 Task: Look for space in Kaikalūr, India from 9th July, 2023 to 16th July, 2023 for 2 adults, 1 child in price range Rs.8000 to Rs.16000. Place can be entire place with 2 bedrooms having 2 beds and 1 bathroom. Property type can be house, flat, guest house. Booking option can be shelf check-in. Required host language is English.
Action: Mouse moved to (522, 127)
Screenshot: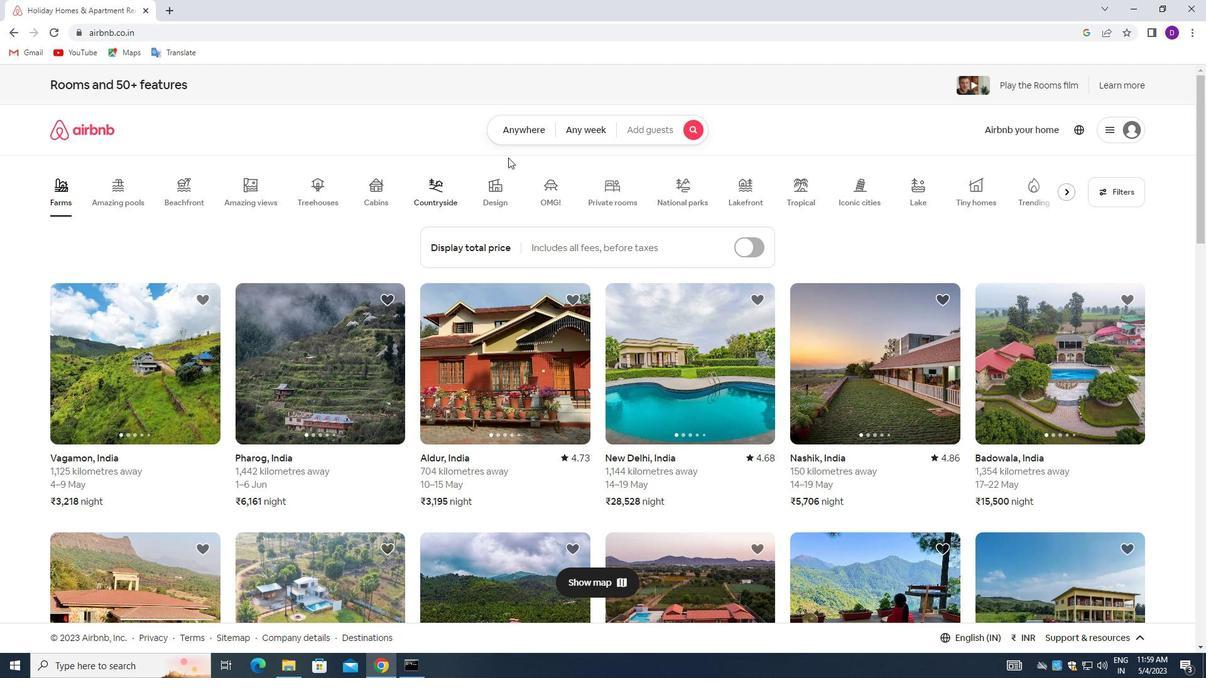 
Action: Mouse pressed left at (522, 127)
Screenshot: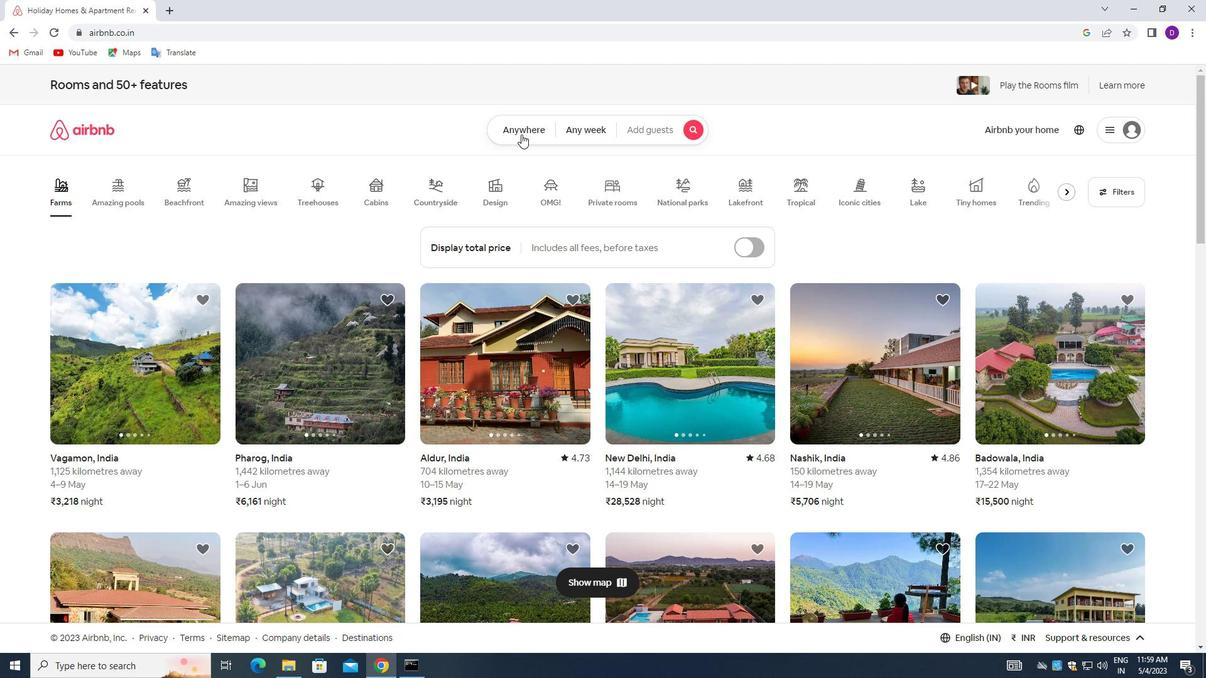 
Action: Mouse moved to (476, 165)
Screenshot: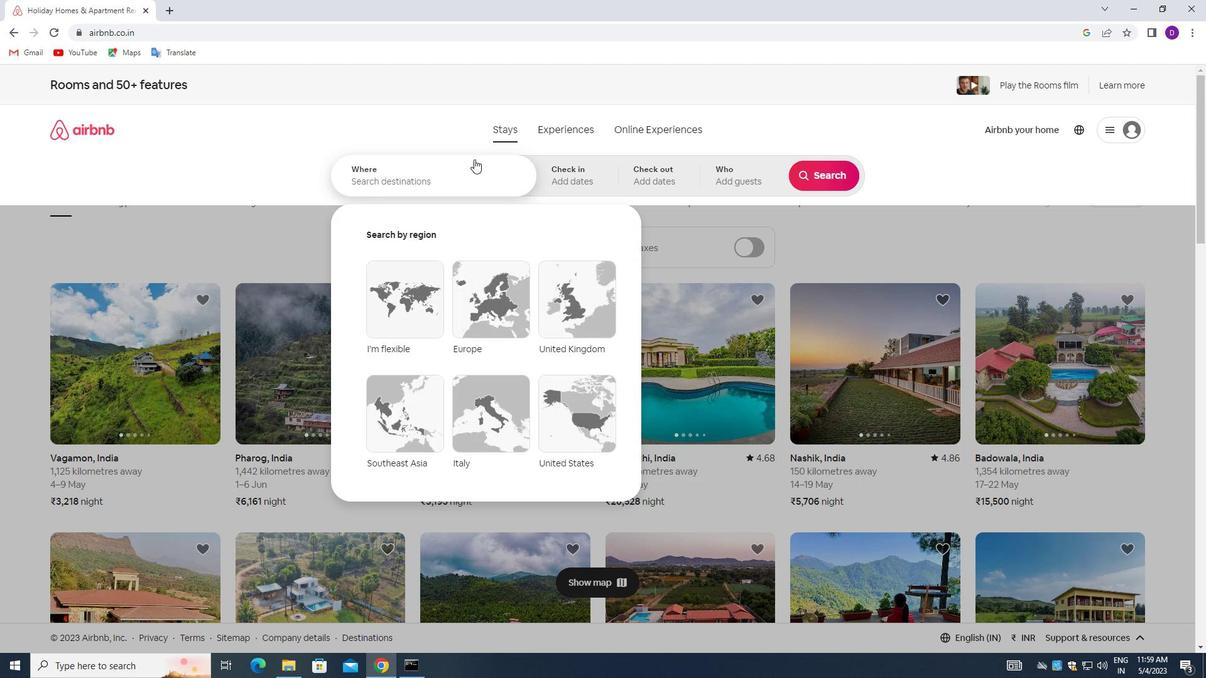 
Action: Mouse pressed left at (476, 165)
Screenshot: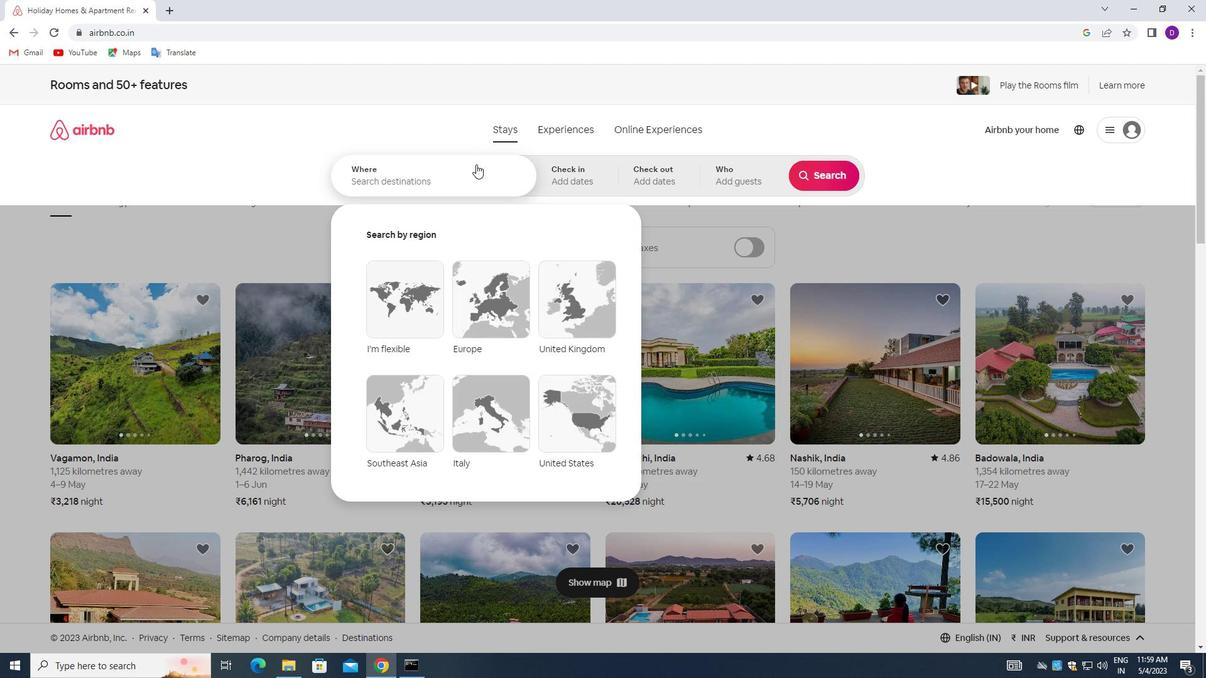 
Action: Mouse moved to (268, 158)
Screenshot: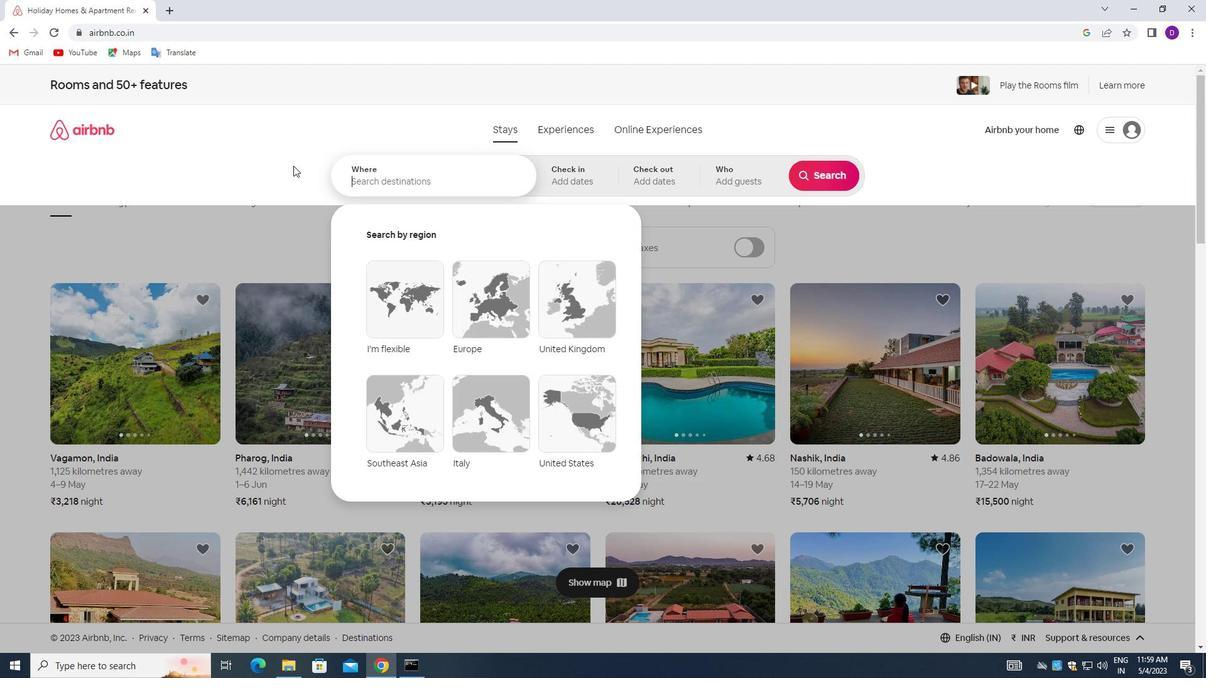 
Action: Key pressed <Key.shift>KAIKALUR,<Key.space><Key.shift>INDIA<Key.enter>
Screenshot: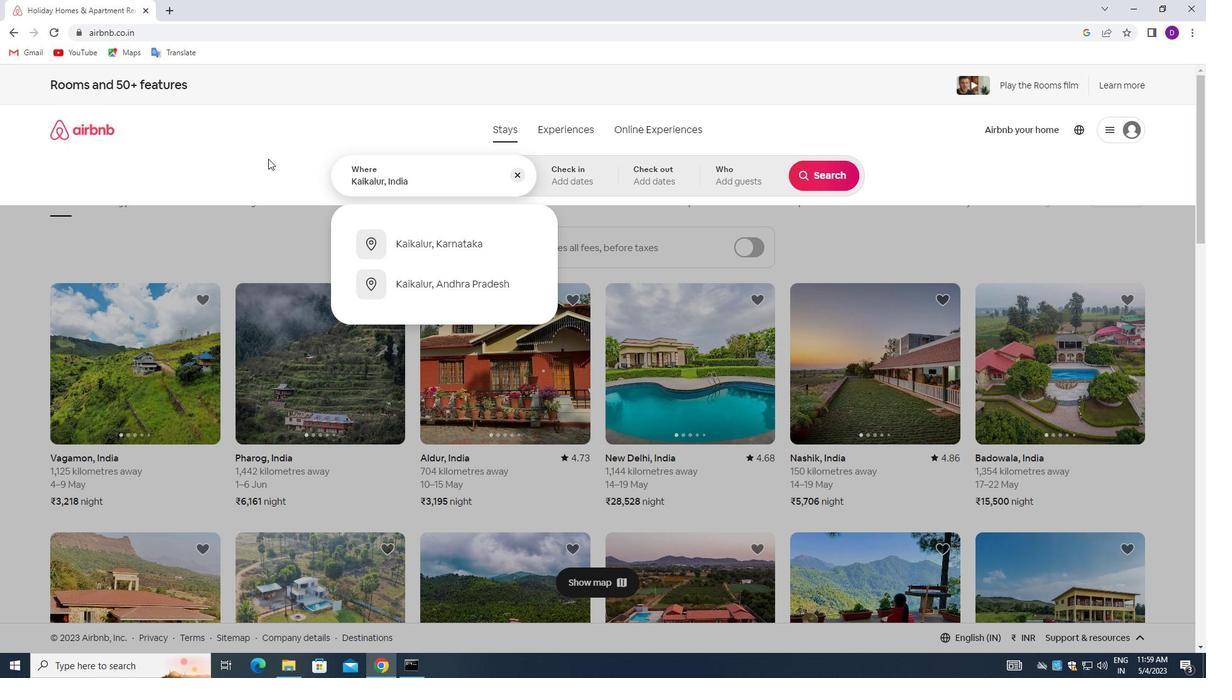 
Action: Mouse moved to (820, 278)
Screenshot: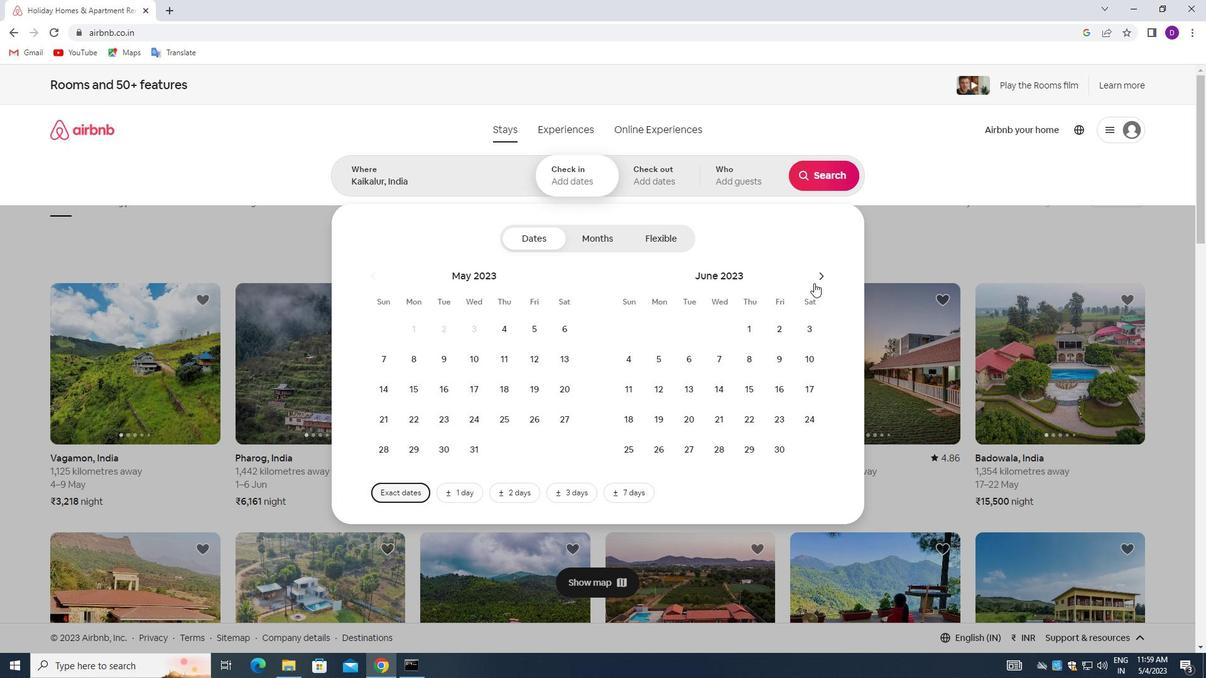 
Action: Mouse pressed left at (820, 278)
Screenshot: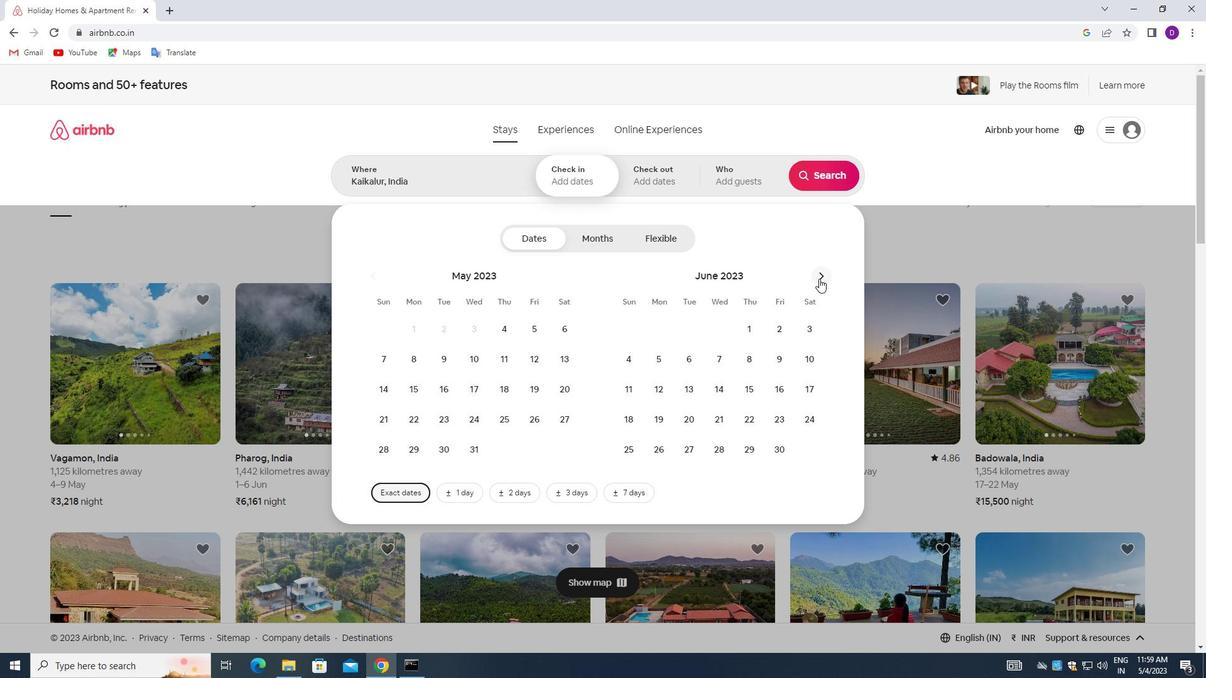 
Action: Mouse moved to (624, 388)
Screenshot: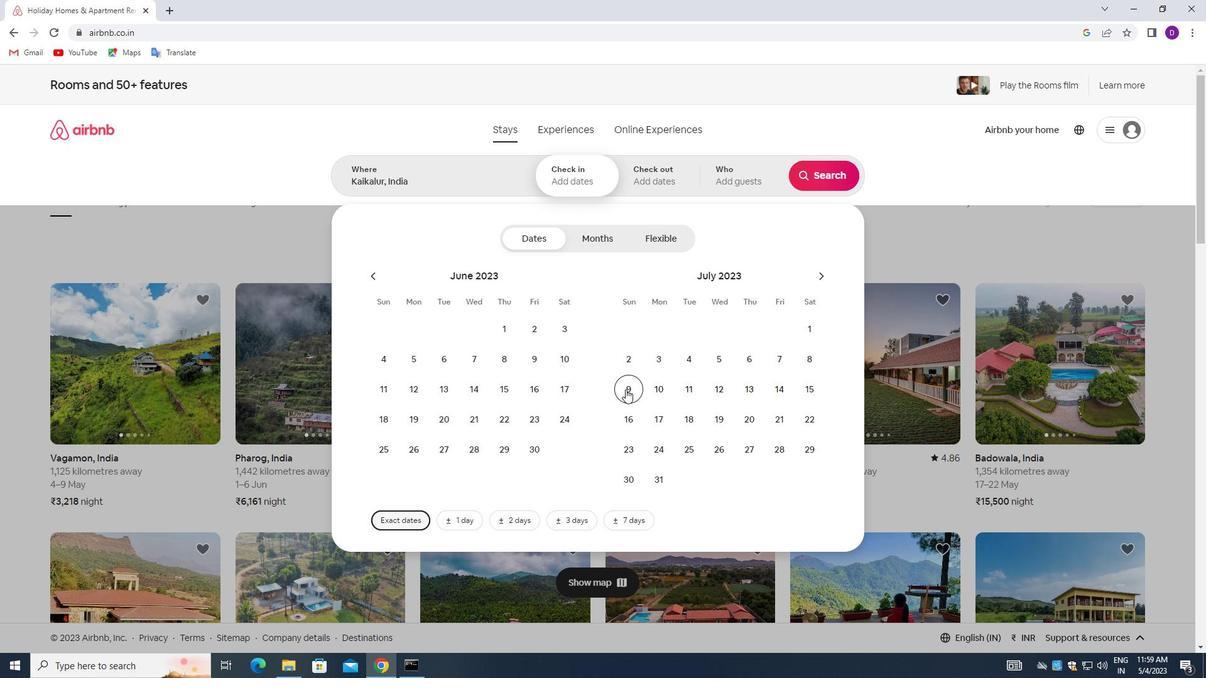 
Action: Mouse pressed left at (624, 388)
Screenshot: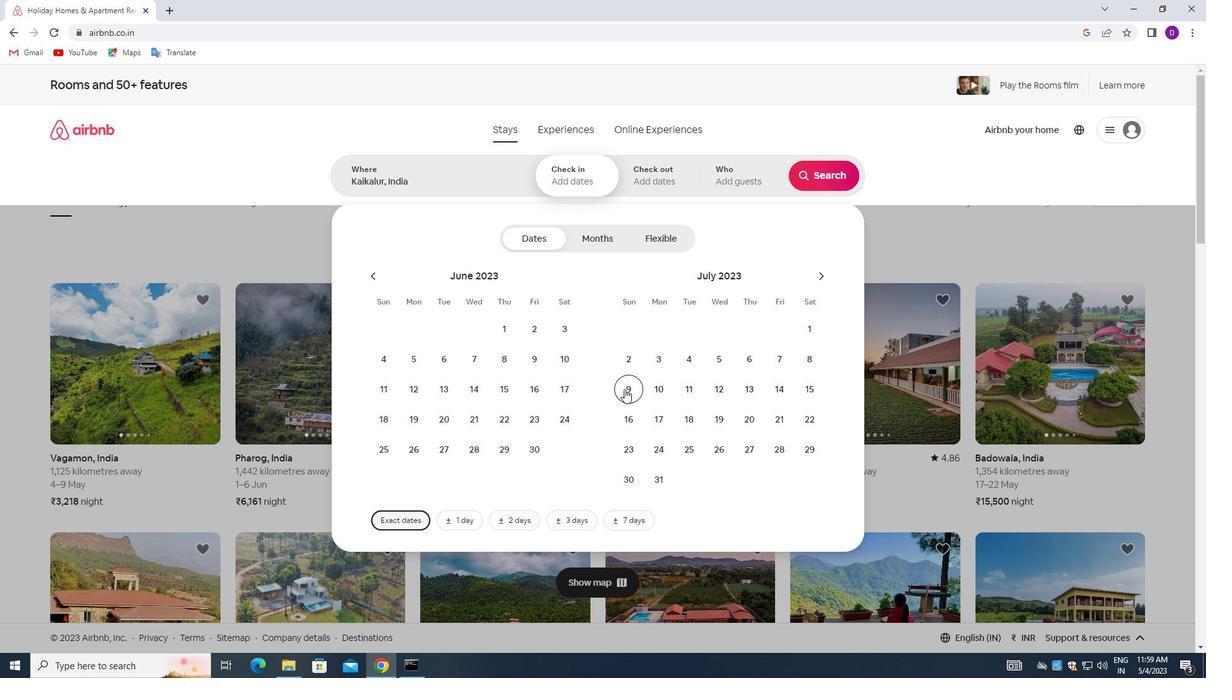 
Action: Mouse moved to (639, 416)
Screenshot: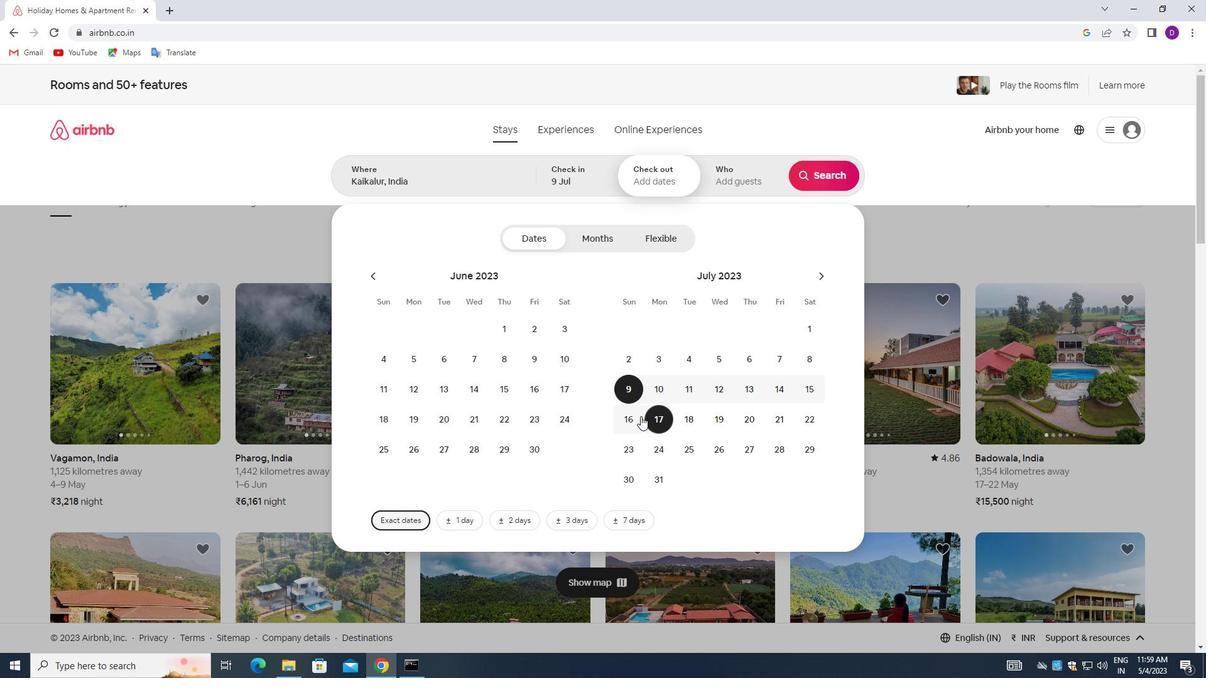 
Action: Mouse pressed left at (639, 416)
Screenshot: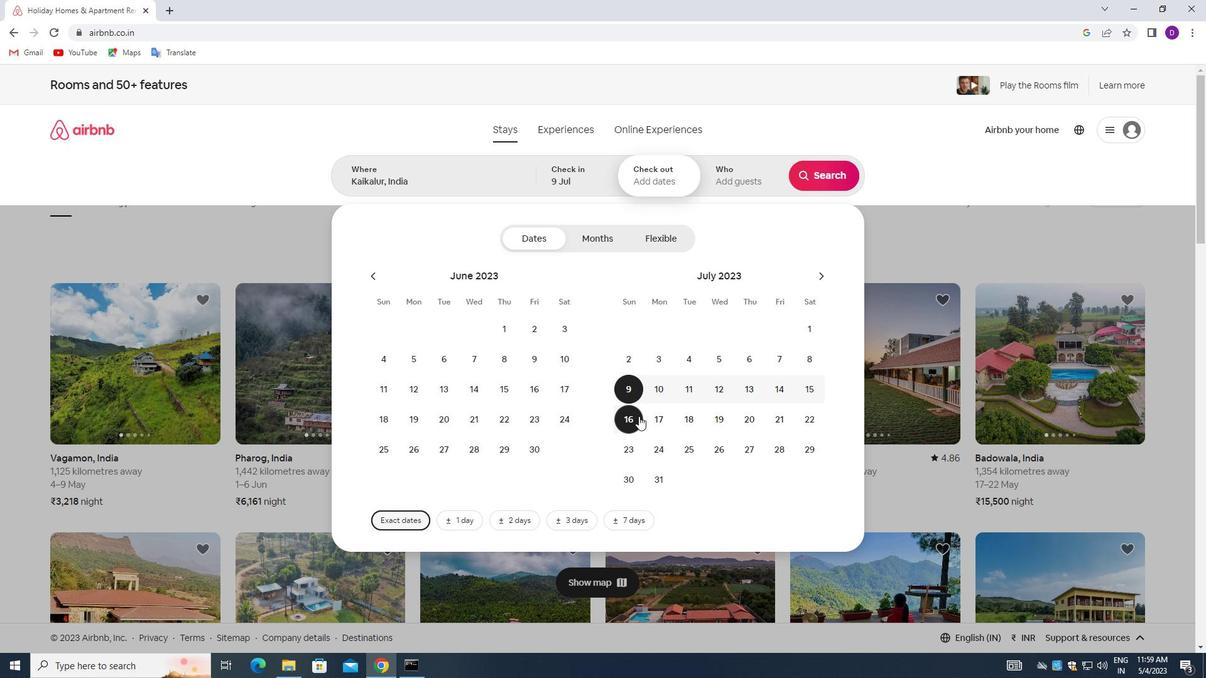
Action: Mouse moved to (725, 180)
Screenshot: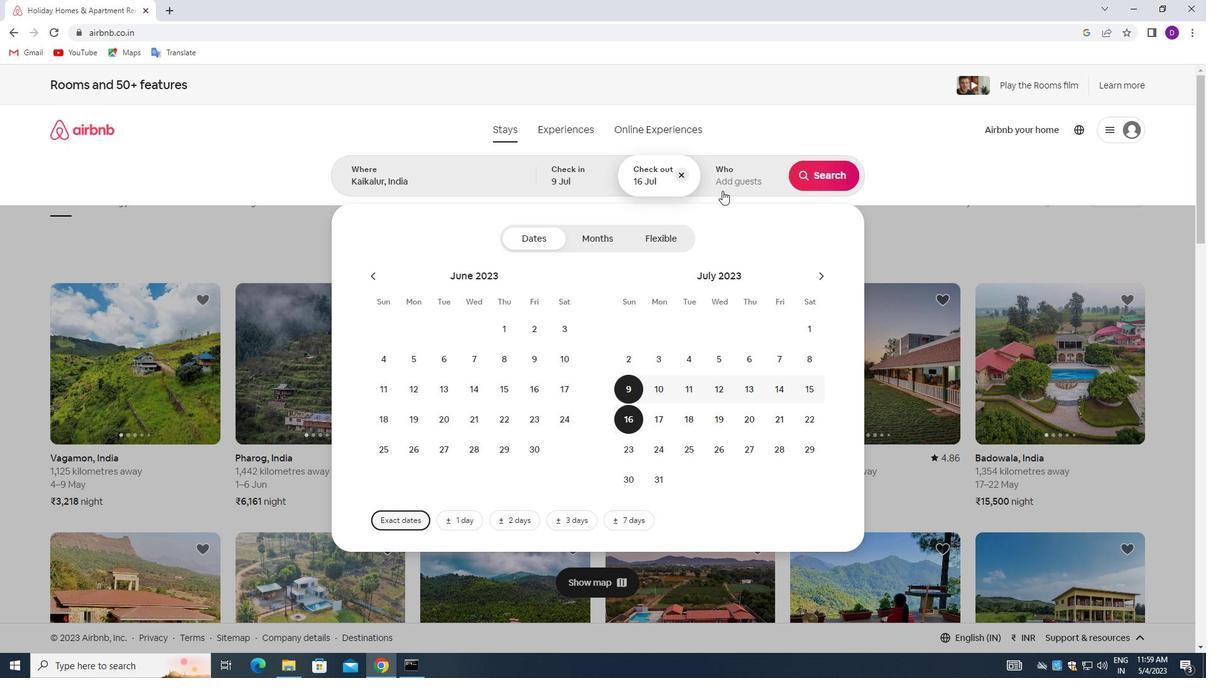 
Action: Mouse pressed left at (725, 180)
Screenshot: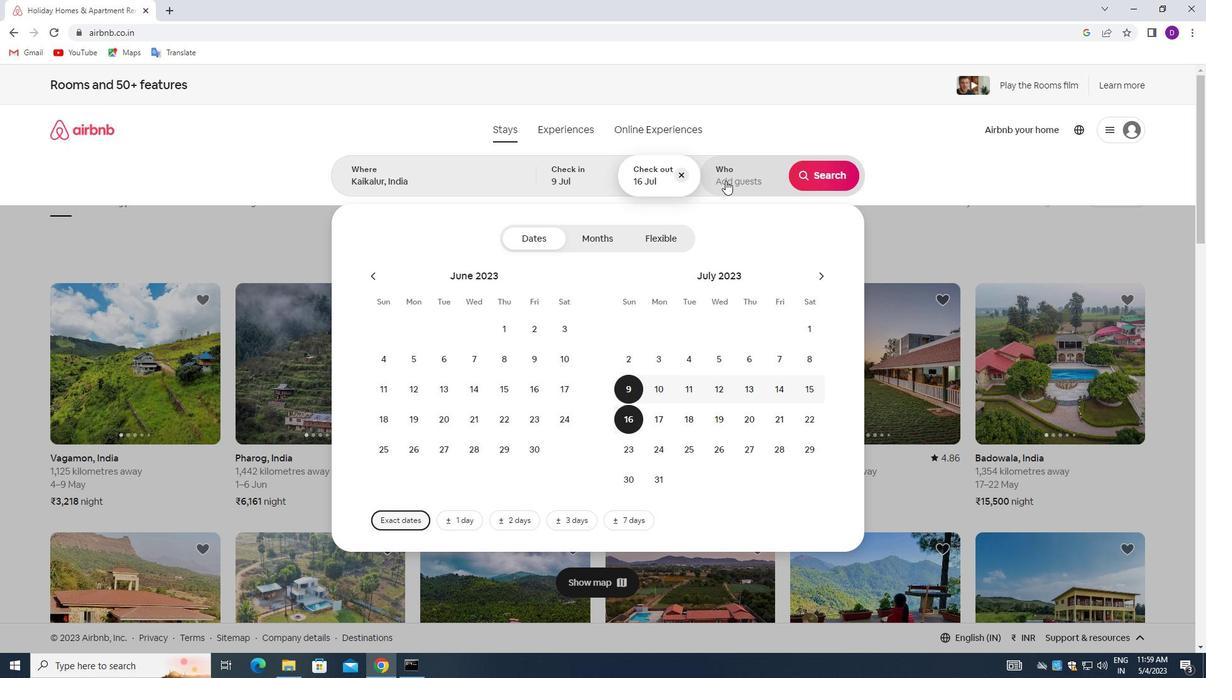
Action: Mouse moved to (823, 243)
Screenshot: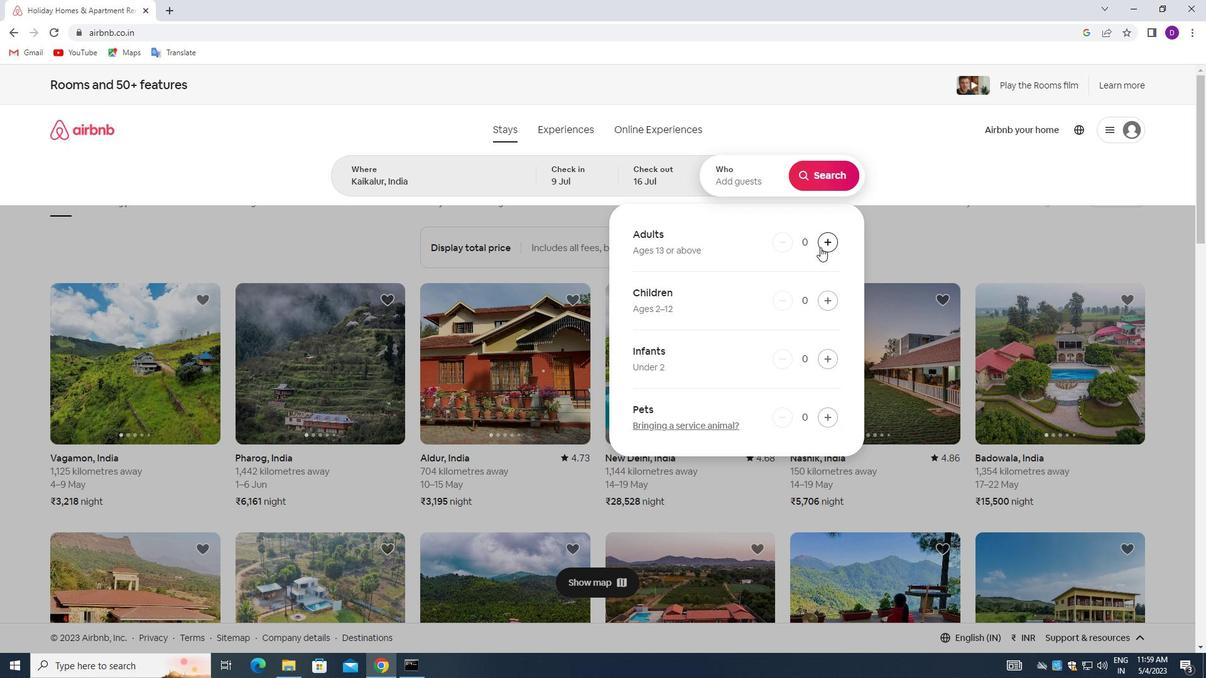 
Action: Mouse pressed left at (823, 243)
Screenshot: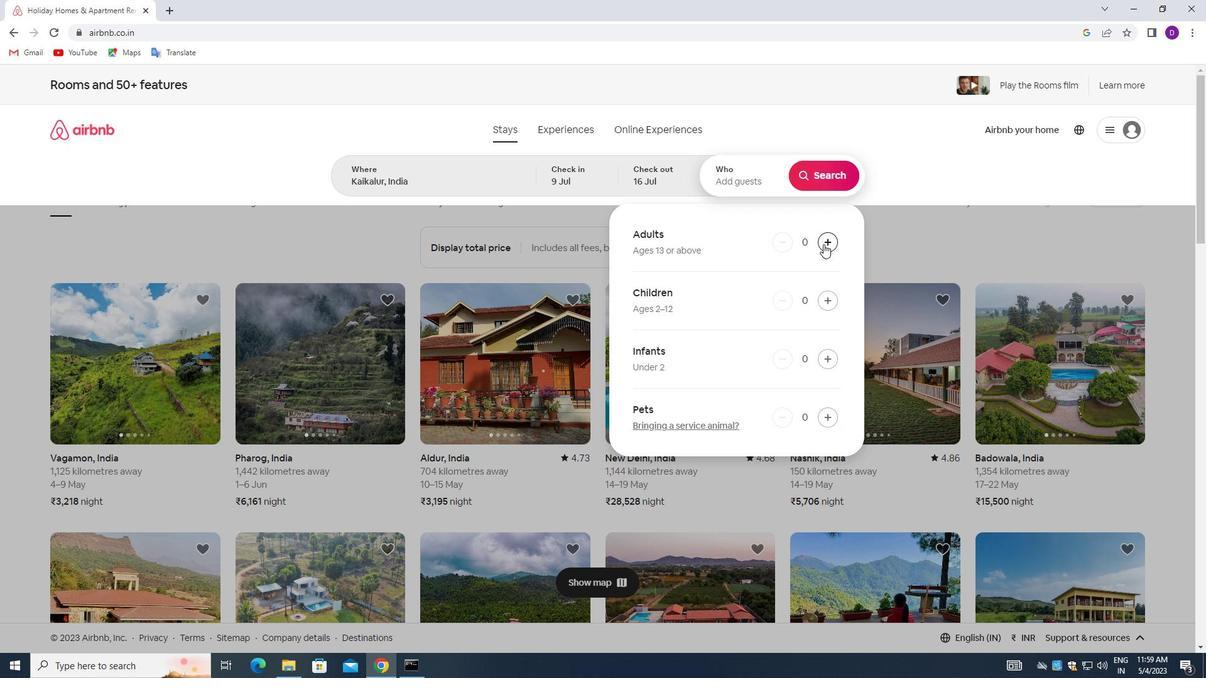 
Action: Mouse pressed left at (823, 243)
Screenshot: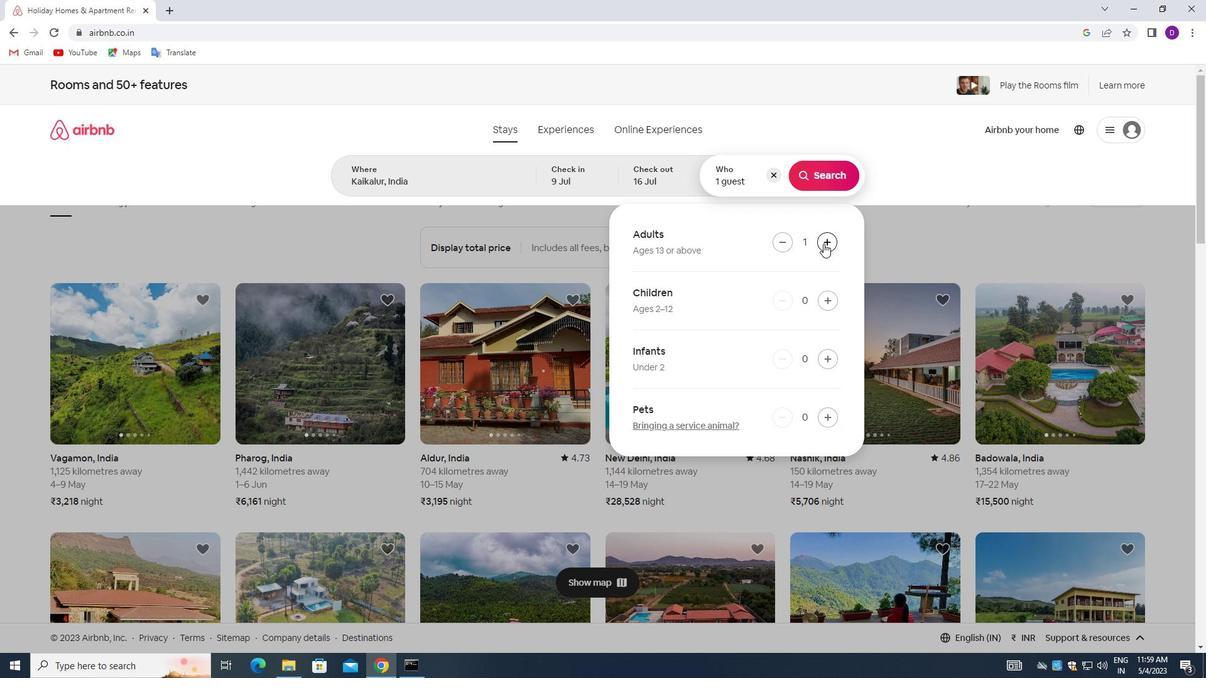 
Action: Mouse moved to (827, 303)
Screenshot: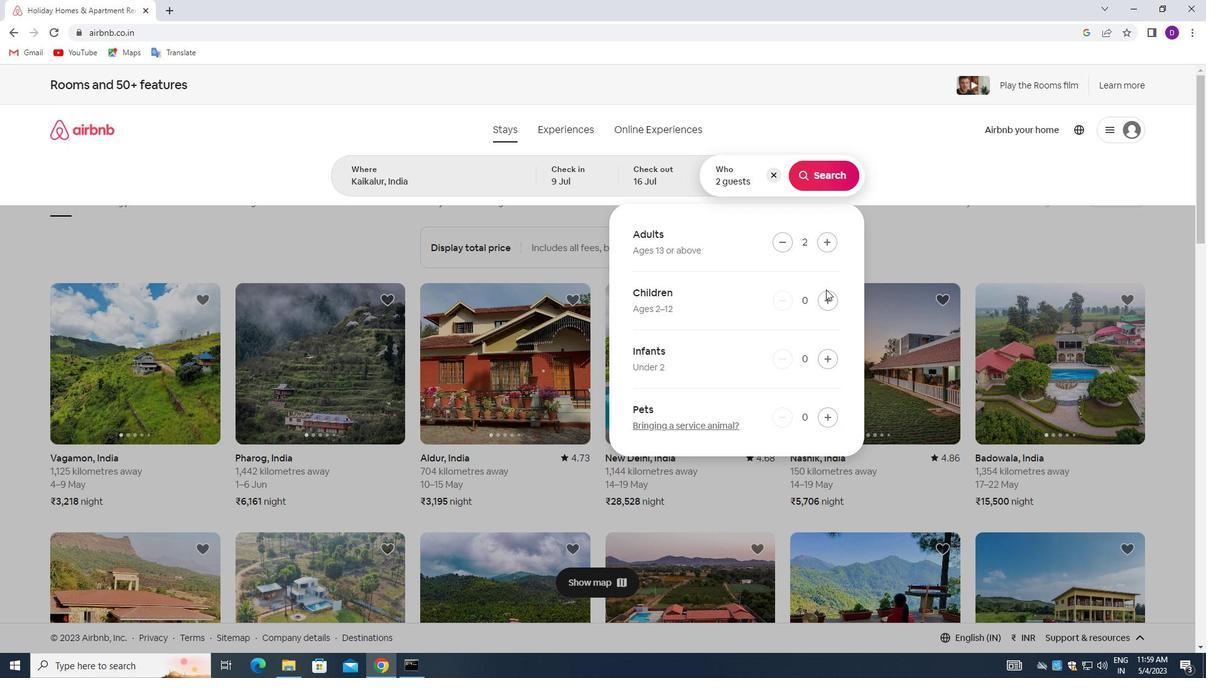
Action: Mouse pressed left at (827, 303)
Screenshot: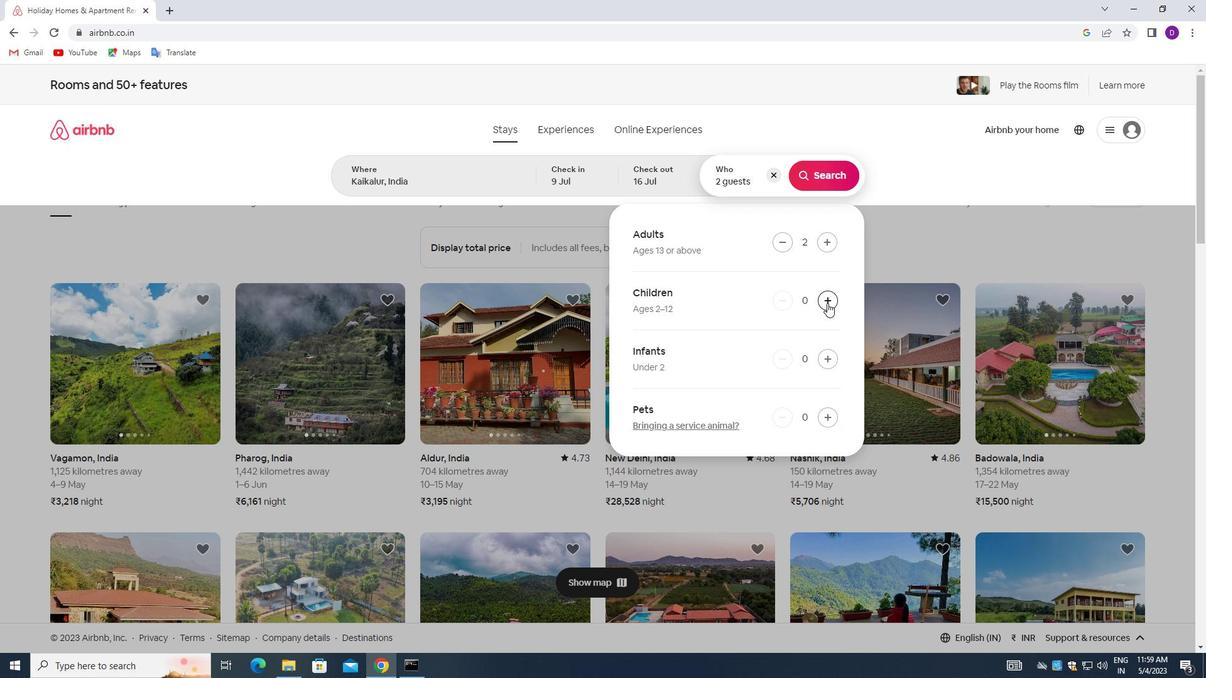 
Action: Mouse moved to (827, 171)
Screenshot: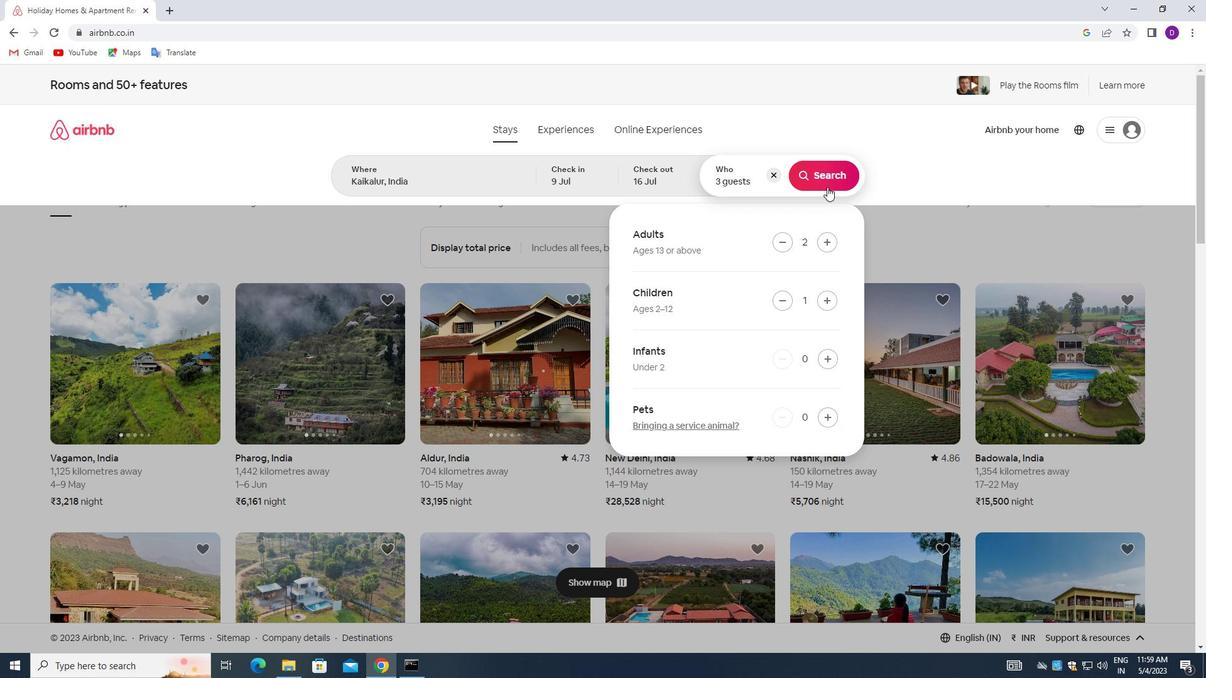 
Action: Mouse pressed left at (827, 171)
Screenshot: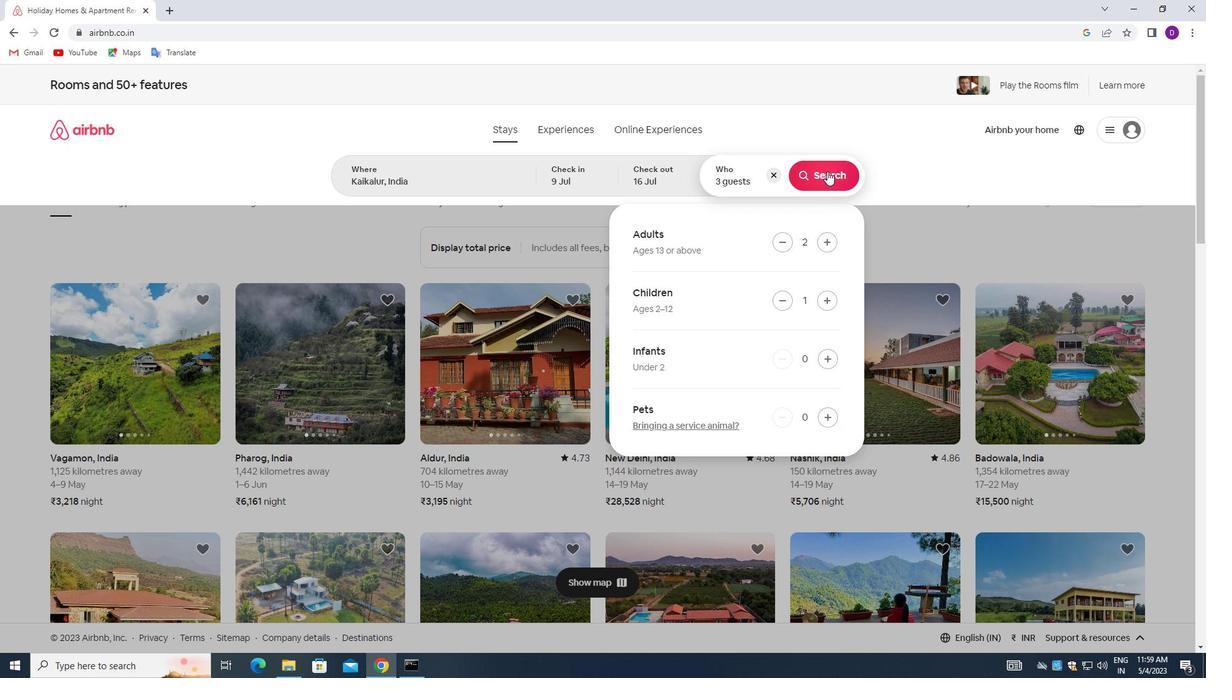 
Action: Mouse moved to (1137, 138)
Screenshot: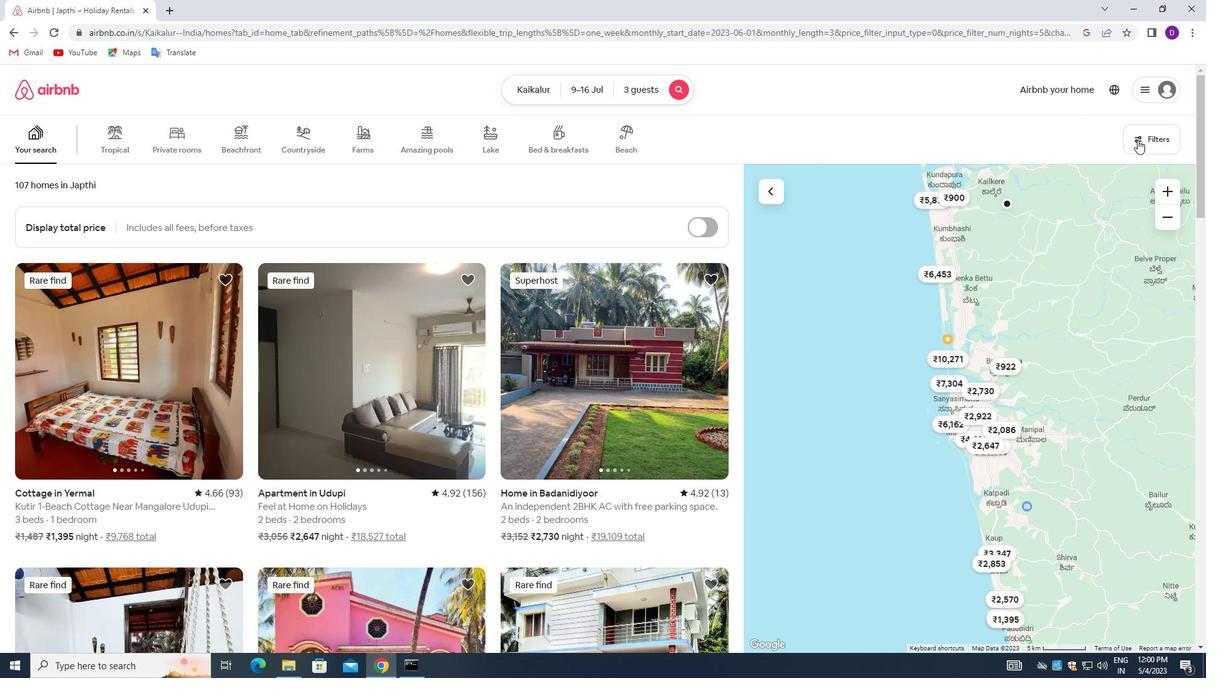 
Action: Mouse pressed left at (1137, 138)
Screenshot: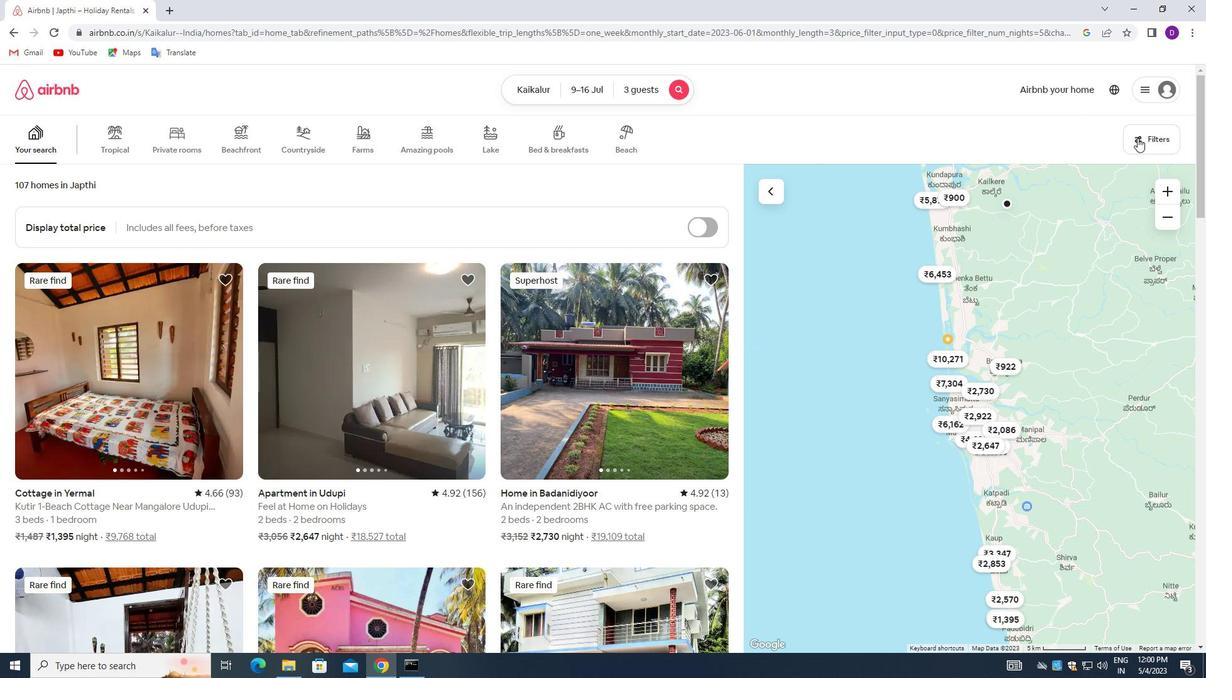 
Action: Mouse moved to (427, 298)
Screenshot: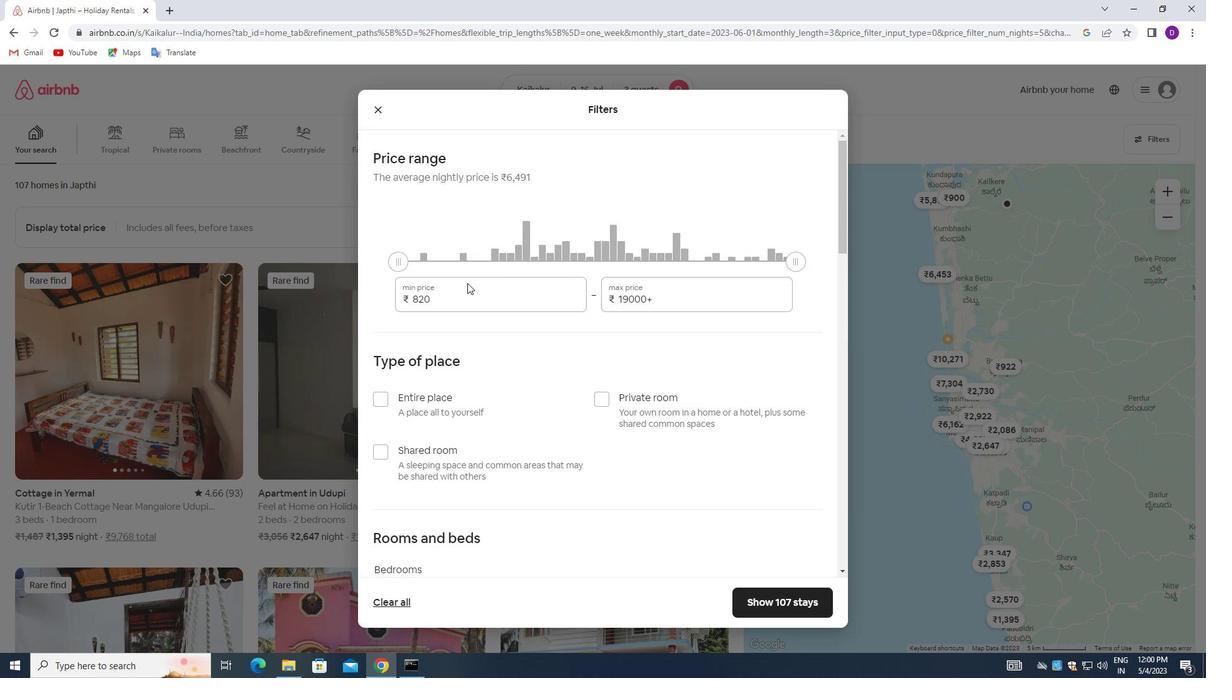 
Action: Mouse pressed left at (427, 298)
Screenshot: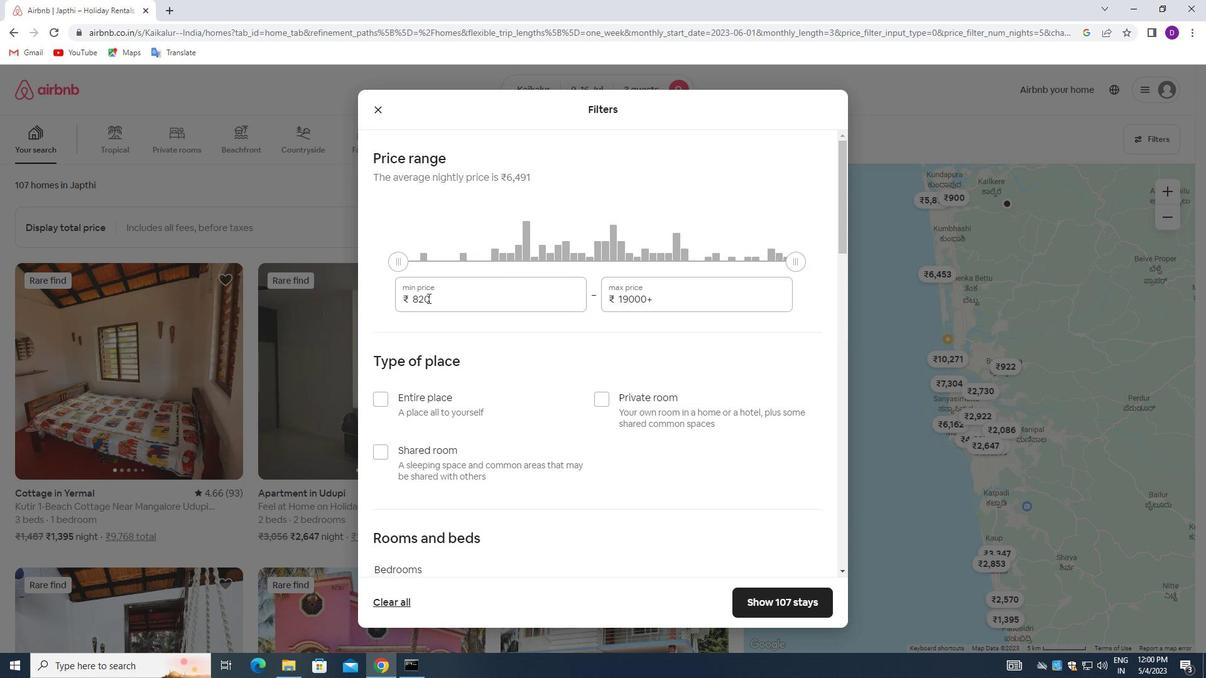 
Action: Mouse moved to (427, 298)
Screenshot: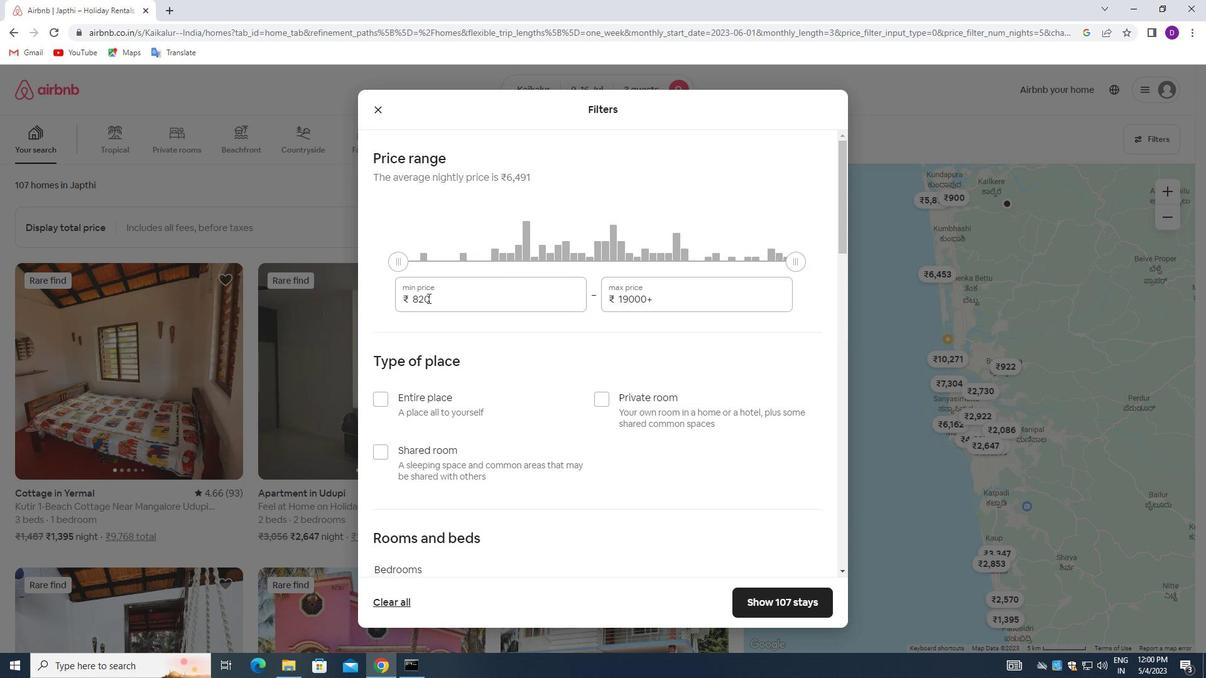 
Action: Mouse pressed left at (427, 298)
Screenshot: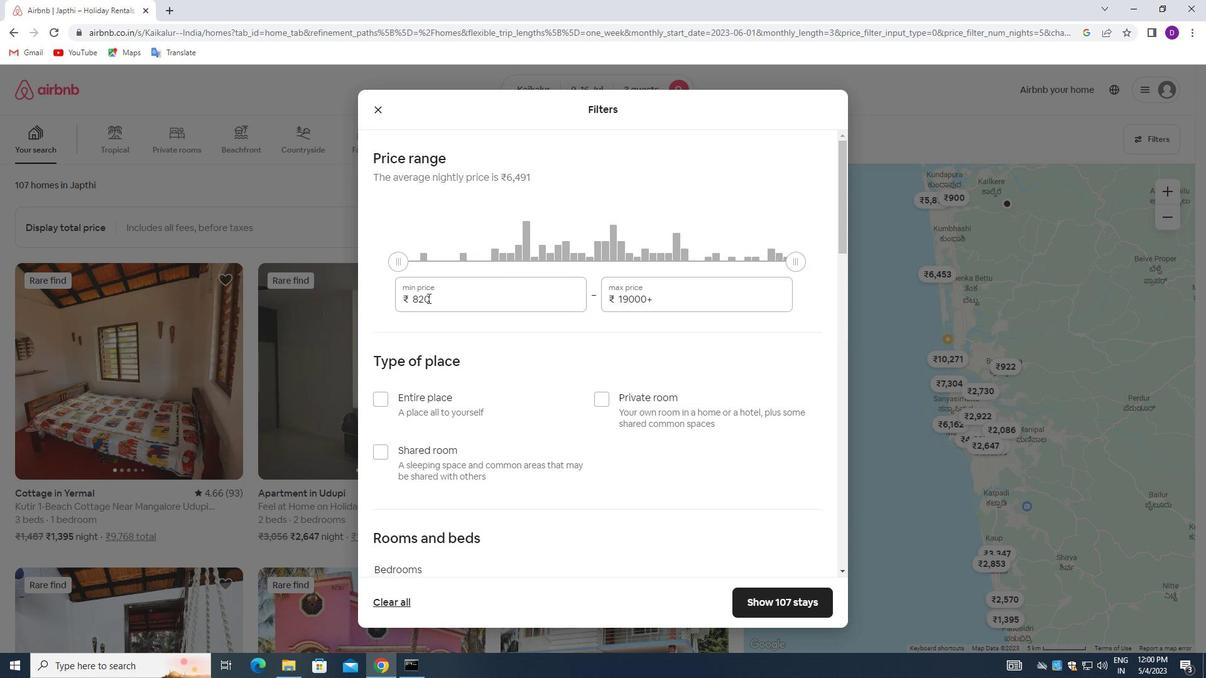 
Action: Key pressed 8000<Key.tab>16000
Screenshot: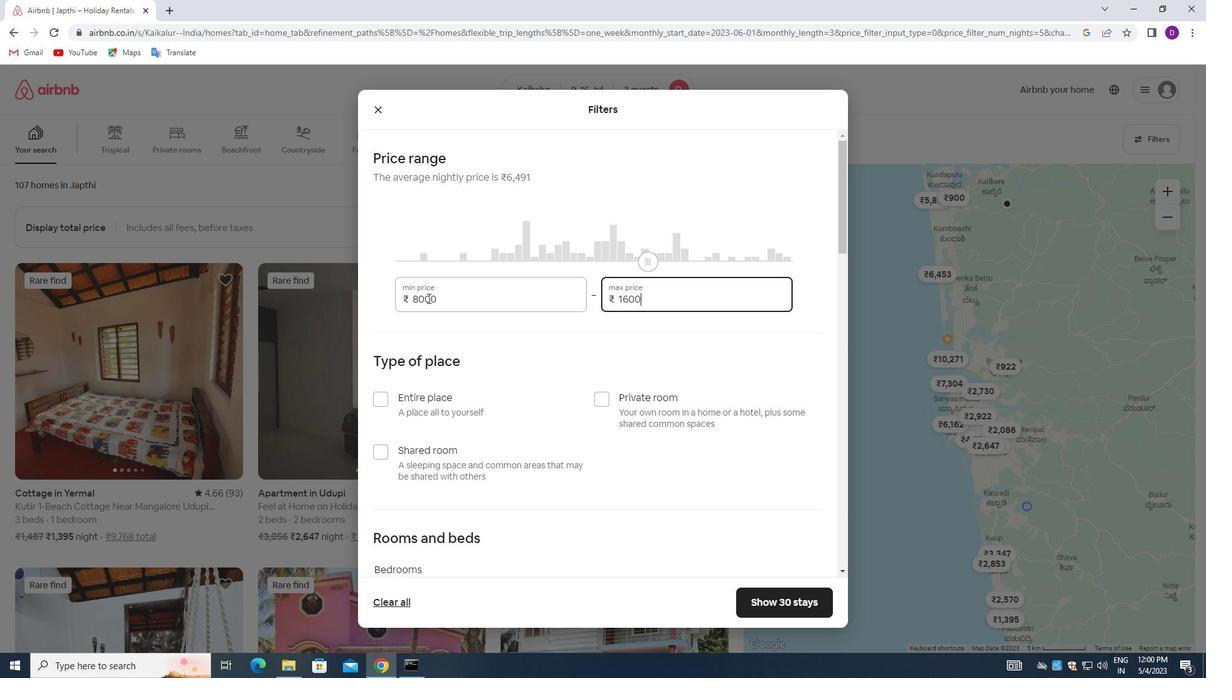 
Action: Mouse moved to (601, 398)
Screenshot: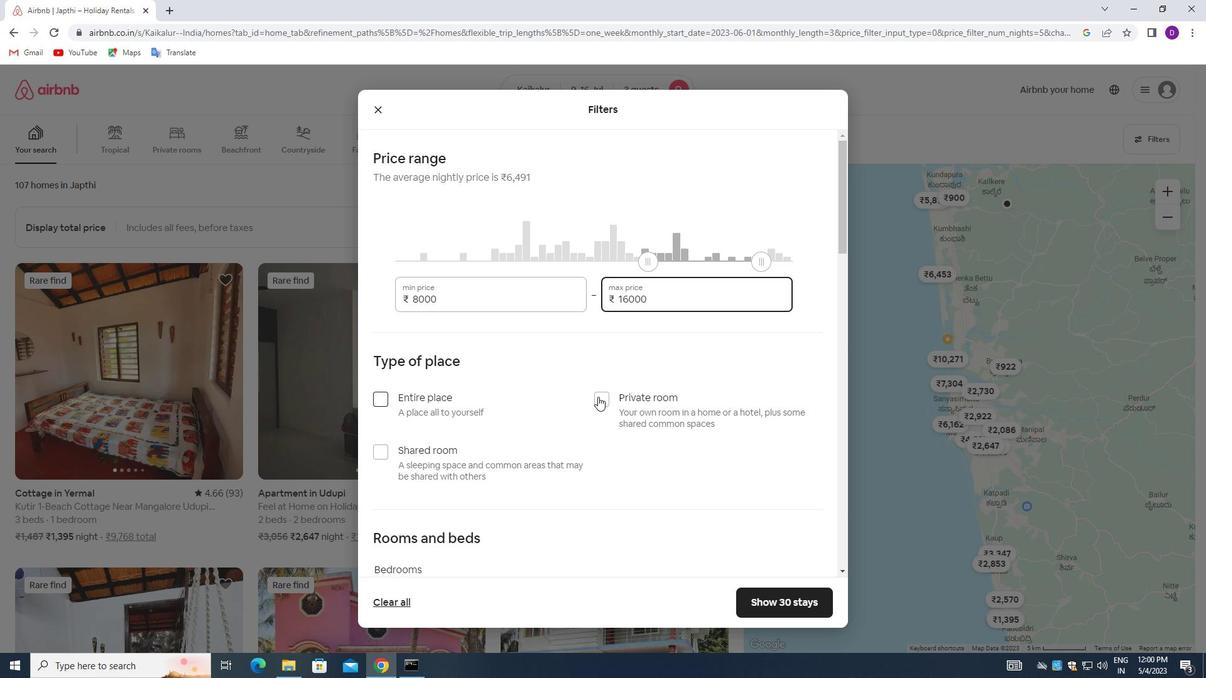 
Action: Mouse scrolled (601, 397) with delta (0, 0)
Screenshot: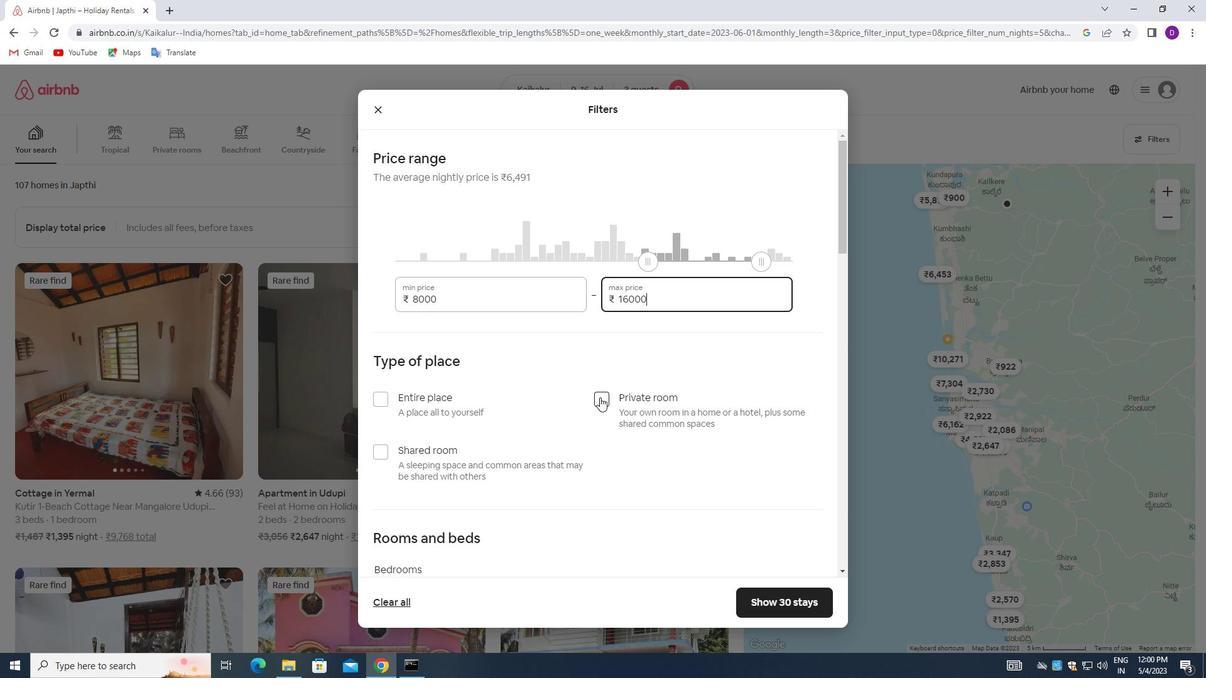 
Action: Mouse moved to (601, 398)
Screenshot: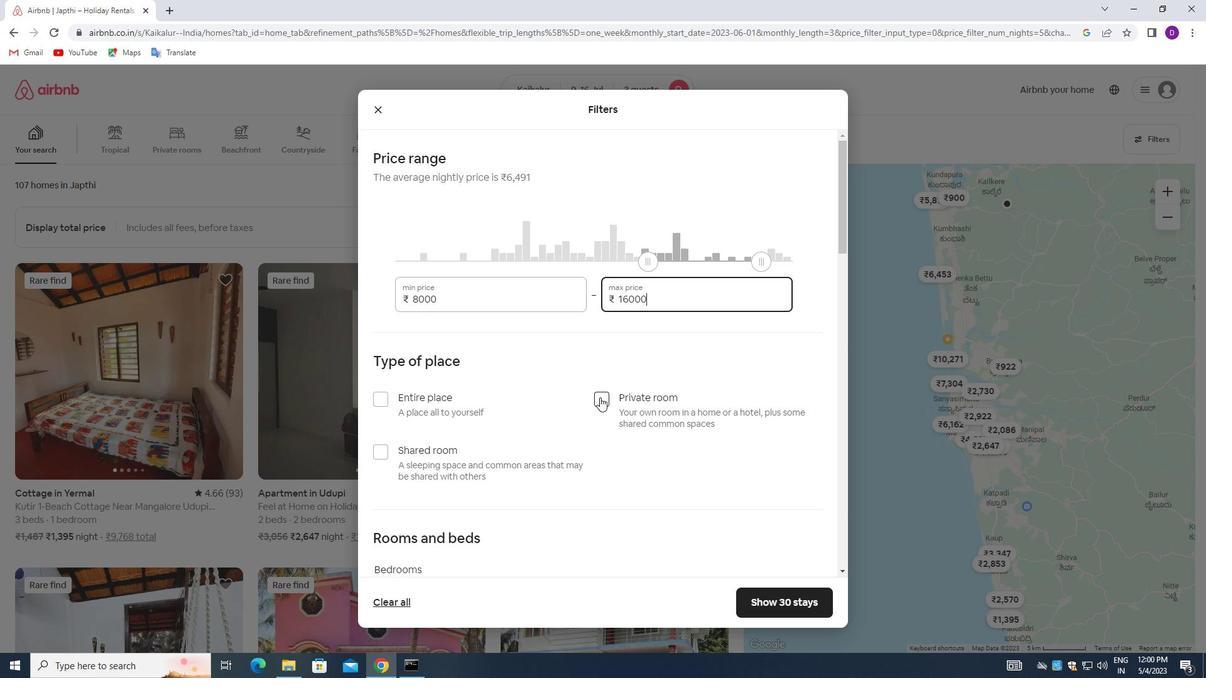 
Action: Mouse scrolled (601, 397) with delta (0, 0)
Screenshot: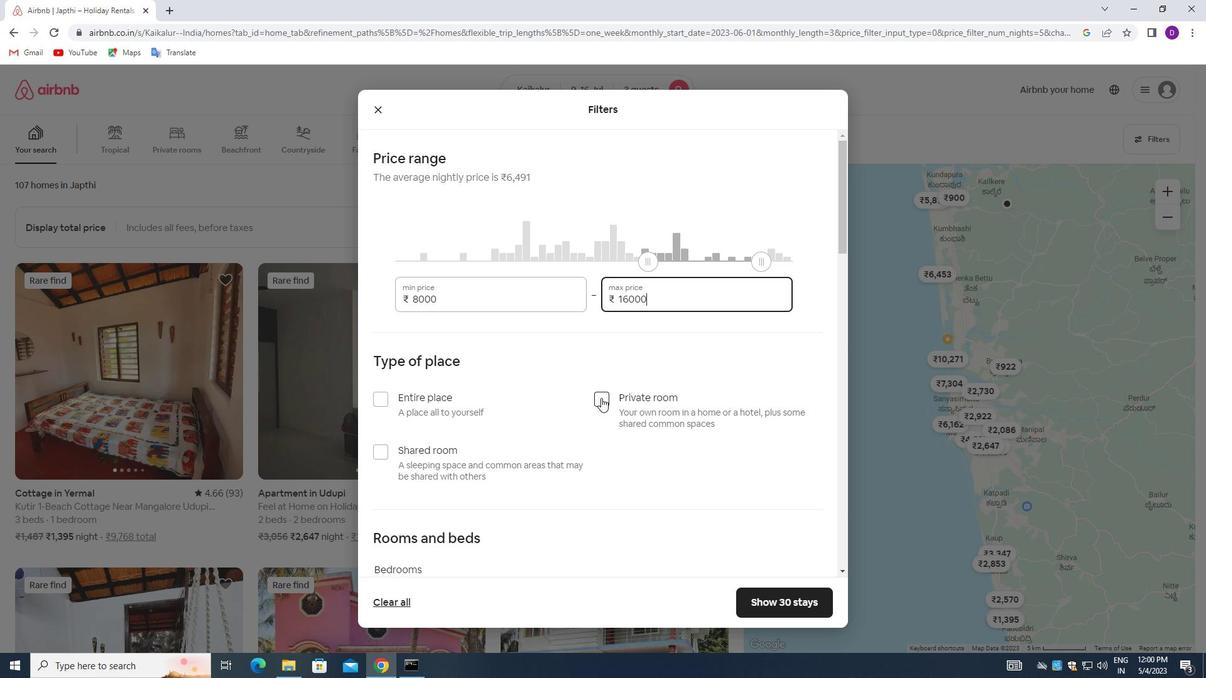 
Action: Mouse moved to (382, 272)
Screenshot: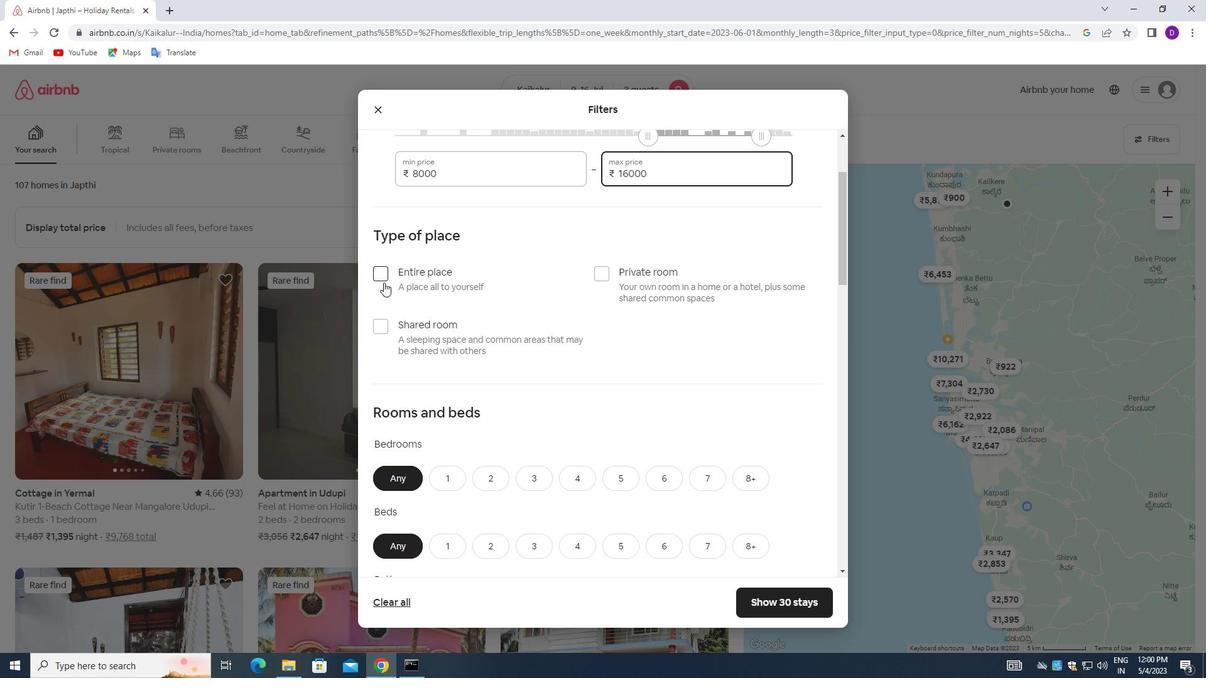 
Action: Mouse pressed left at (382, 272)
Screenshot: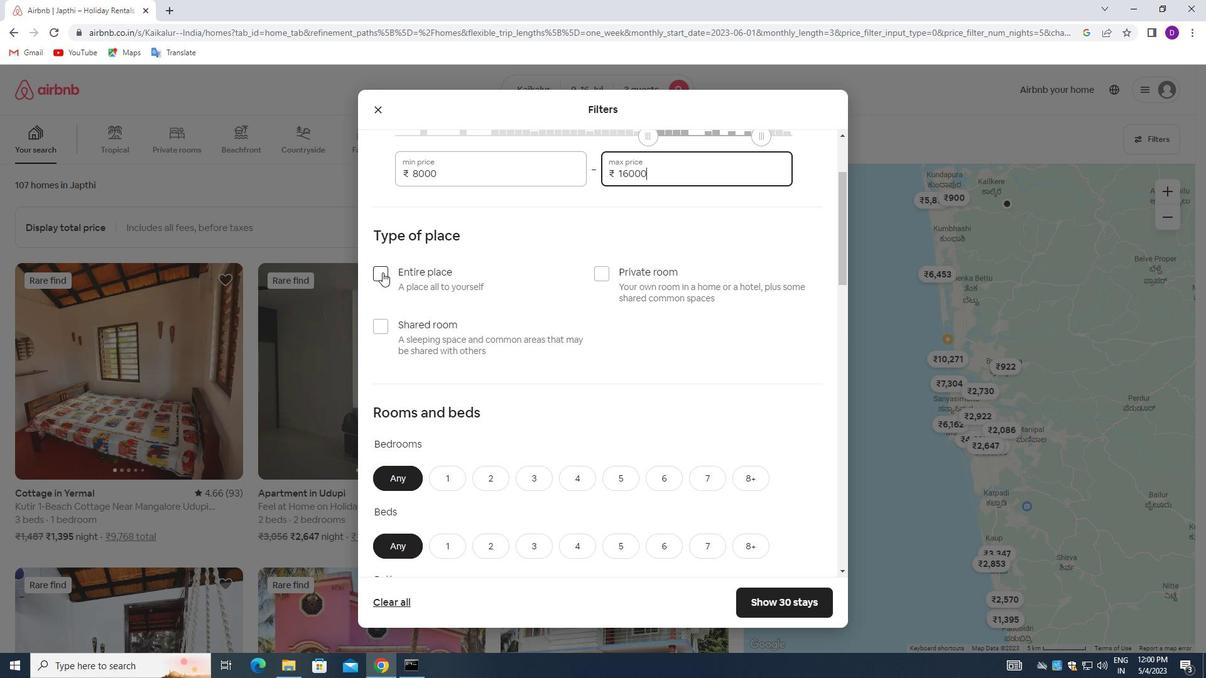 
Action: Mouse moved to (514, 359)
Screenshot: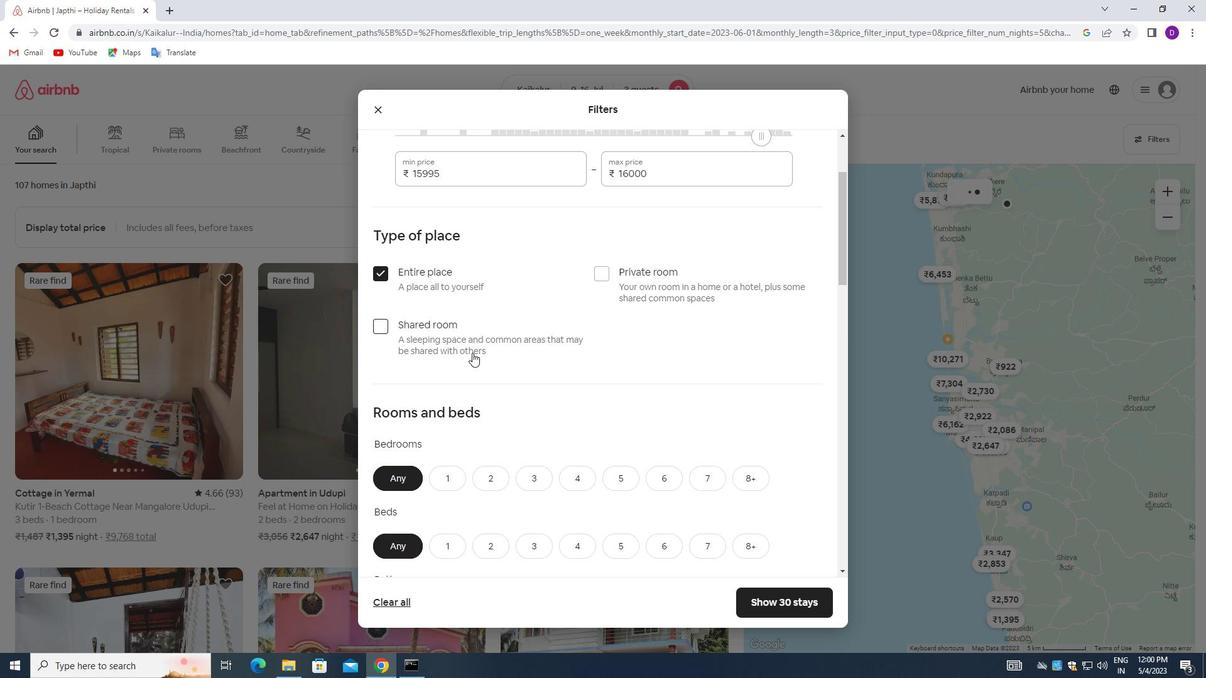 
Action: Mouse scrolled (514, 358) with delta (0, 0)
Screenshot: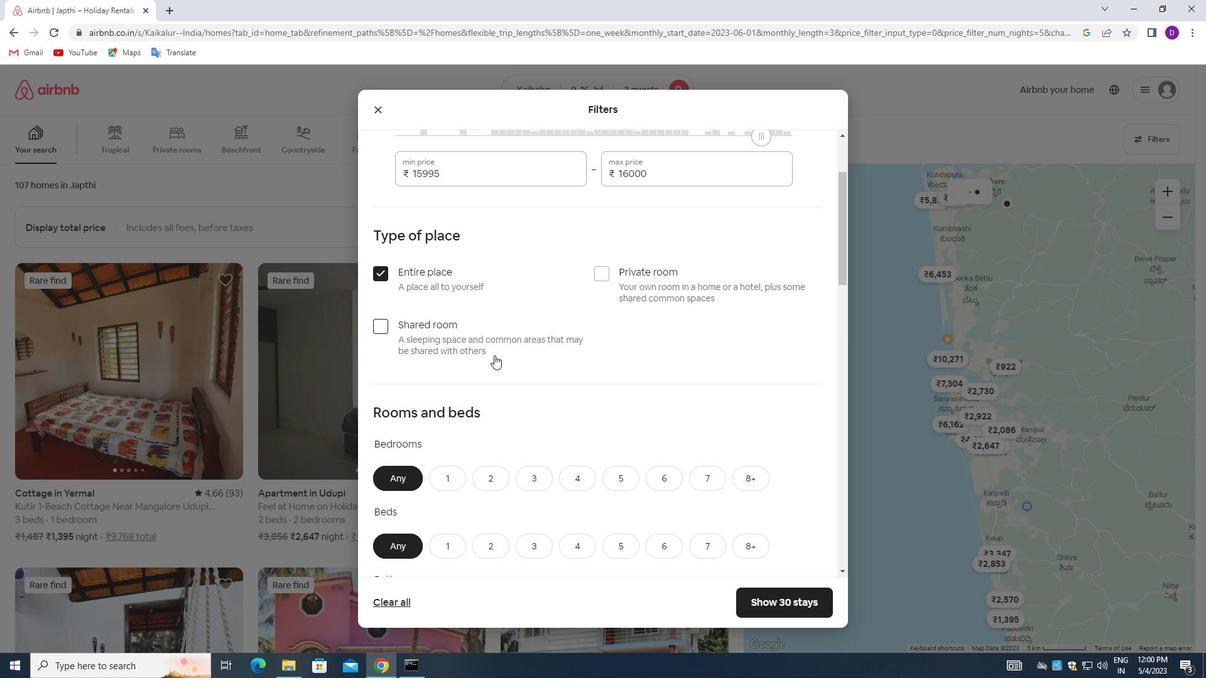 
Action: Mouse moved to (515, 360)
Screenshot: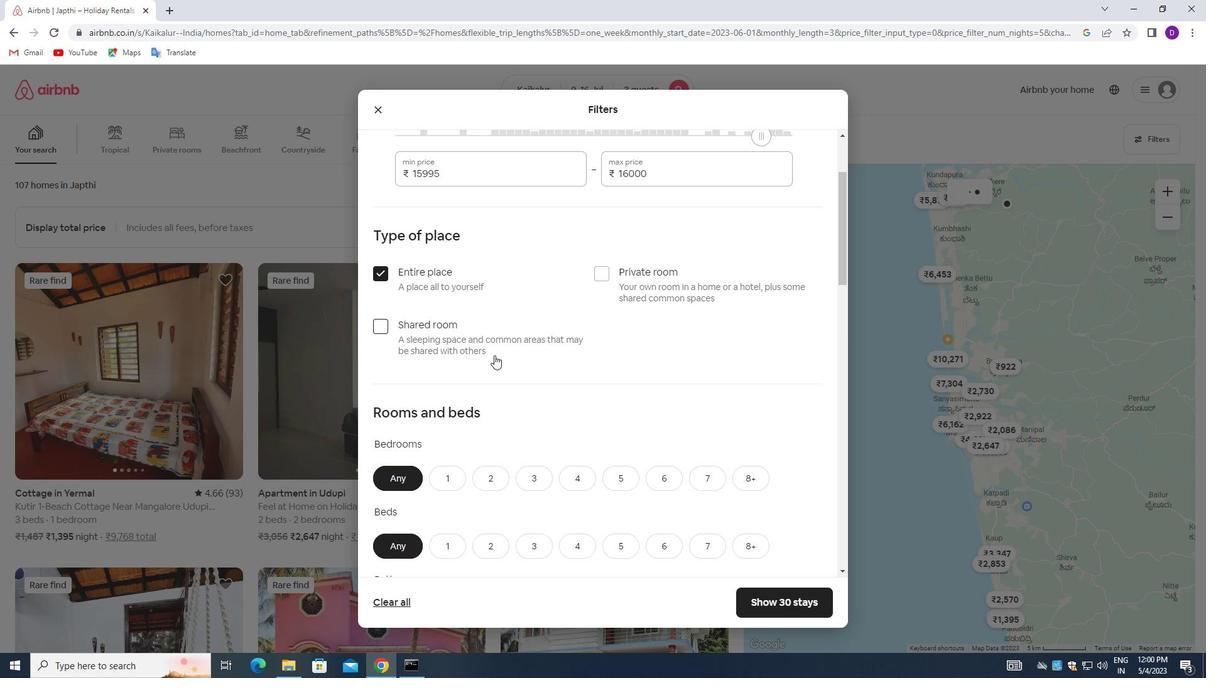 
Action: Mouse scrolled (515, 360) with delta (0, 0)
Screenshot: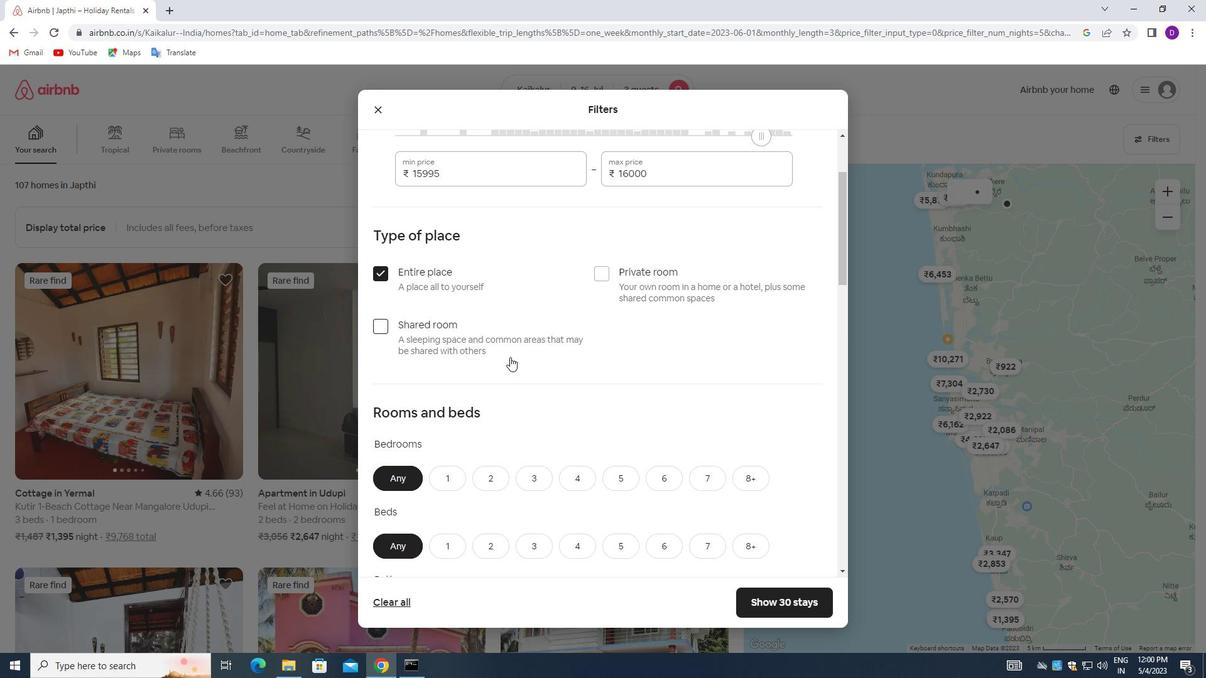 
Action: Mouse scrolled (515, 360) with delta (0, 0)
Screenshot: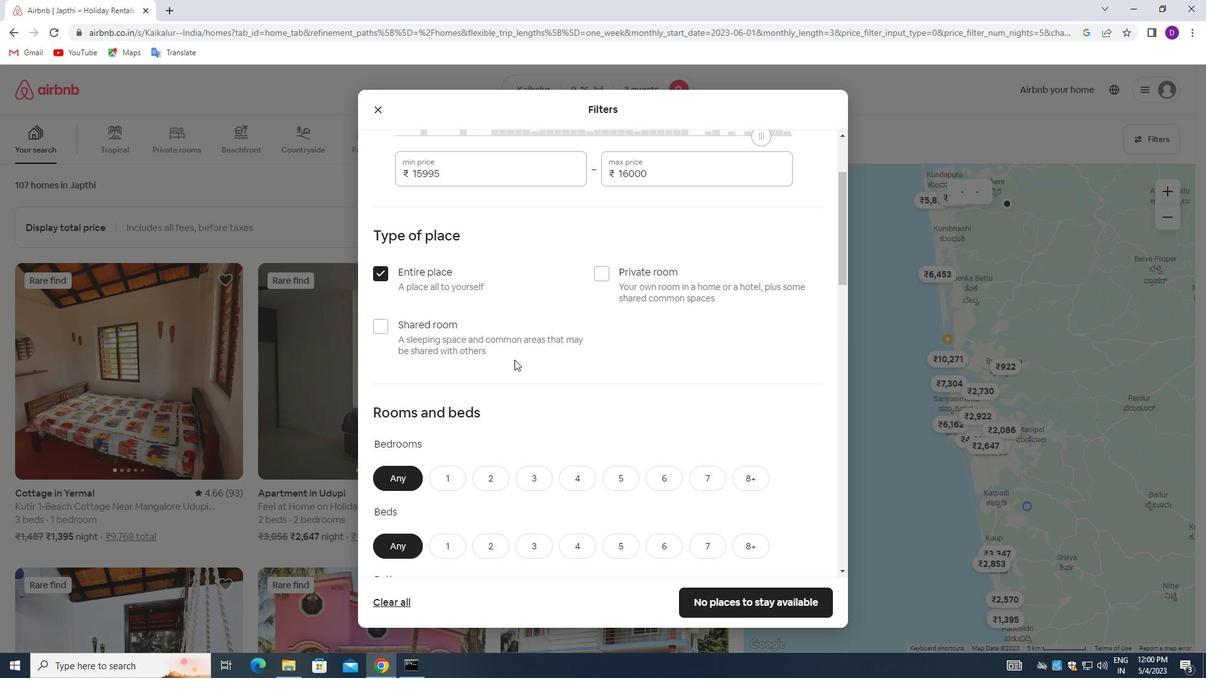 
Action: Mouse moved to (493, 292)
Screenshot: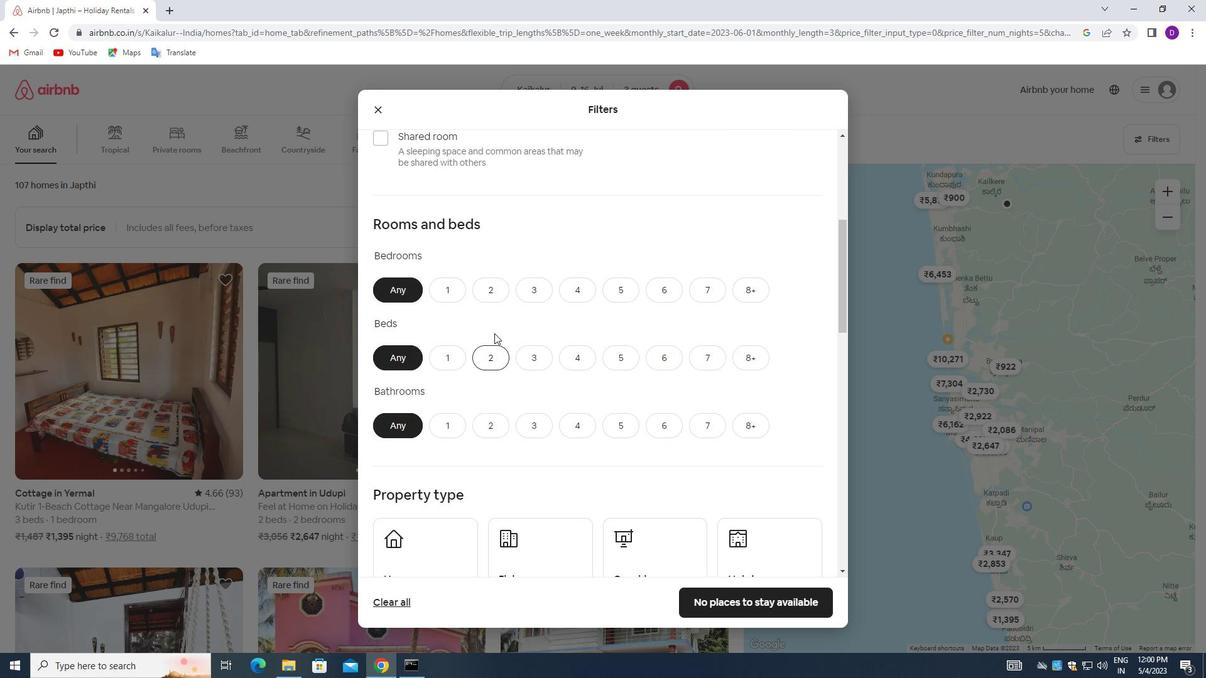 
Action: Mouse pressed left at (493, 292)
Screenshot: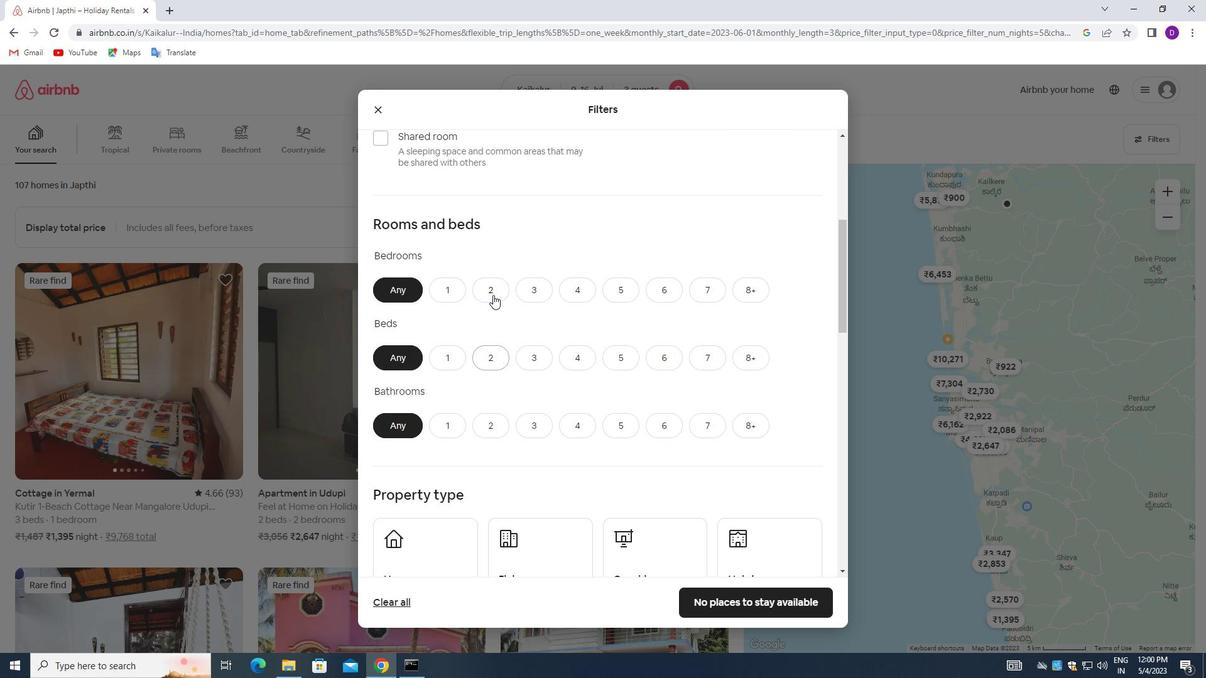 
Action: Mouse moved to (498, 353)
Screenshot: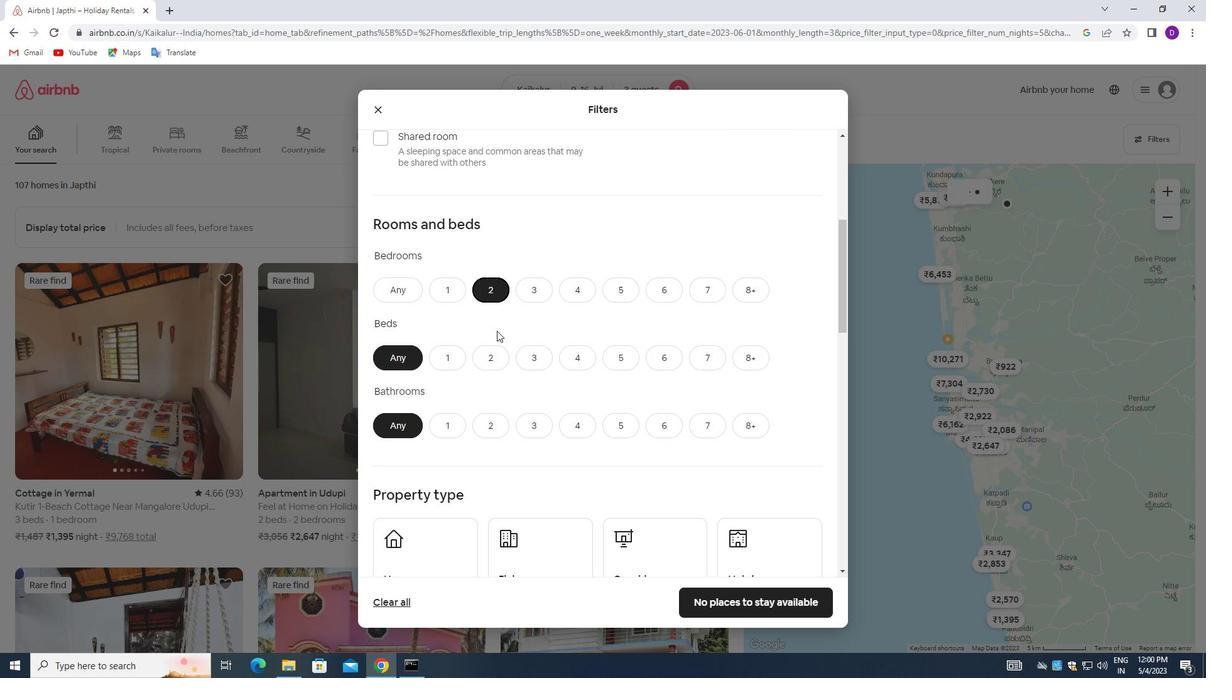 
Action: Mouse pressed left at (498, 353)
Screenshot: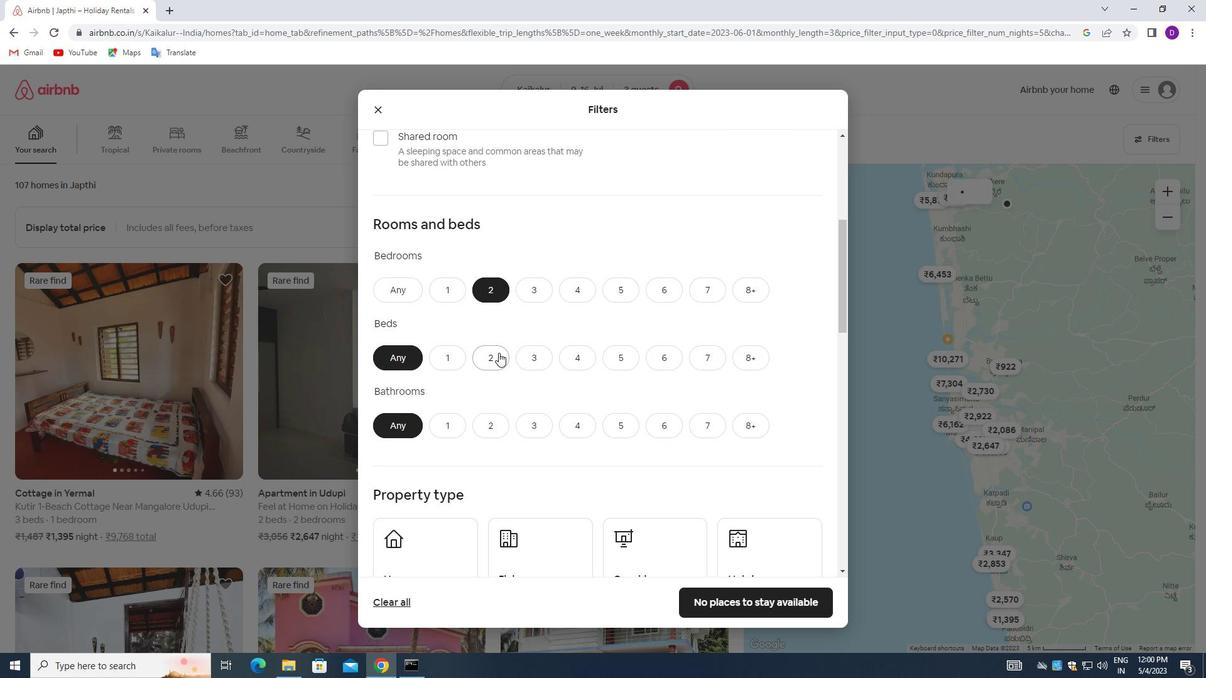 
Action: Mouse moved to (451, 419)
Screenshot: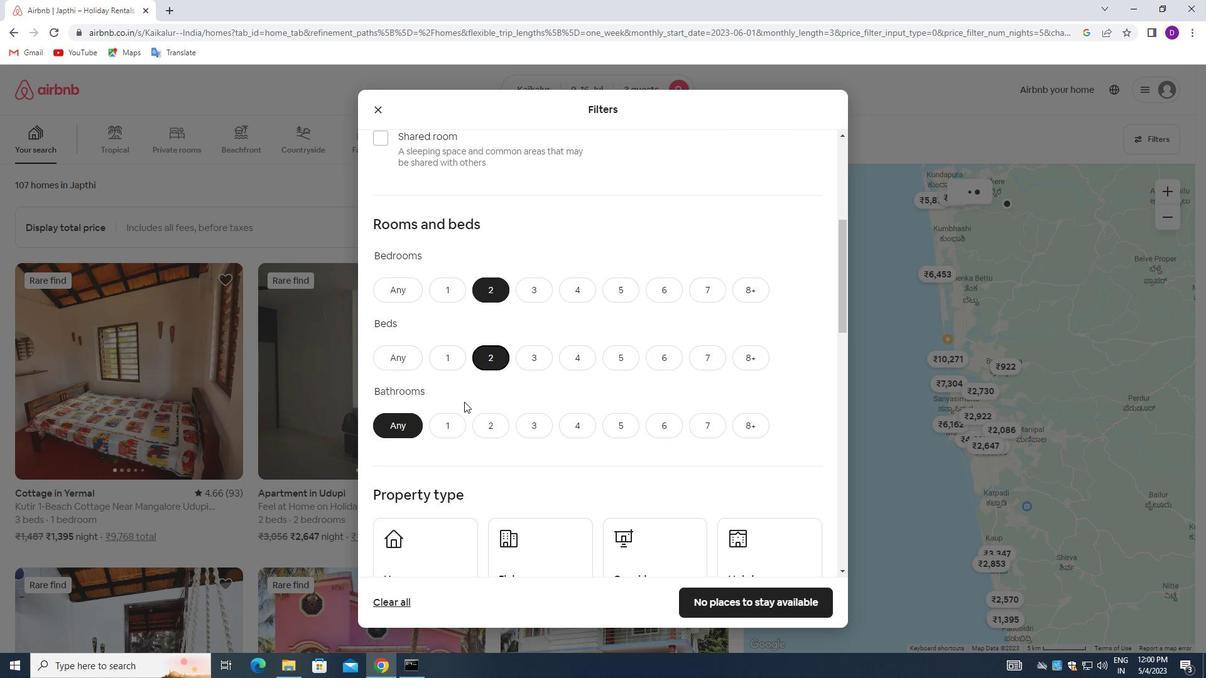 
Action: Mouse pressed left at (451, 419)
Screenshot: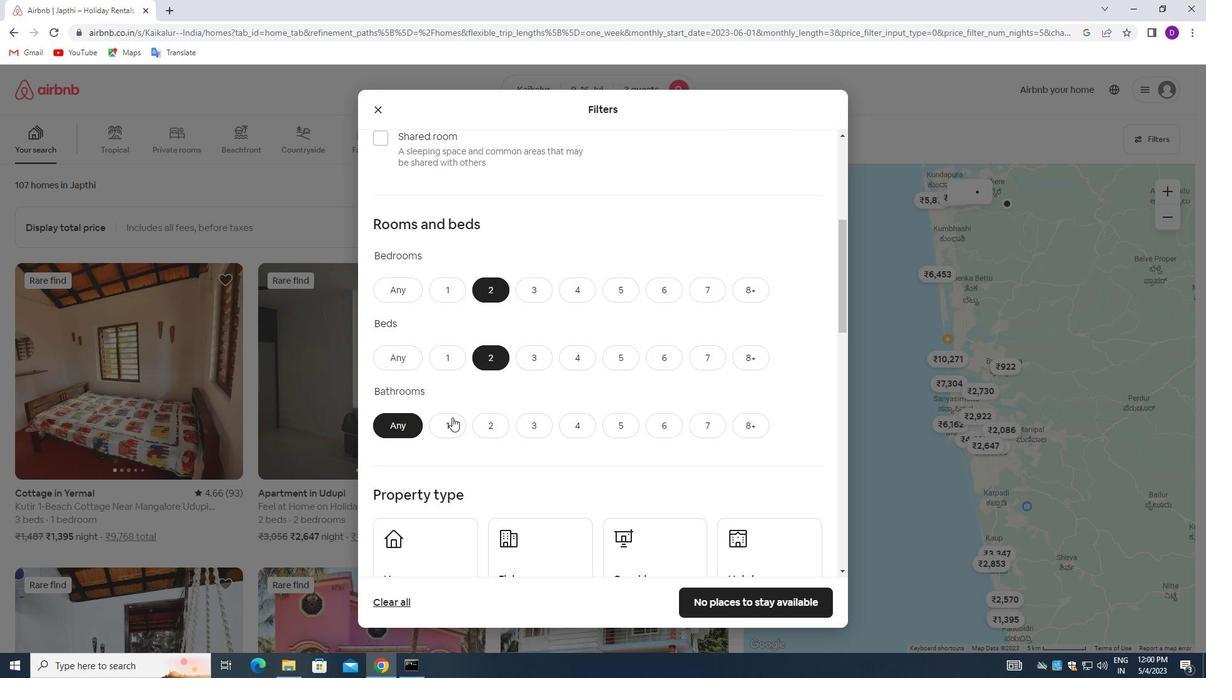 
Action: Mouse moved to (560, 348)
Screenshot: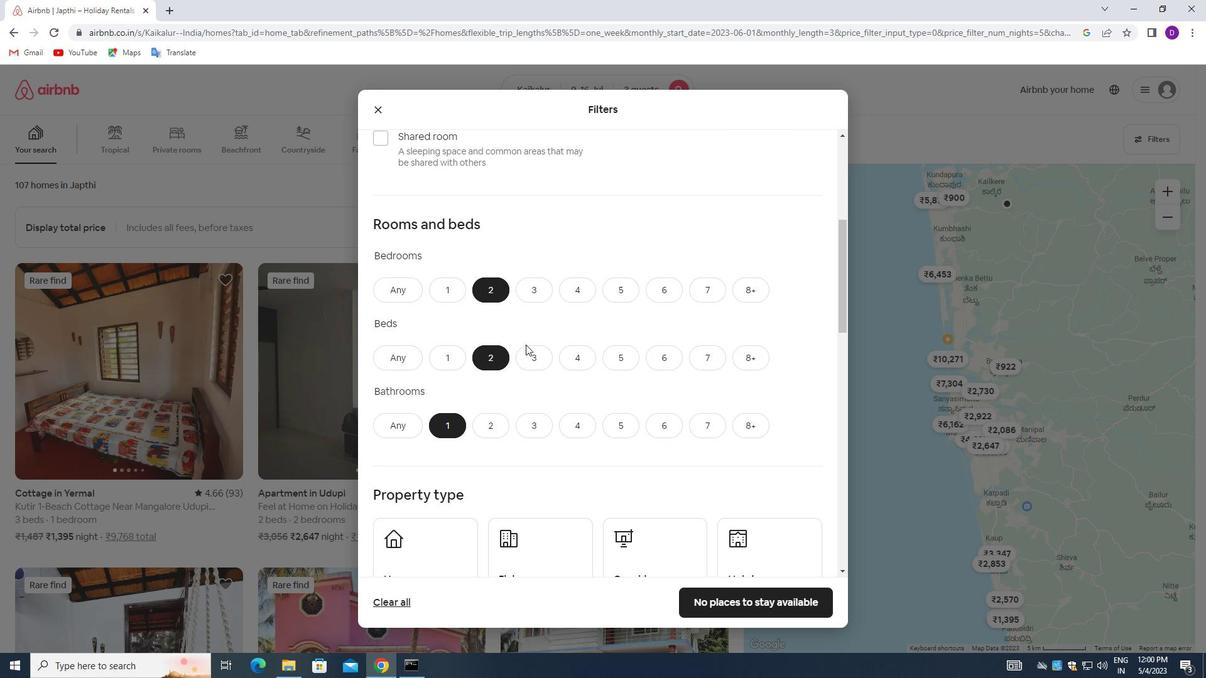 
Action: Mouse scrolled (560, 347) with delta (0, 0)
Screenshot: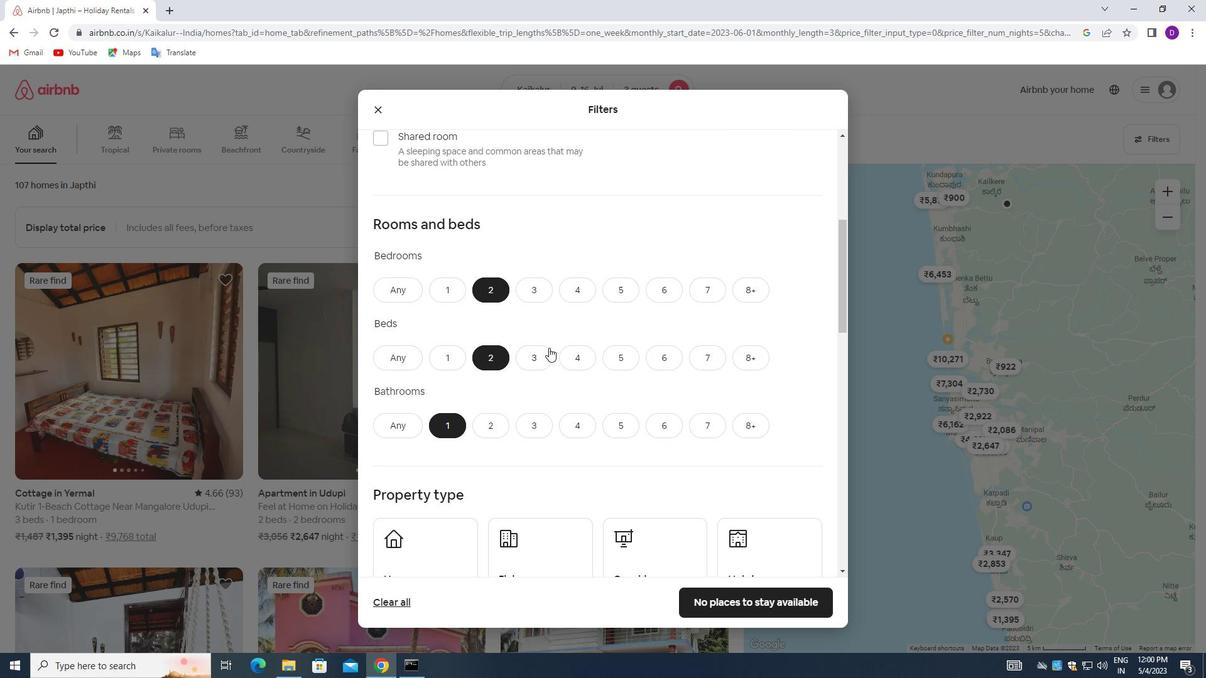 
Action: Mouse moved to (576, 341)
Screenshot: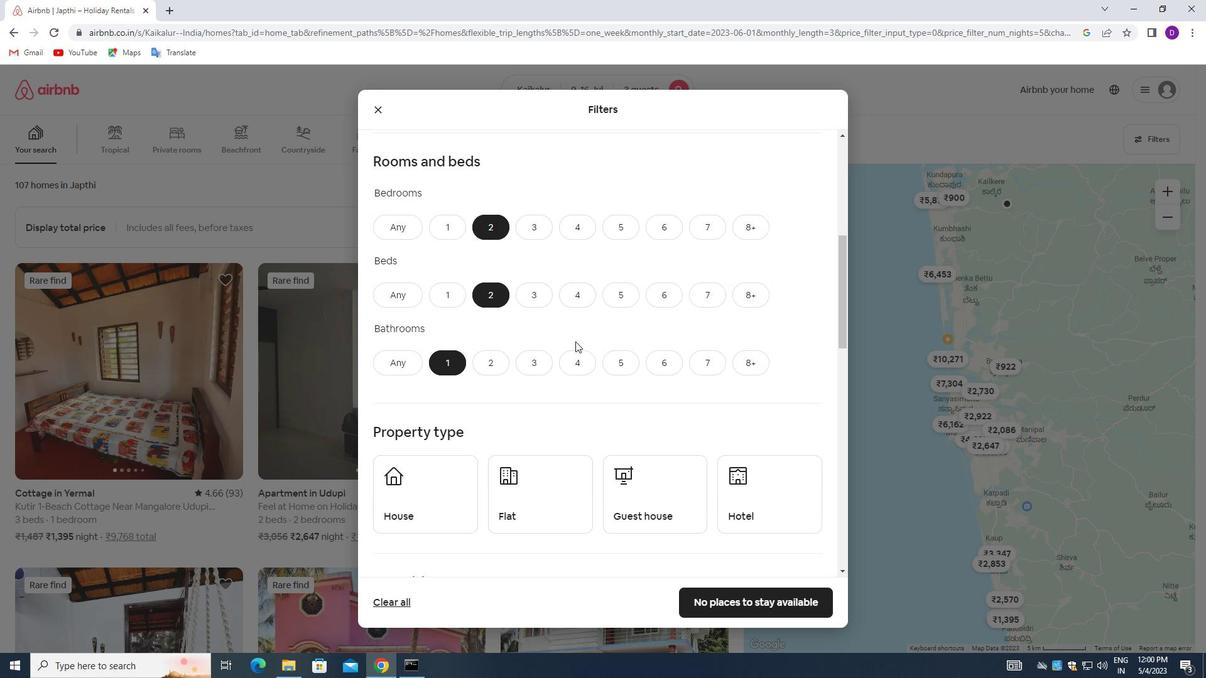 
Action: Mouse scrolled (576, 341) with delta (0, 0)
Screenshot: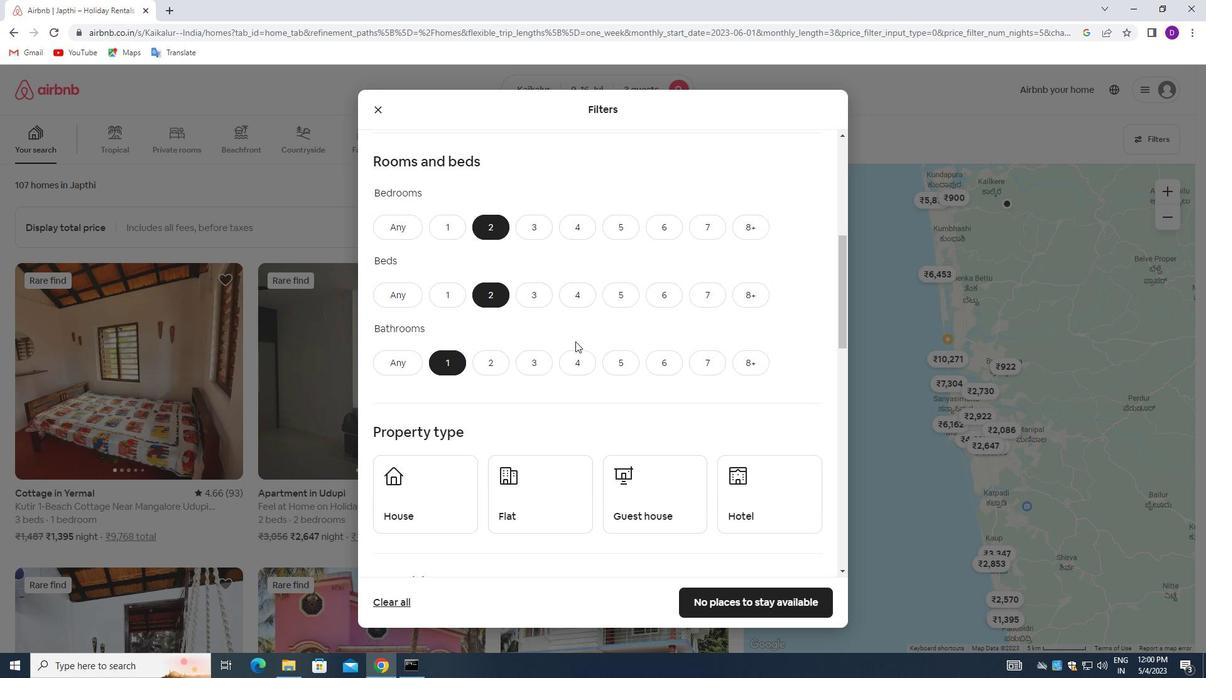
Action: Mouse scrolled (576, 341) with delta (0, 0)
Screenshot: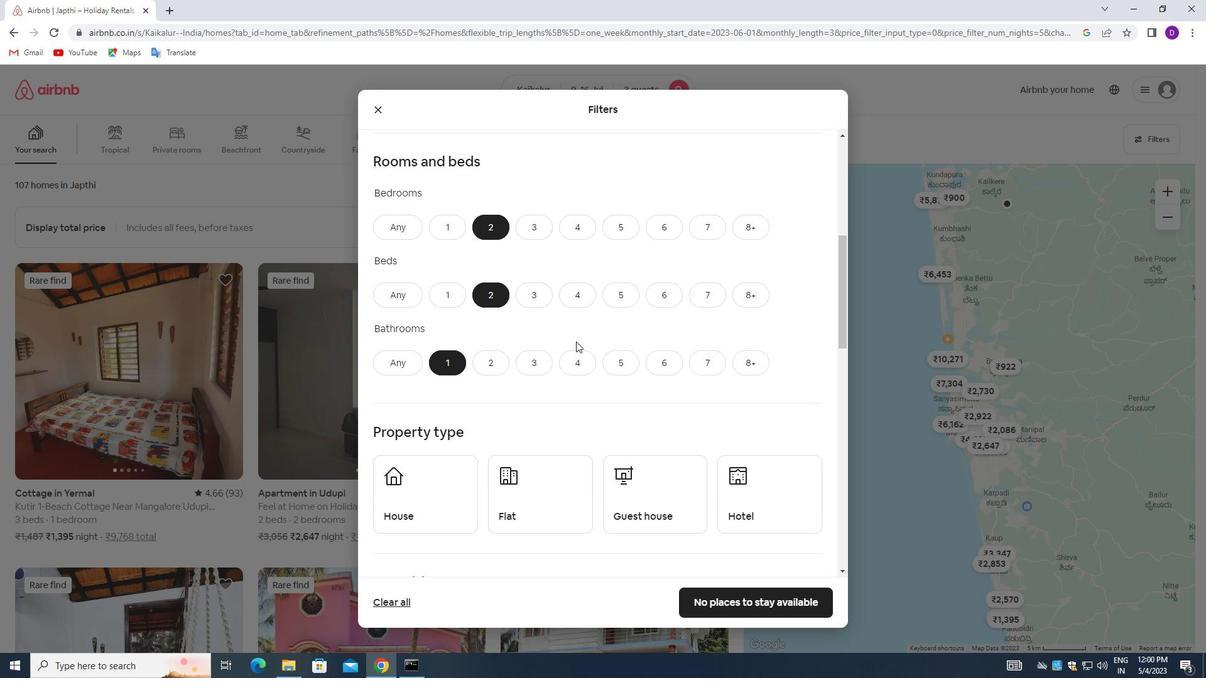 
Action: Mouse moved to (535, 319)
Screenshot: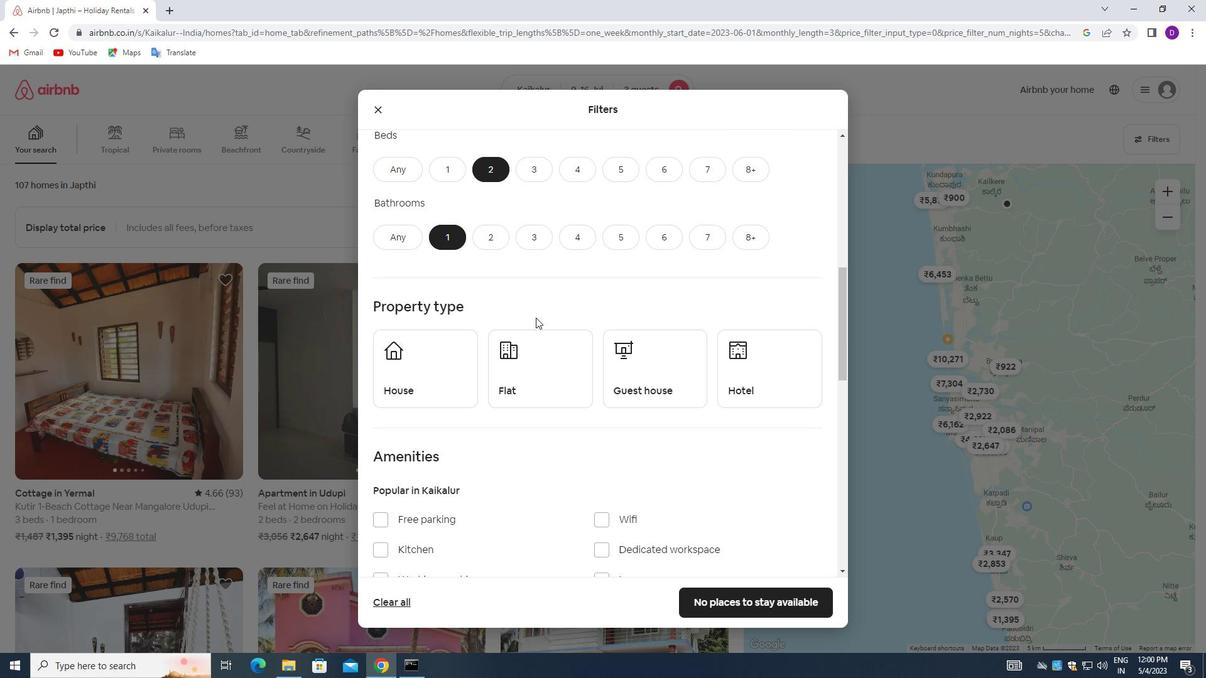 
Action: Mouse scrolled (535, 318) with delta (0, 0)
Screenshot: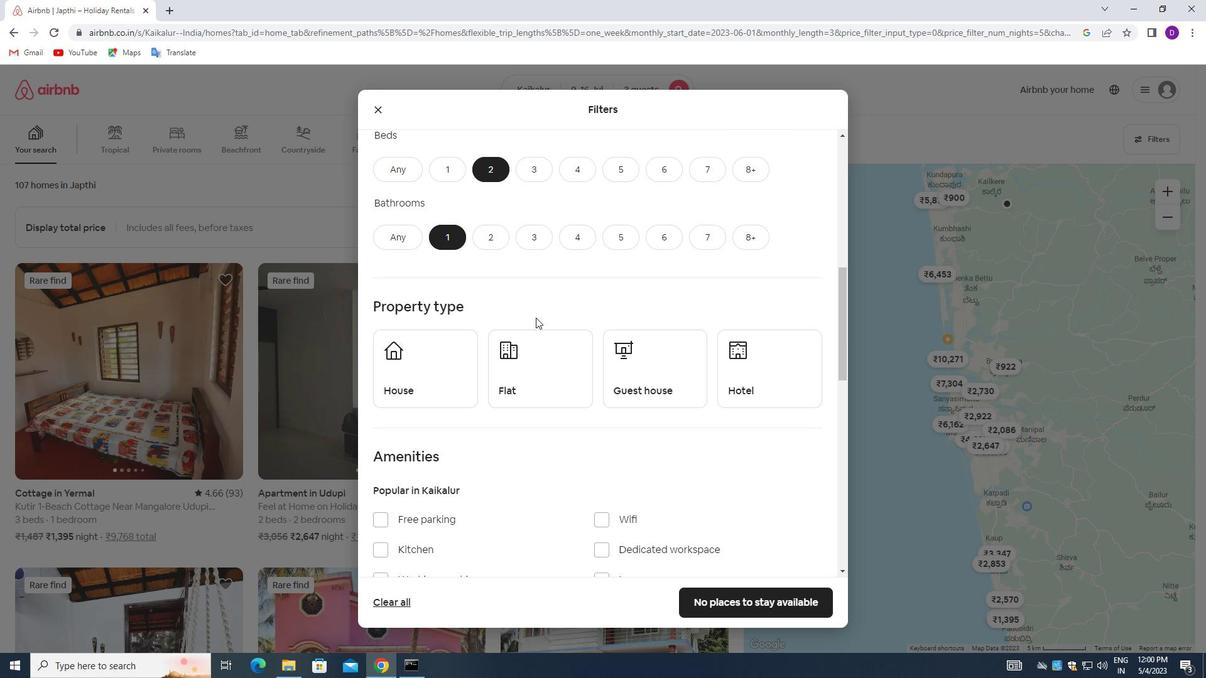 
Action: Mouse moved to (556, 316)
Screenshot: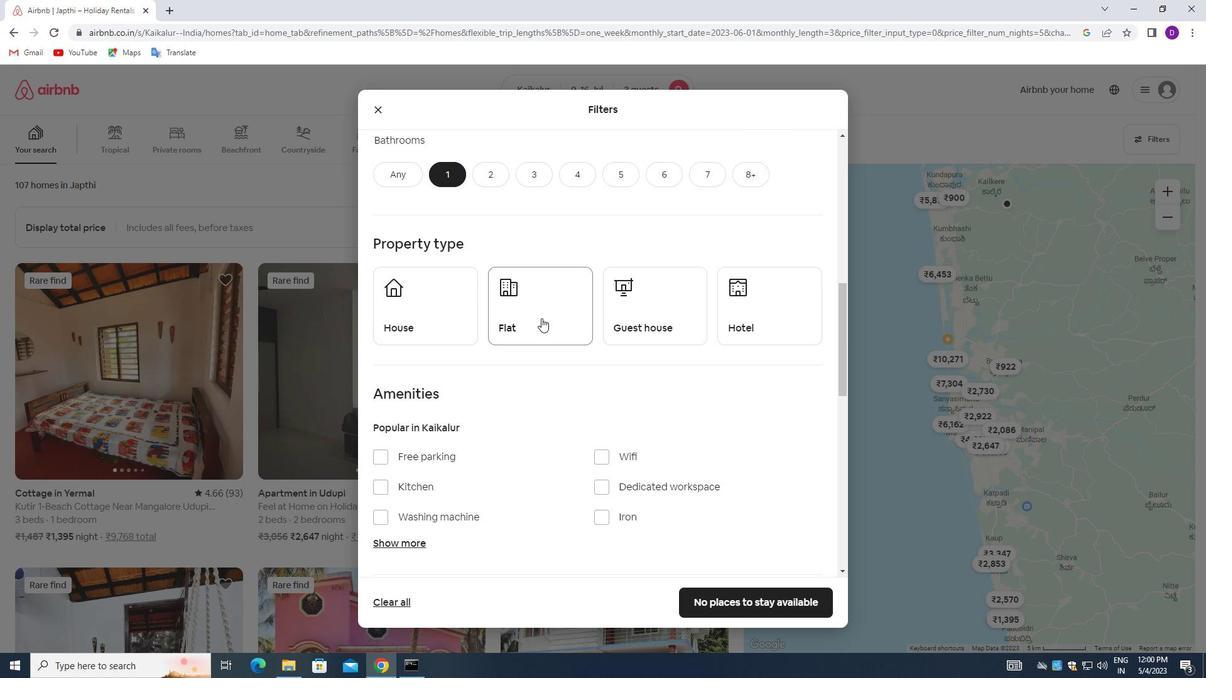 
Action: Mouse scrolled (556, 315) with delta (0, 0)
Screenshot: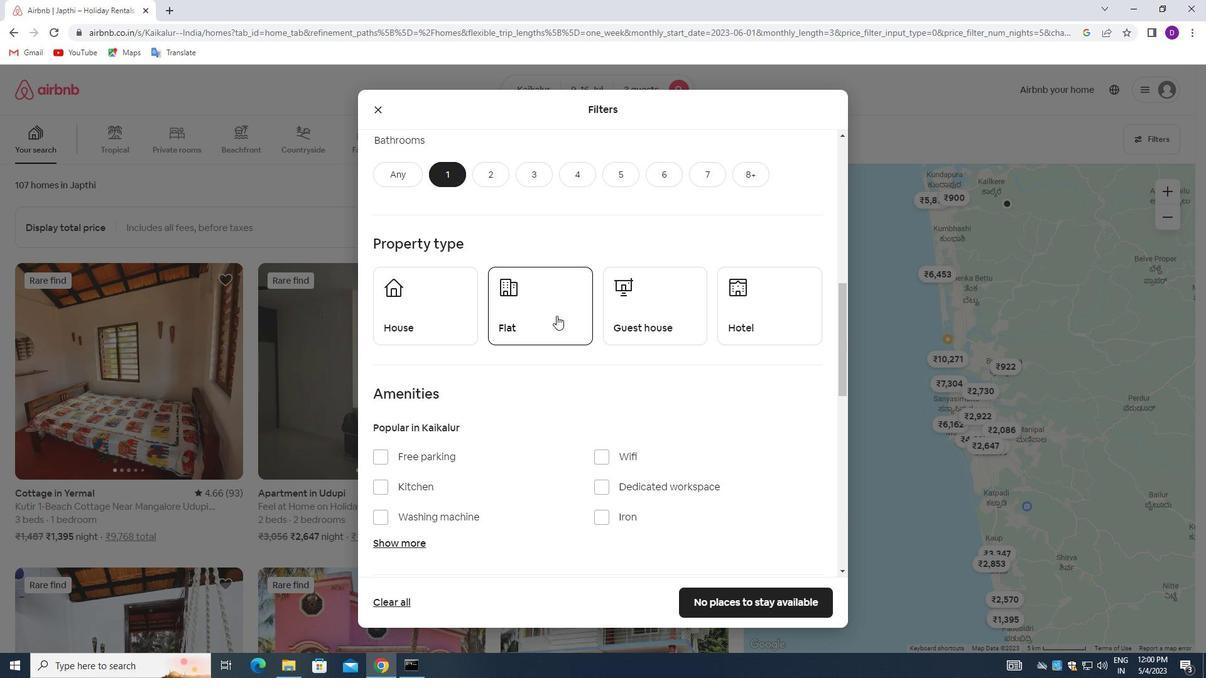 
Action: Mouse moved to (415, 253)
Screenshot: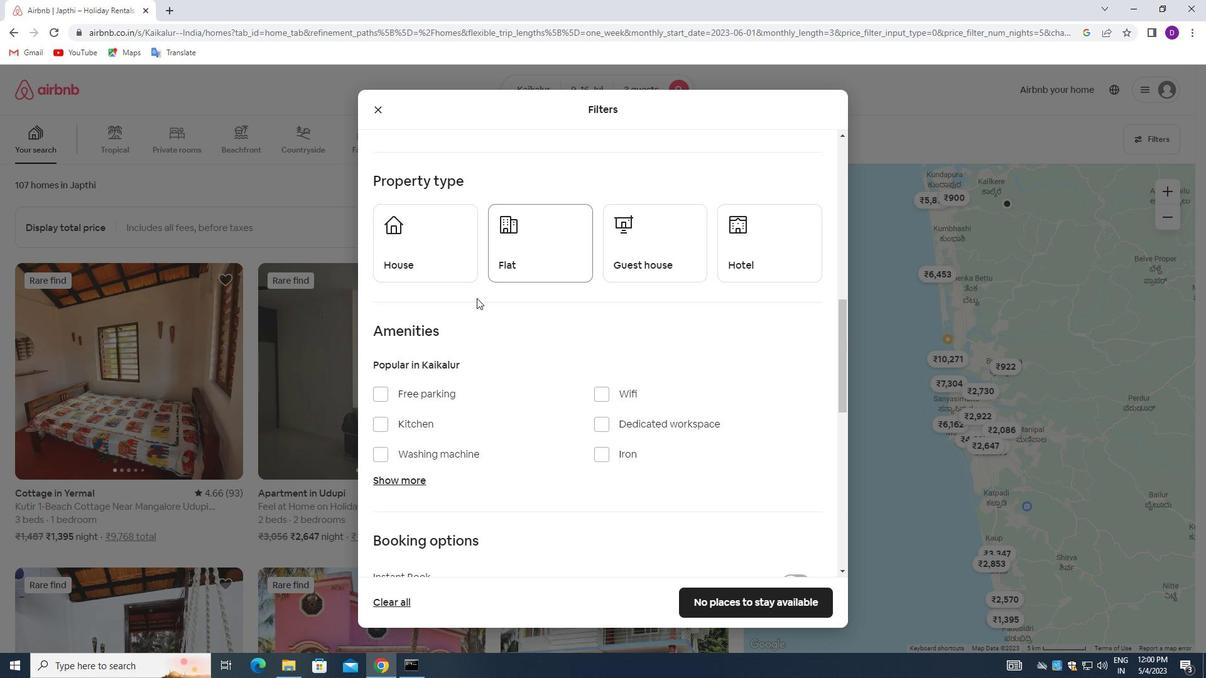 
Action: Mouse pressed left at (415, 253)
Screenshot: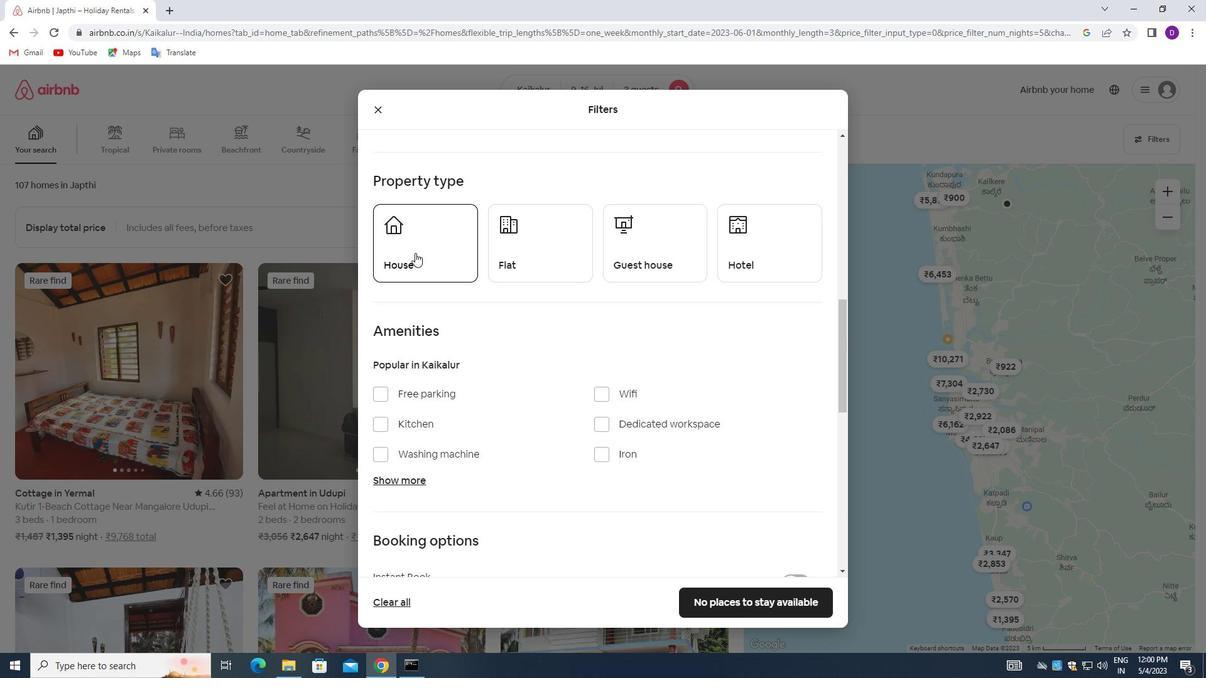 
Action: Mouse moved to (529, 261)
Screenshot: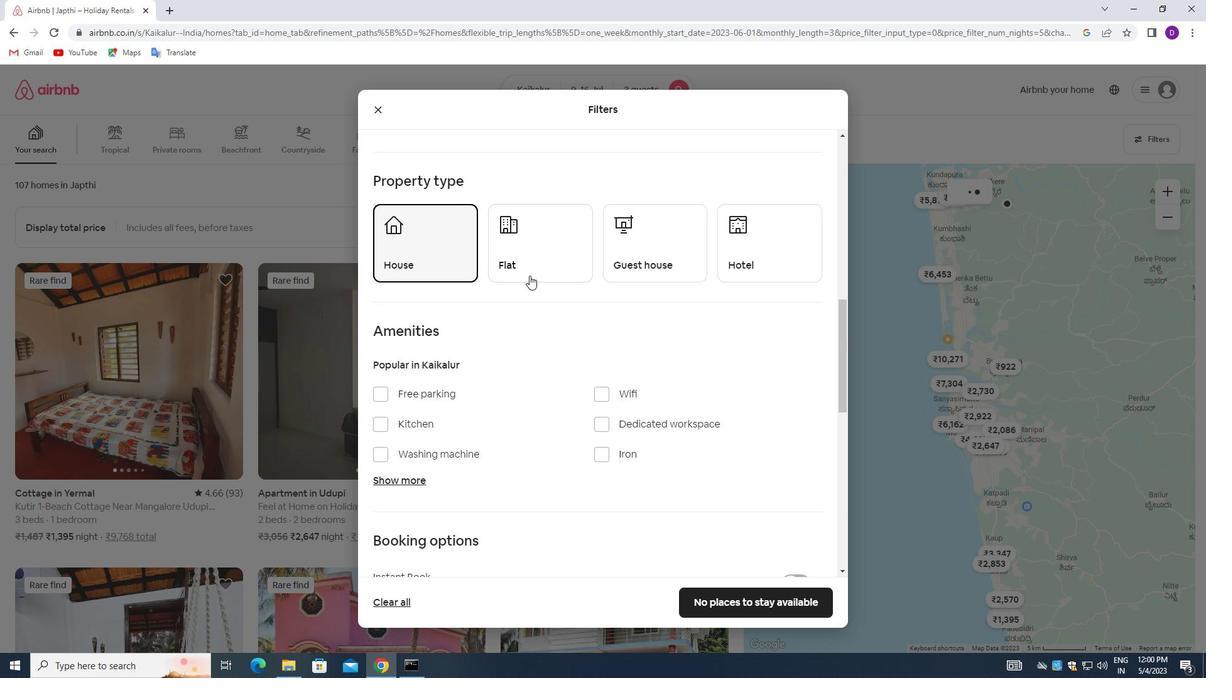 
Action: Mouse pressed left at (529, 261)
Screenshot: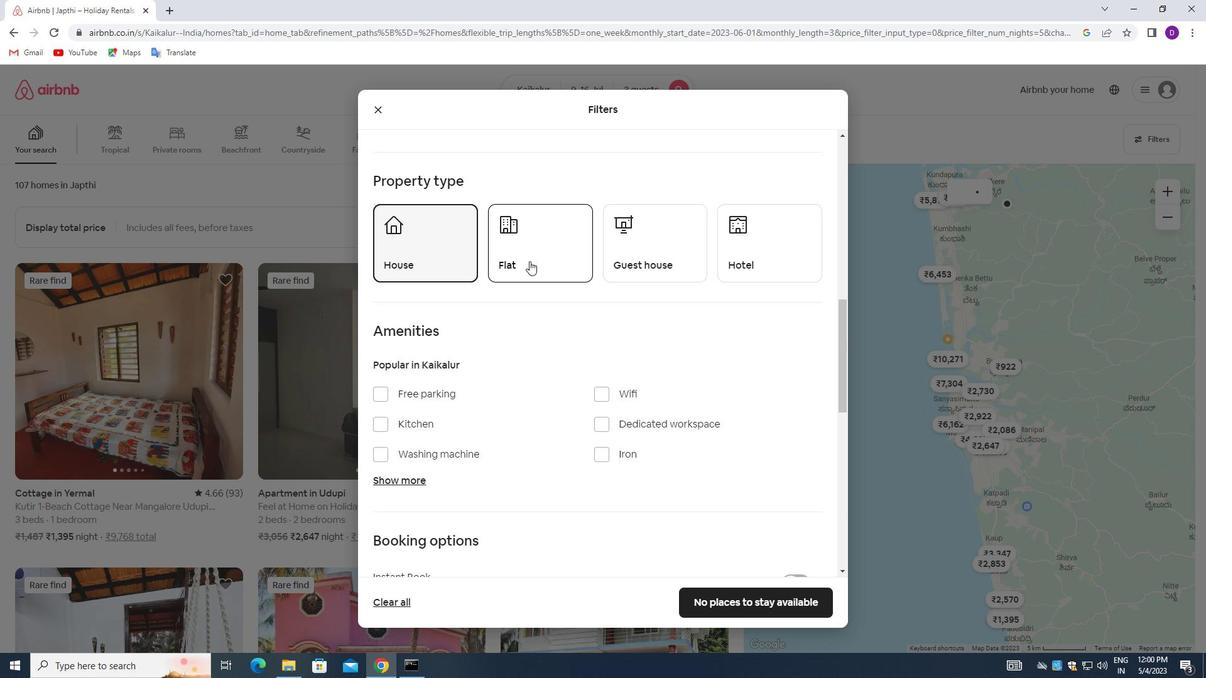 
Action: Mouse moved to (644, 254)
Screenshot: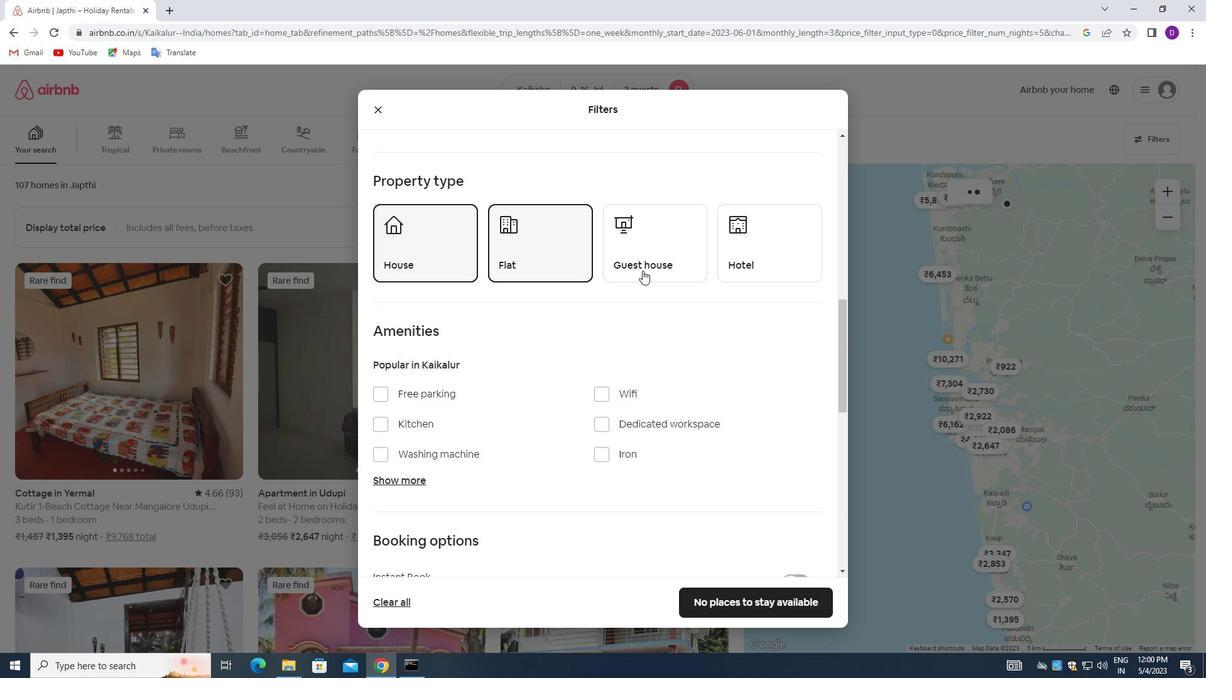 
Action: Mouse pressed left at (644, 254)
Screenshot: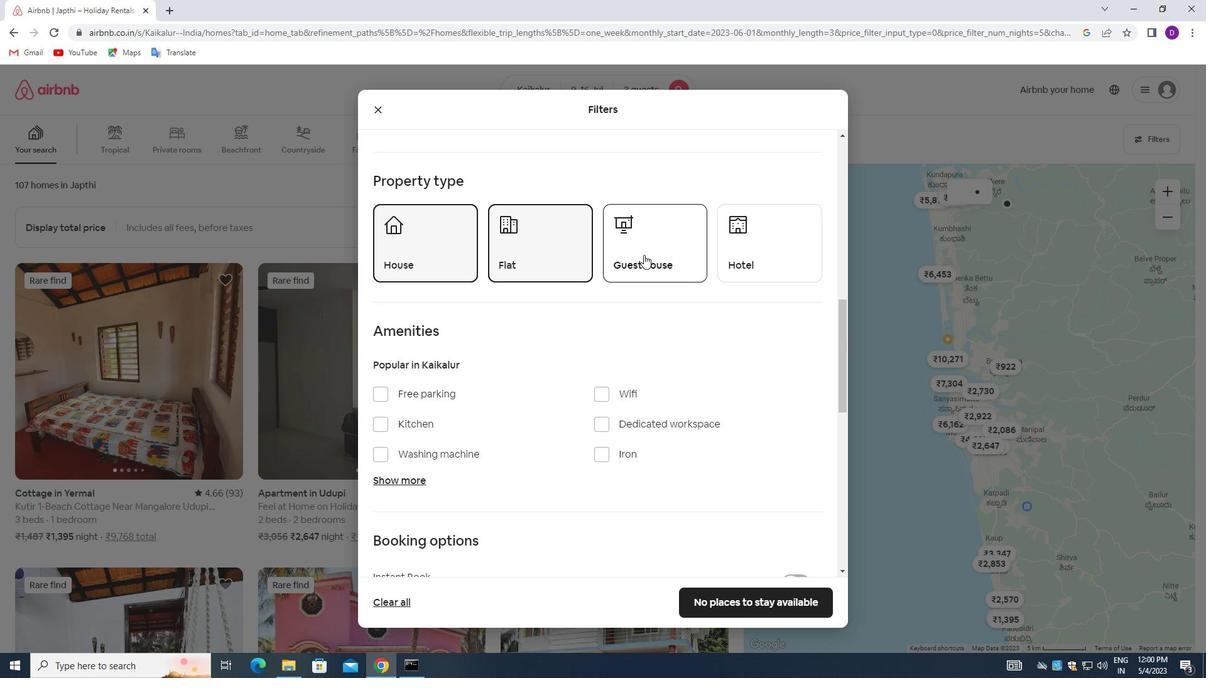 
Action: Mouse moved to (527, 343)
Screenshot: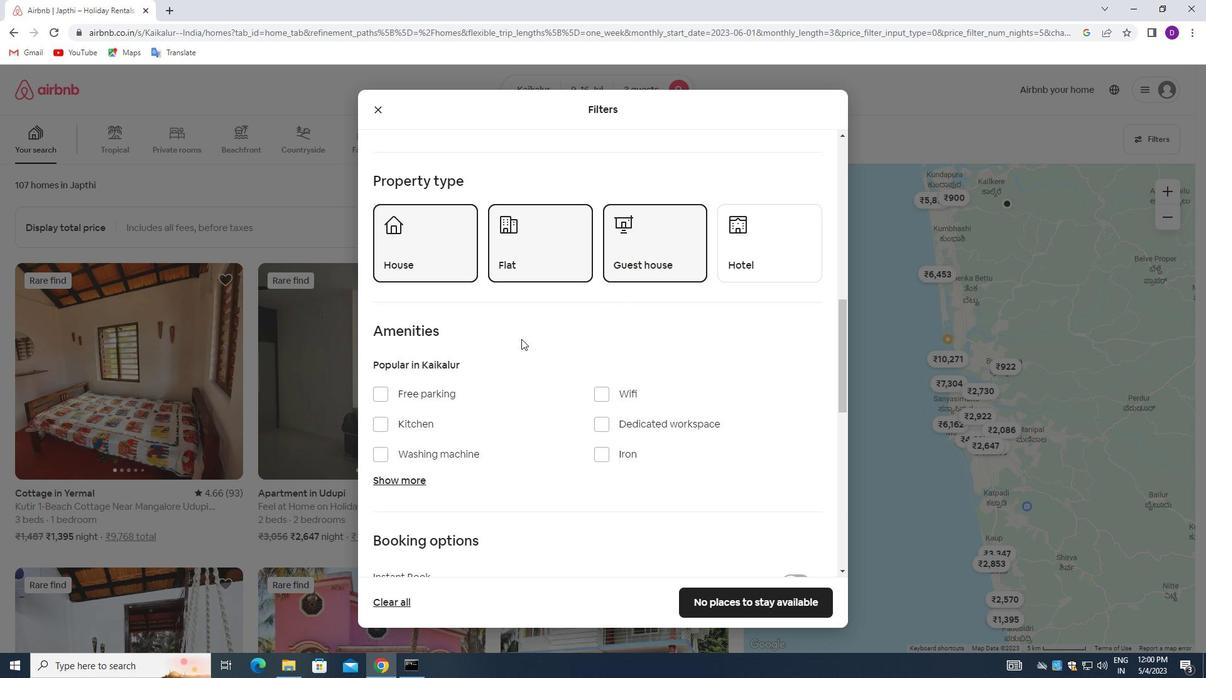 
Action: Mouse scrolled (527, 342) with delta (0, 0)
Screenshot: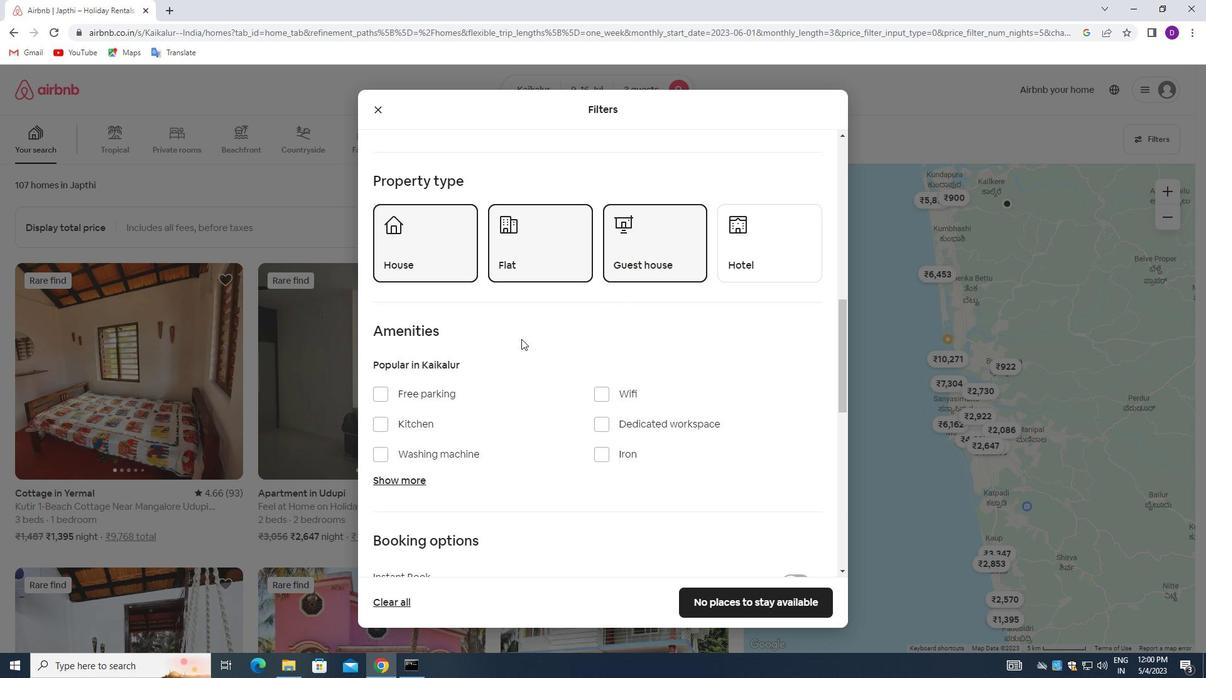 
Action: Mouse moved to (534, 348)
Screenshot: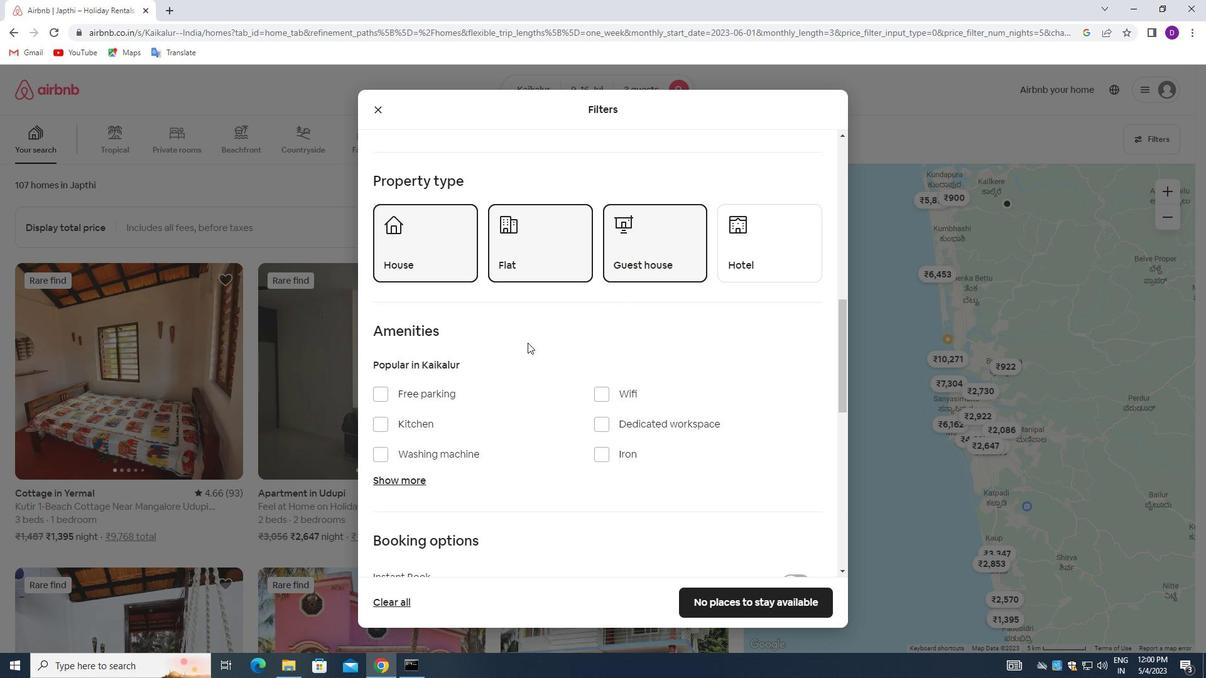 
Action: Mouse scrolled (534, 347) with delta (0, 0)
Screenshot: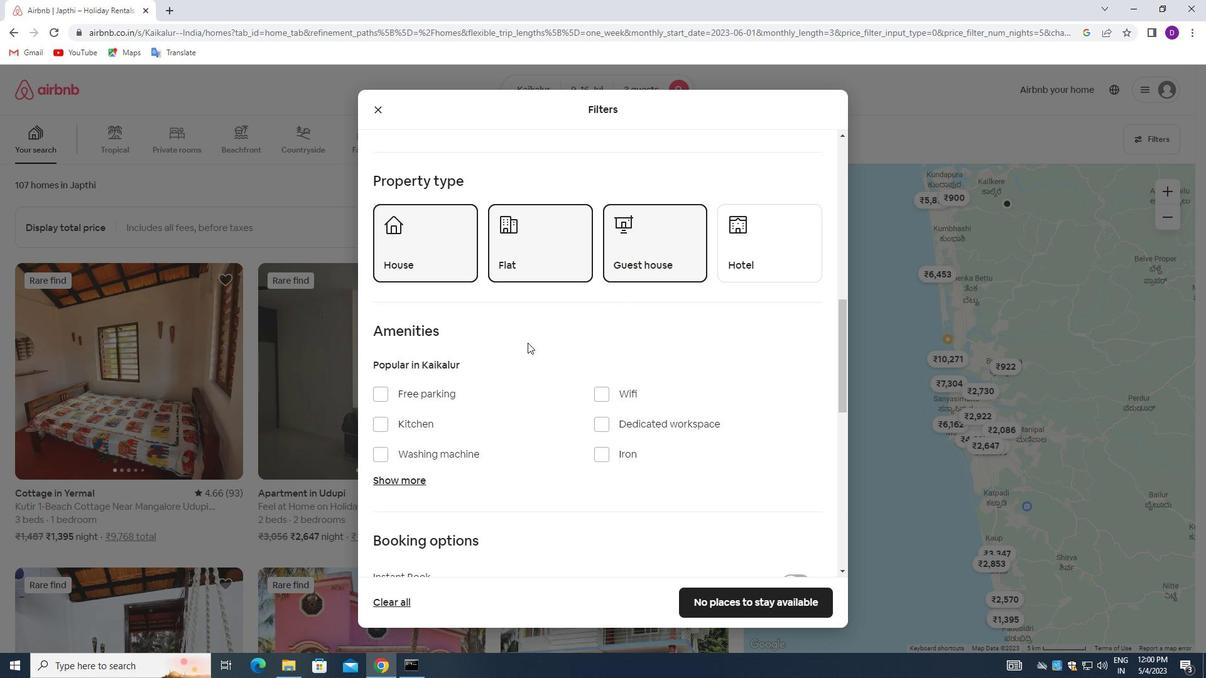 
Action: Mouse moved to (534, 348)
Screenshot: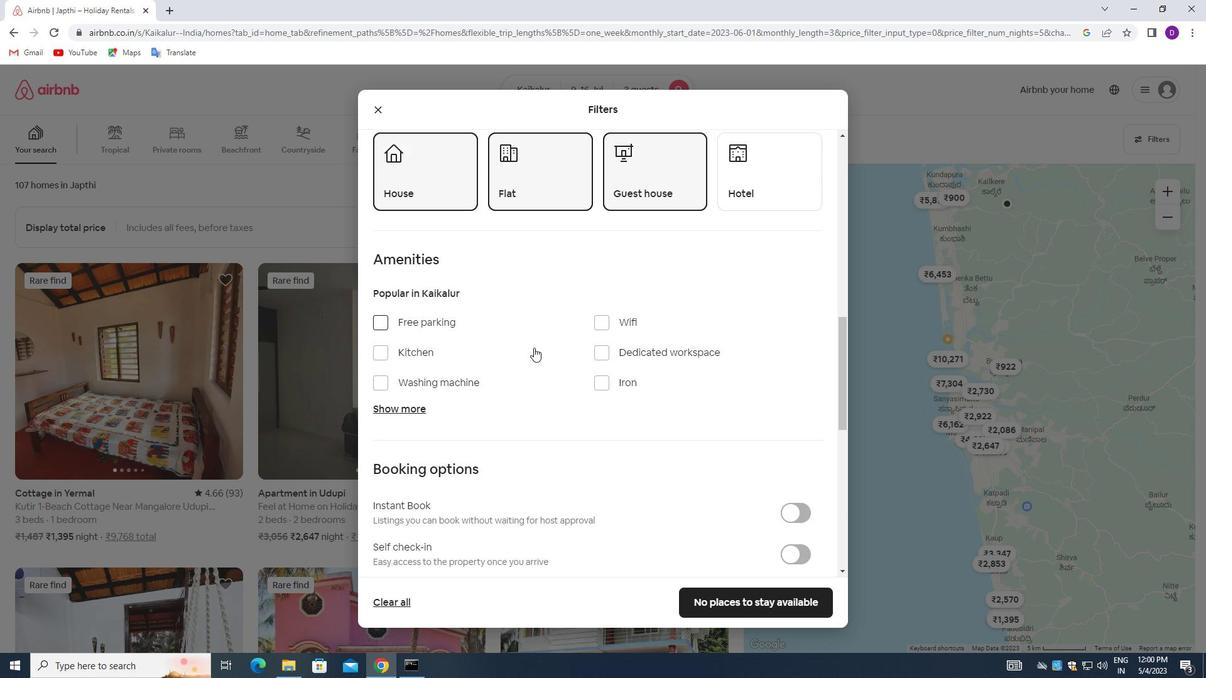 
Action: Mouse scrolled (534, 348) with delta (0, 0)
Screenshot: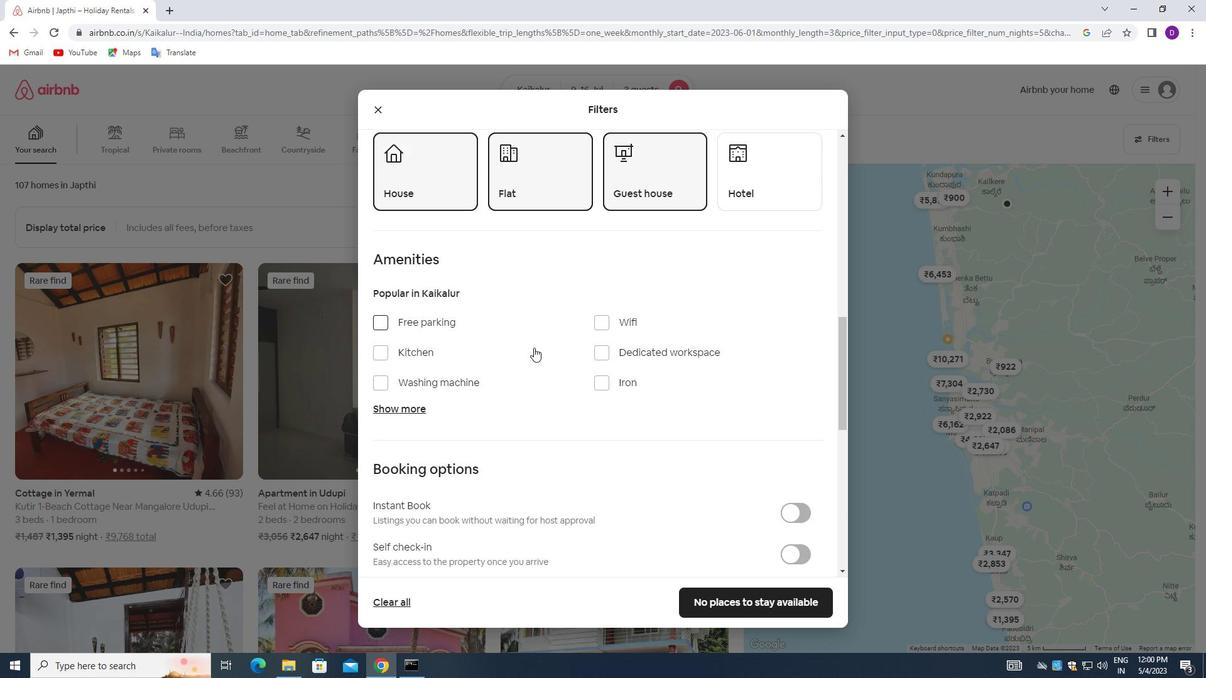 
Action: Mouse moved to (540, 350)
Screenshot: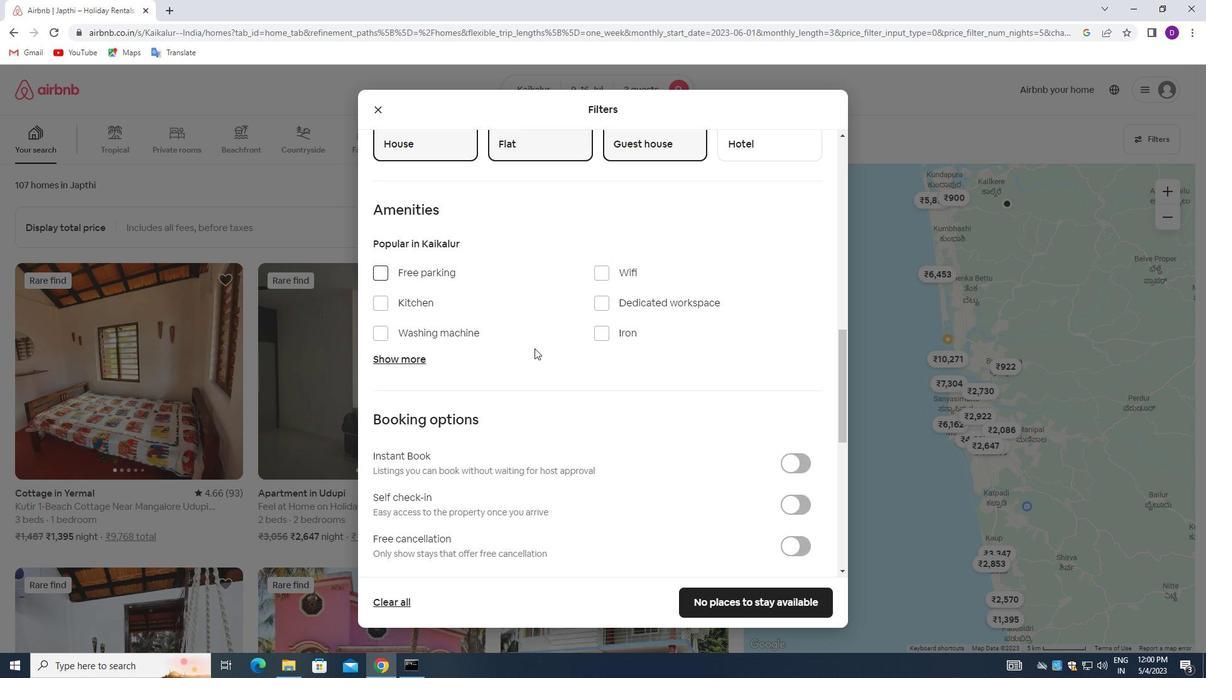 
Action: Mouse scrolled (540, 350) with delta (0, 0)
Screenshot: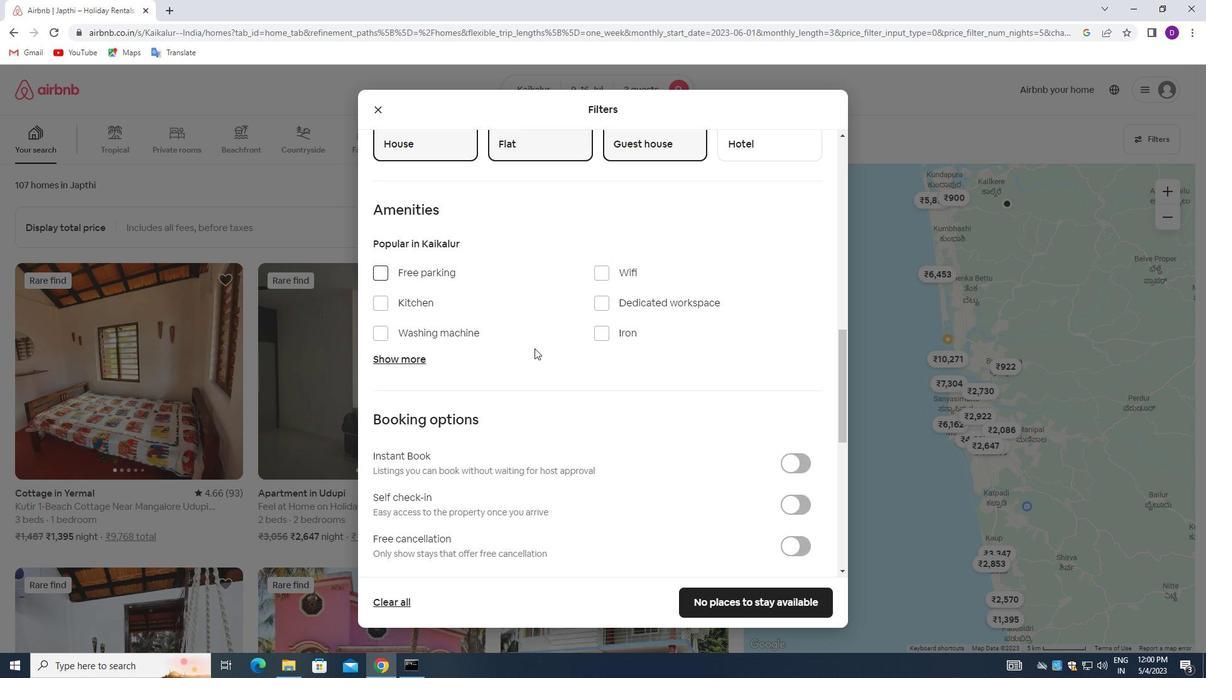 
Action: Mouse moved to (782, 377)
Screenshot: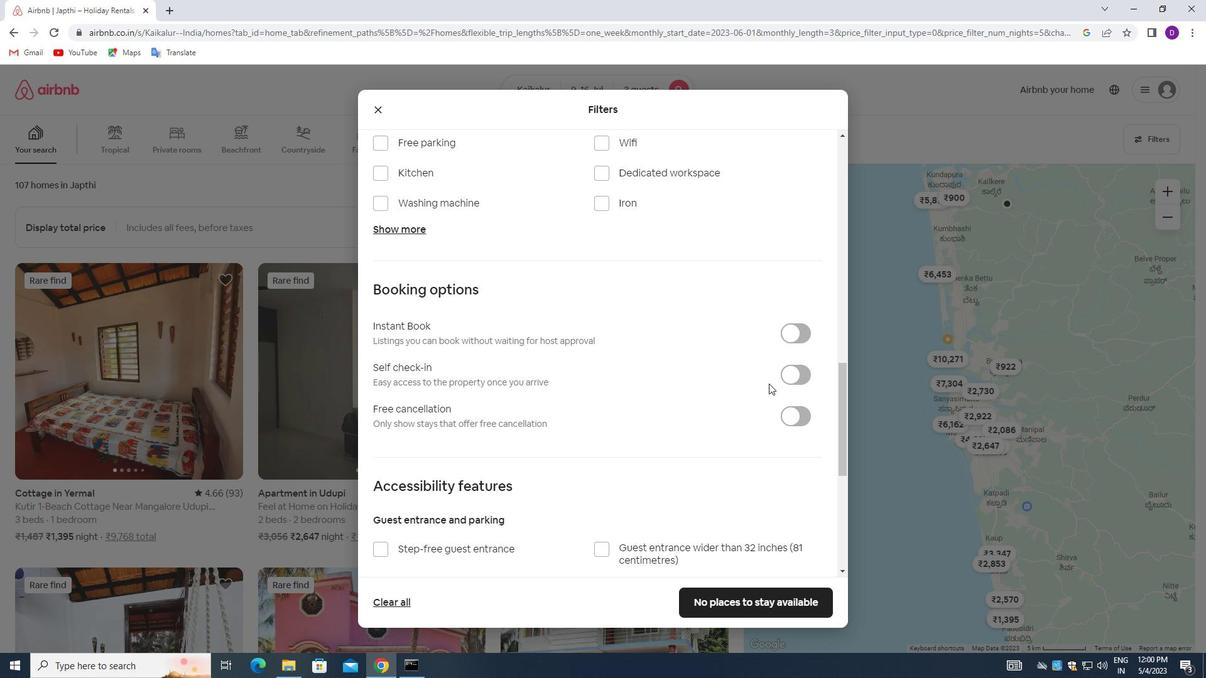 
Action: Mouse pressed left at (782, 377)
Screenshot: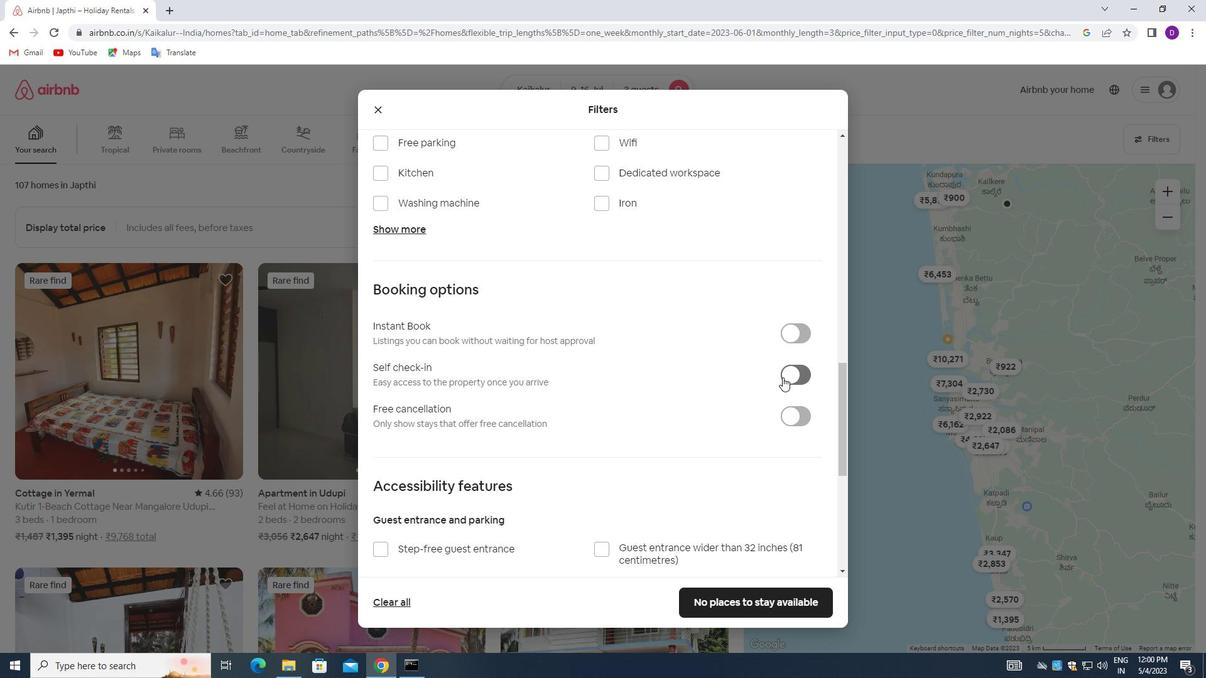
Action: Mouse moved to (541, 378)
Screenshot: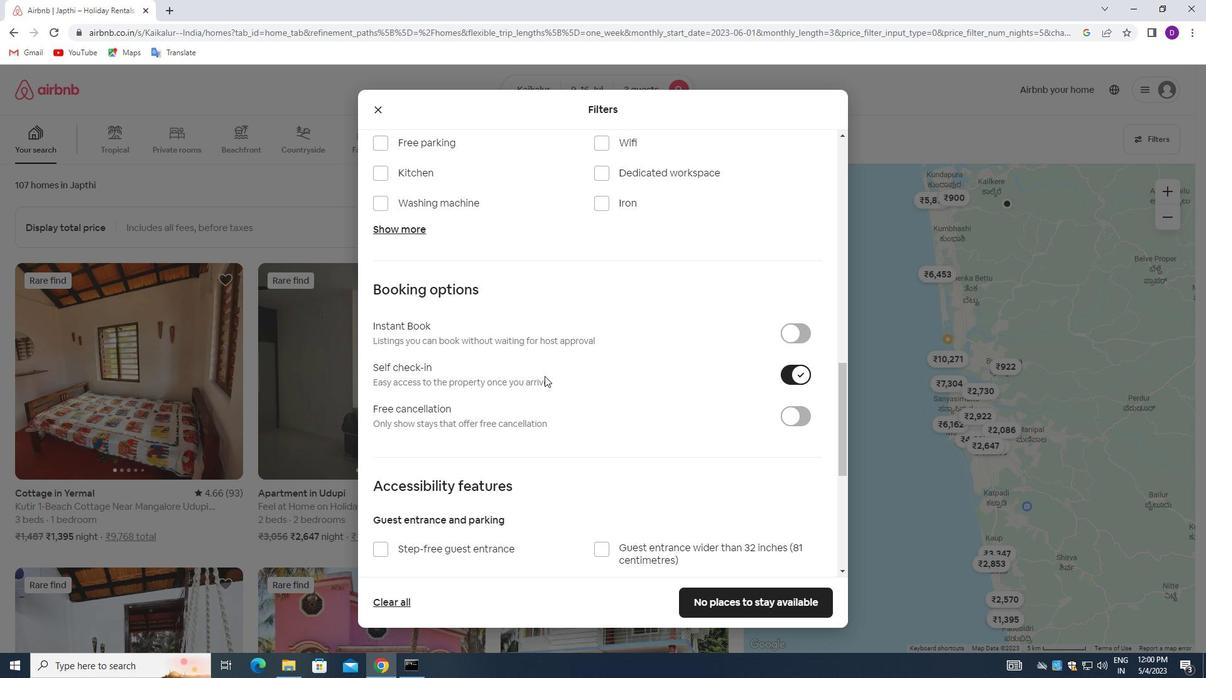 
Action: Mouse scrolled (541, 378) with delta (0, 0)
Screenshot: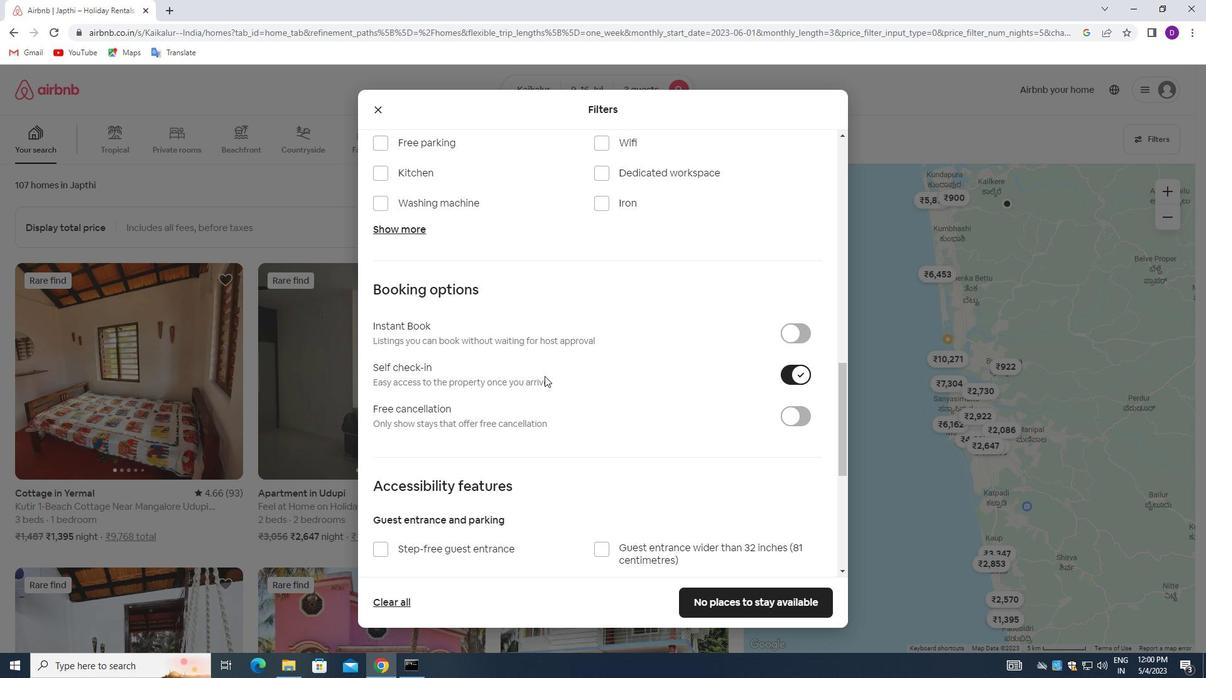 
Action: Mouse moved to (541, 379)
Screenshot: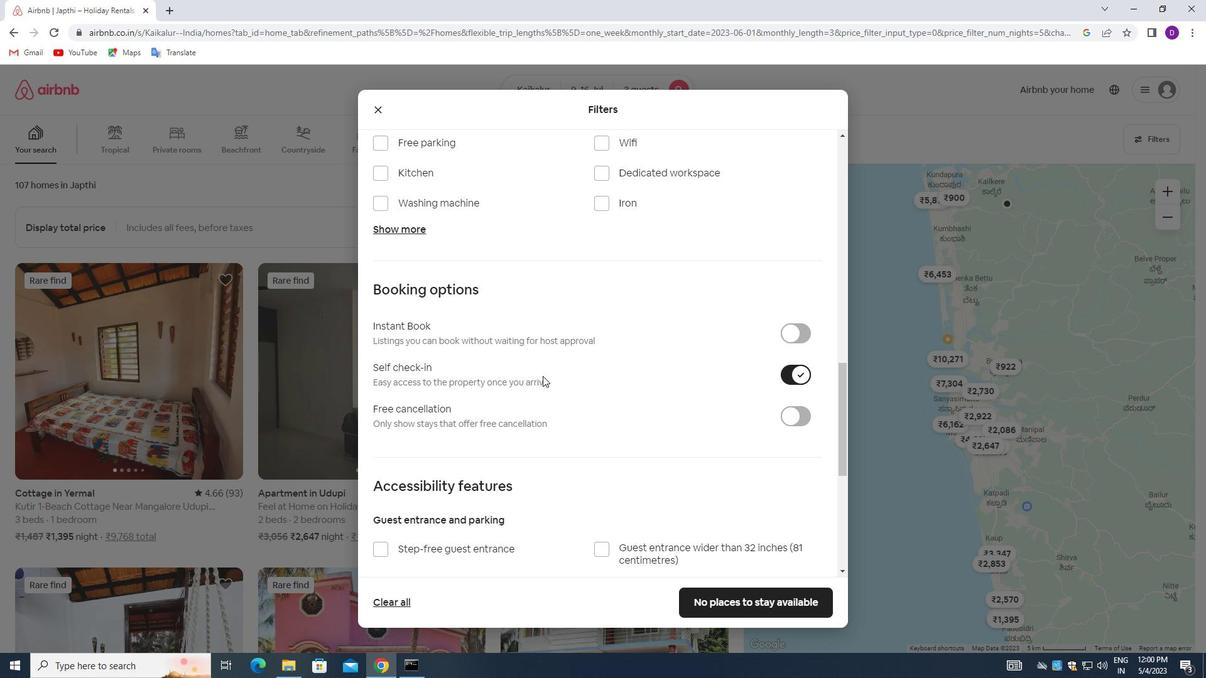 
Action: Mouse scrolled (541, 378) with delta (0, 0)
Screenshot: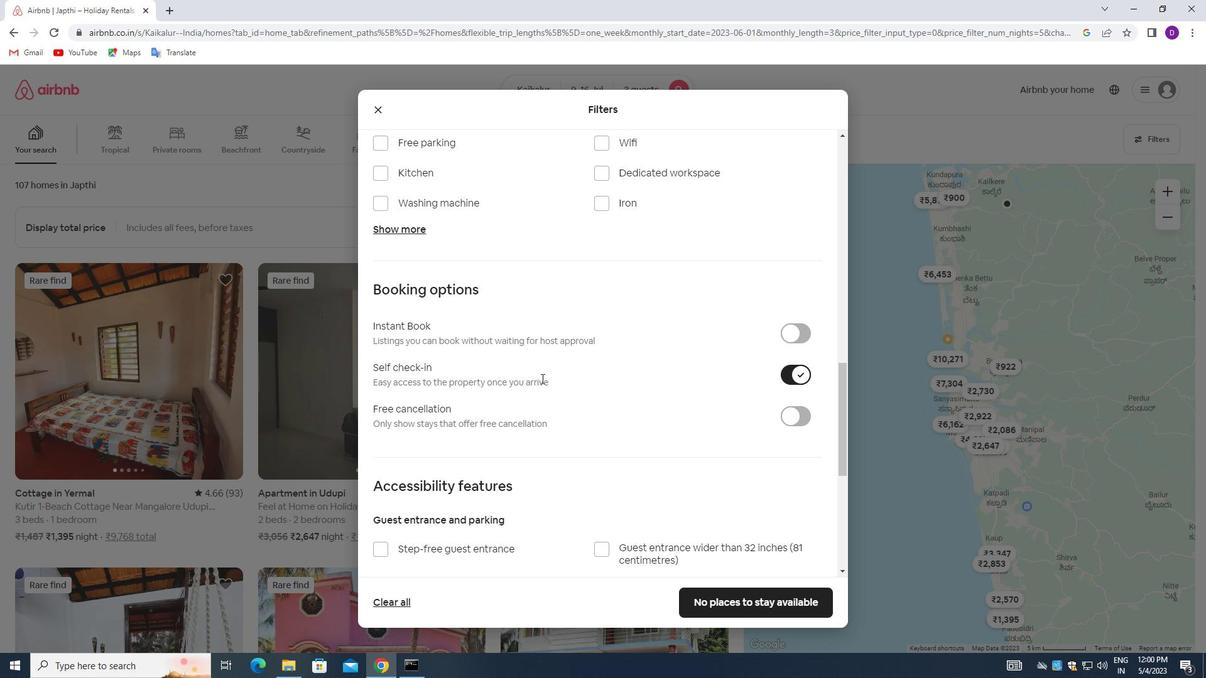 
Action: Mouse moved to (569, 385)
Screenshot: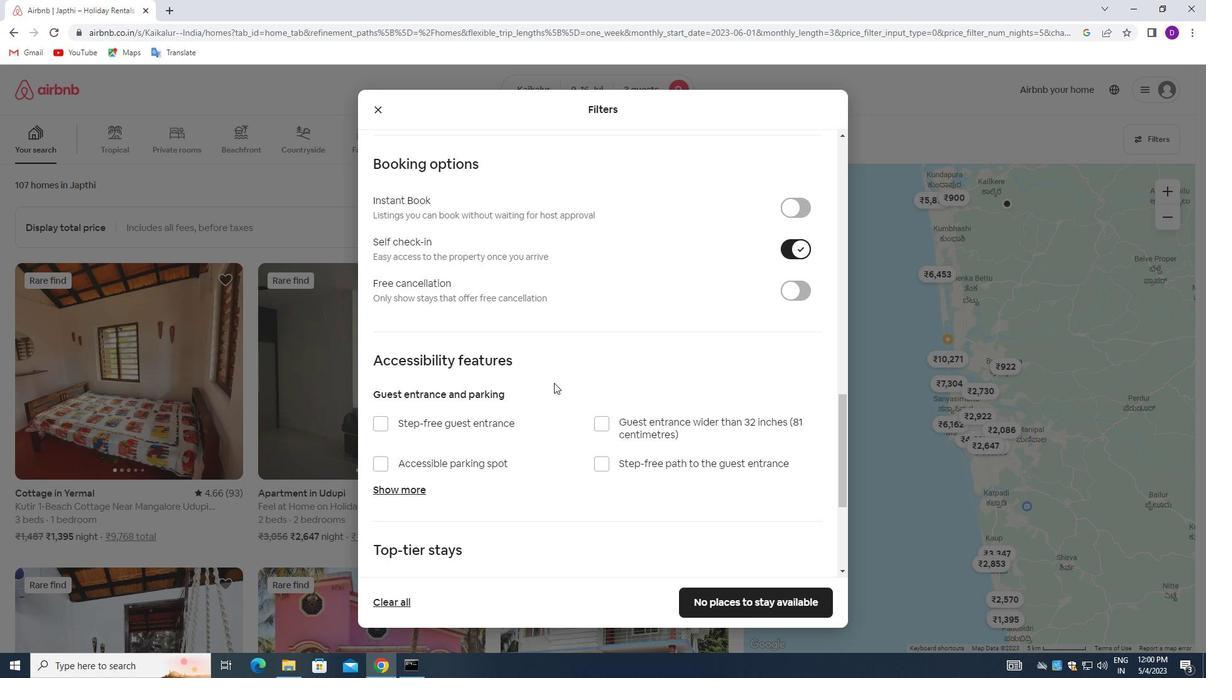 
Action: Mouse scrolled (569, 385) with delta (0, 0)
Screenshot: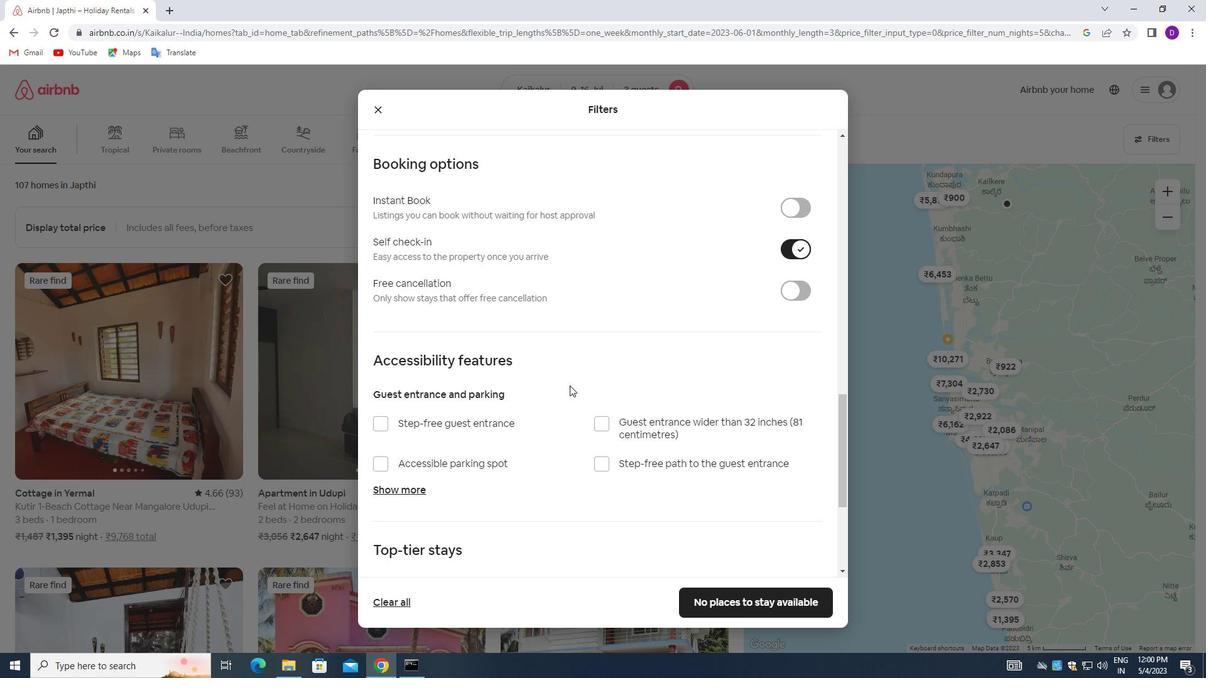 
Action: Mouse moved to (606, 380)
Screenshot: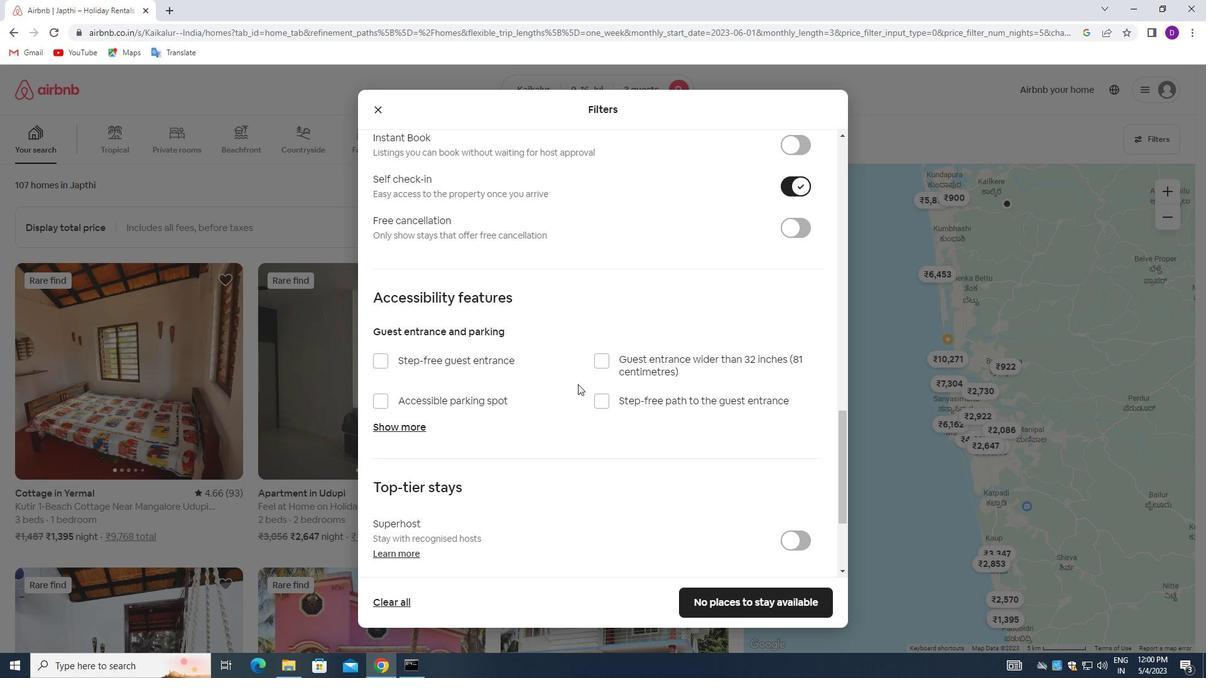 
Action: Mouse scrolled (606, 379) with delta (0, 0)
Screenshot: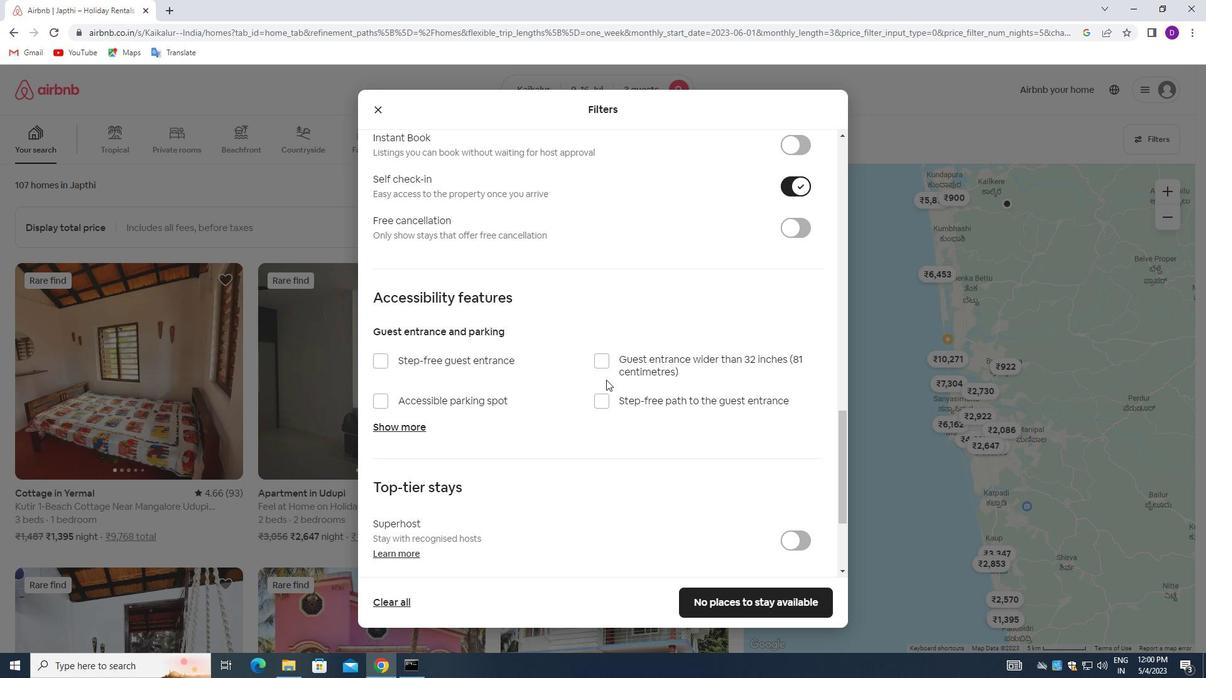 
Action: Mouse moved to (607, 380)
Screenshot: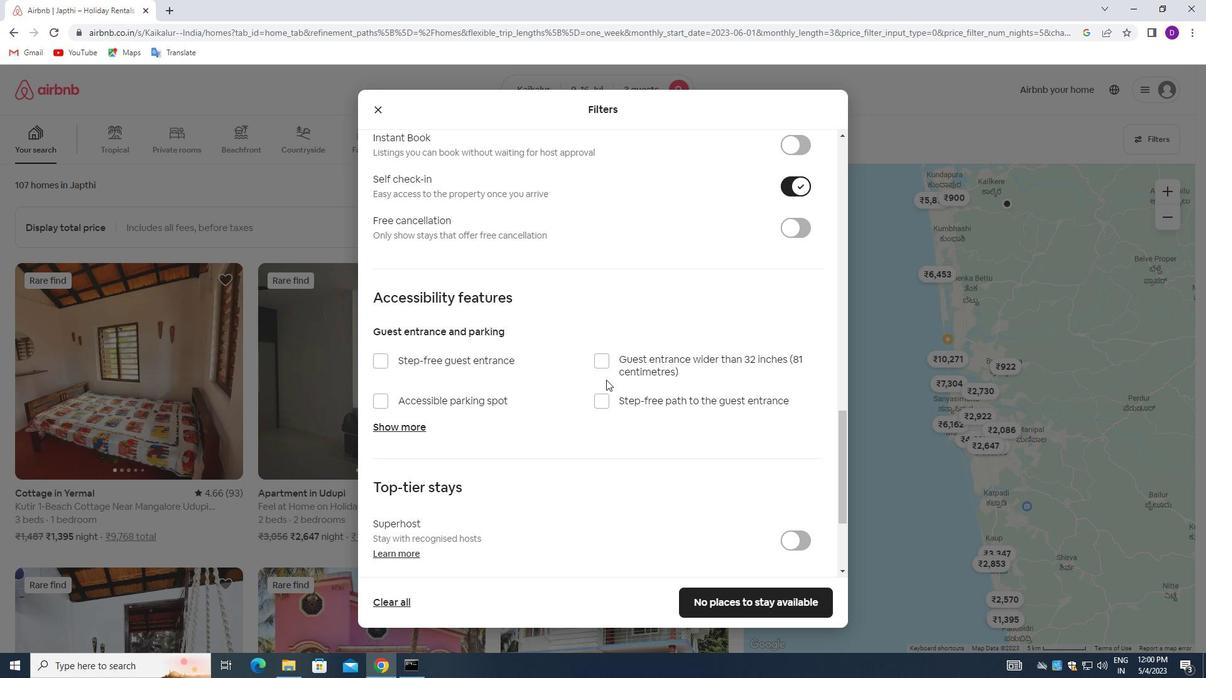 
Action: Mouse scrolled (607, 379) with delta (0, 0)
Screenshot: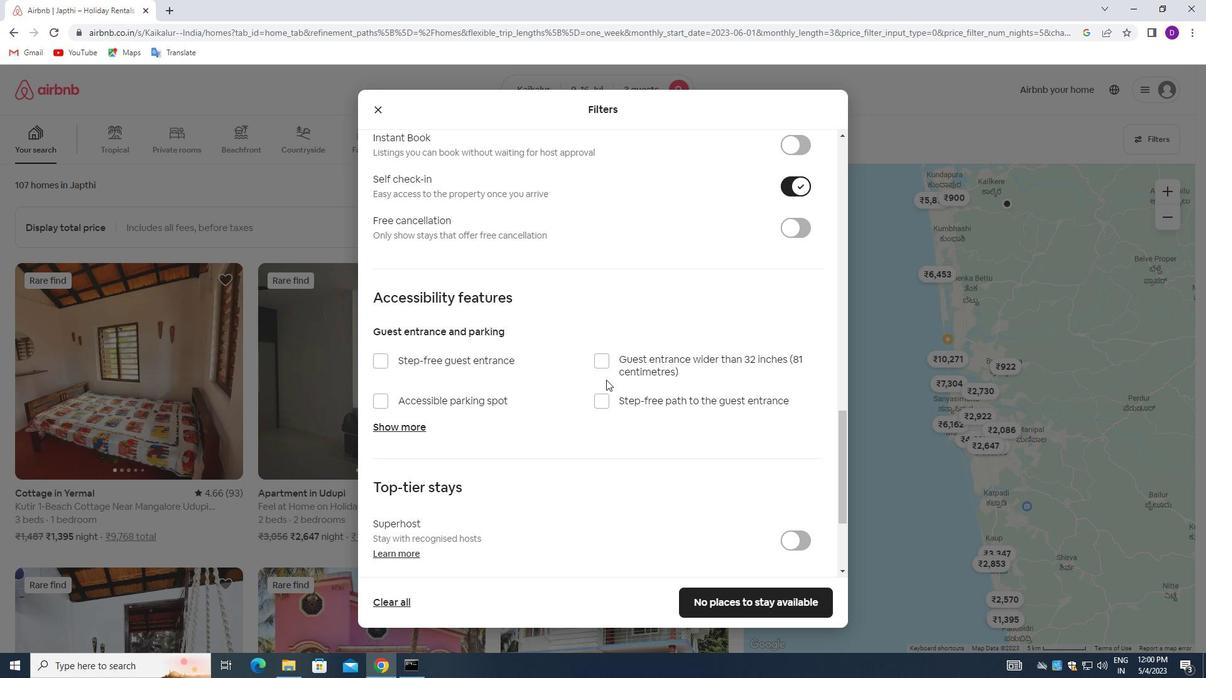 
Action: Mouse moved to (607, 385)
Screenshot: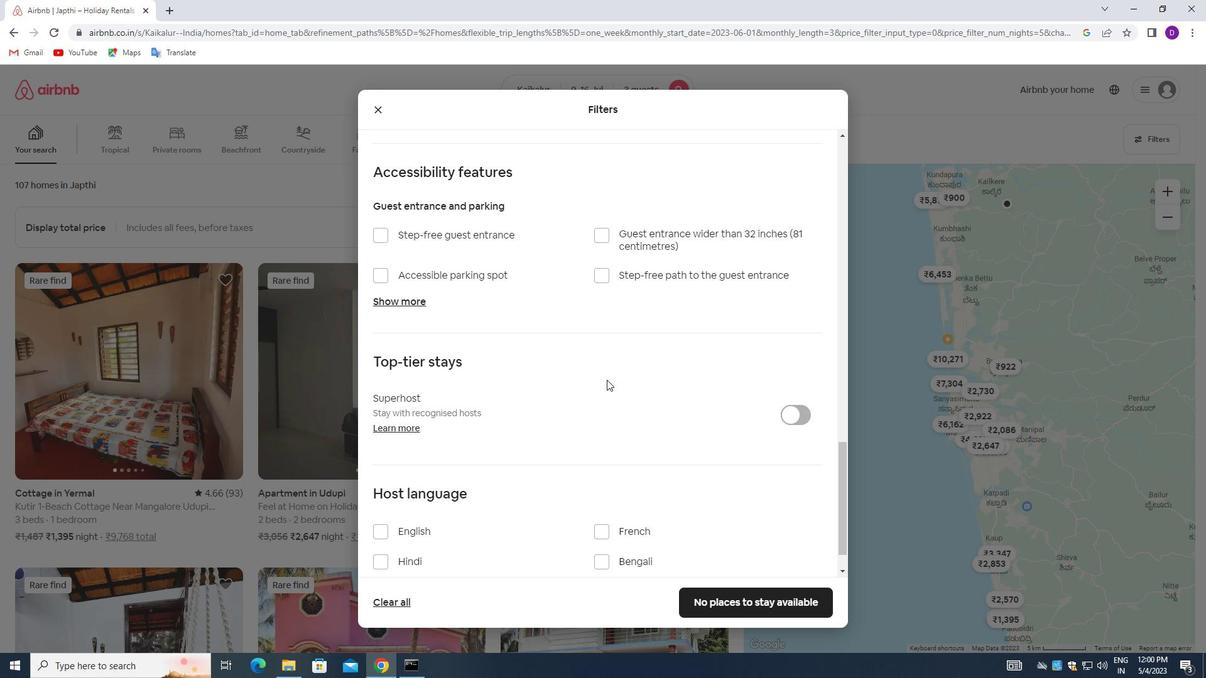 
Action: Mouse scrolled (607, 384) with delta (0, 0)
Screenshot: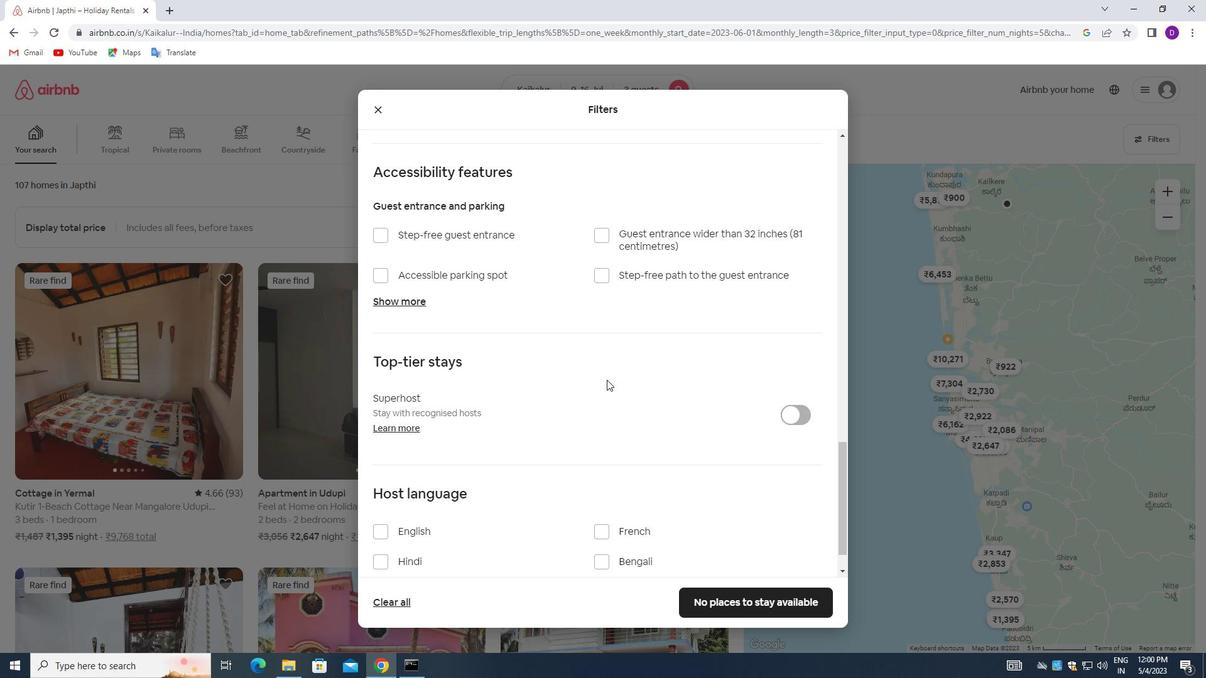 
Action: Mouse moved to (606, 388)
Screenshot: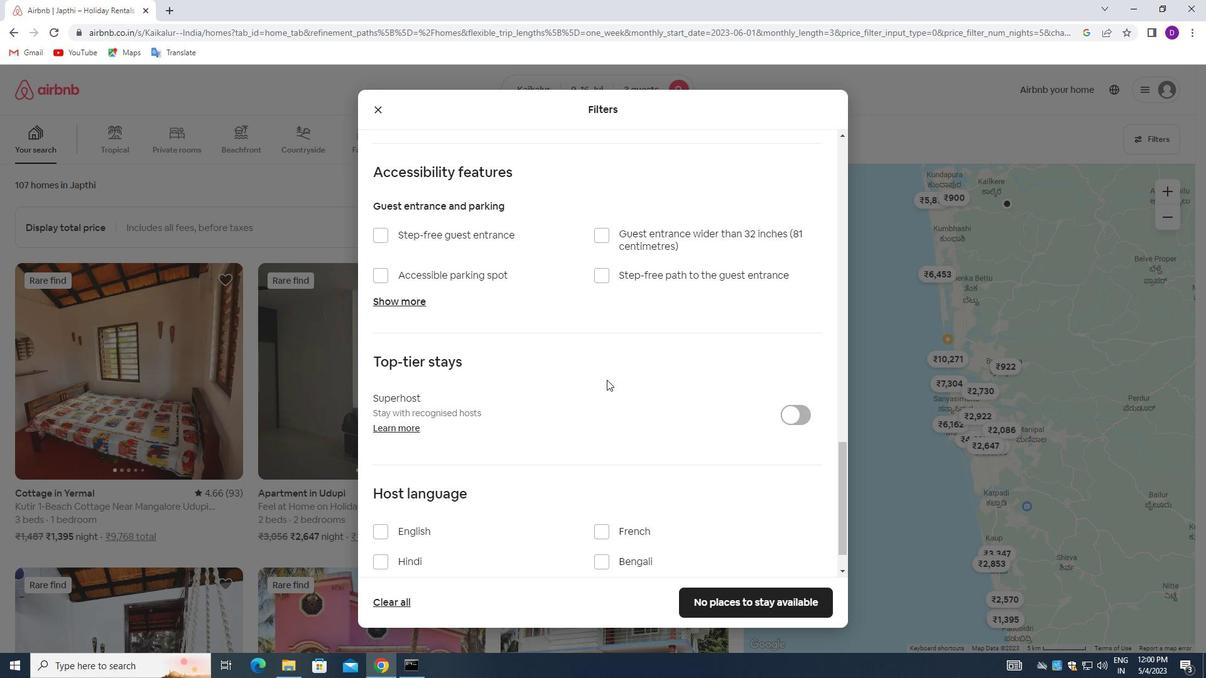 
Action: Mouse scrolled (606, 387) with delta (0, 0)
Screenshot: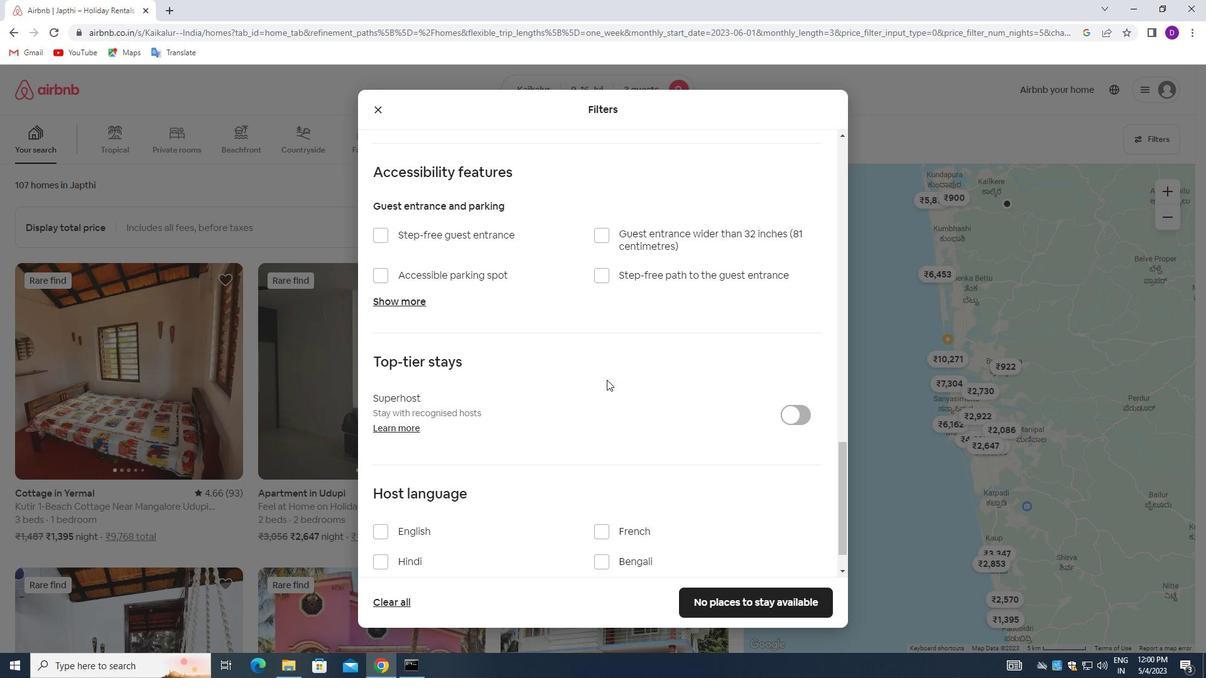 
Action: Mouse moved to (382, 490)
Screenshot: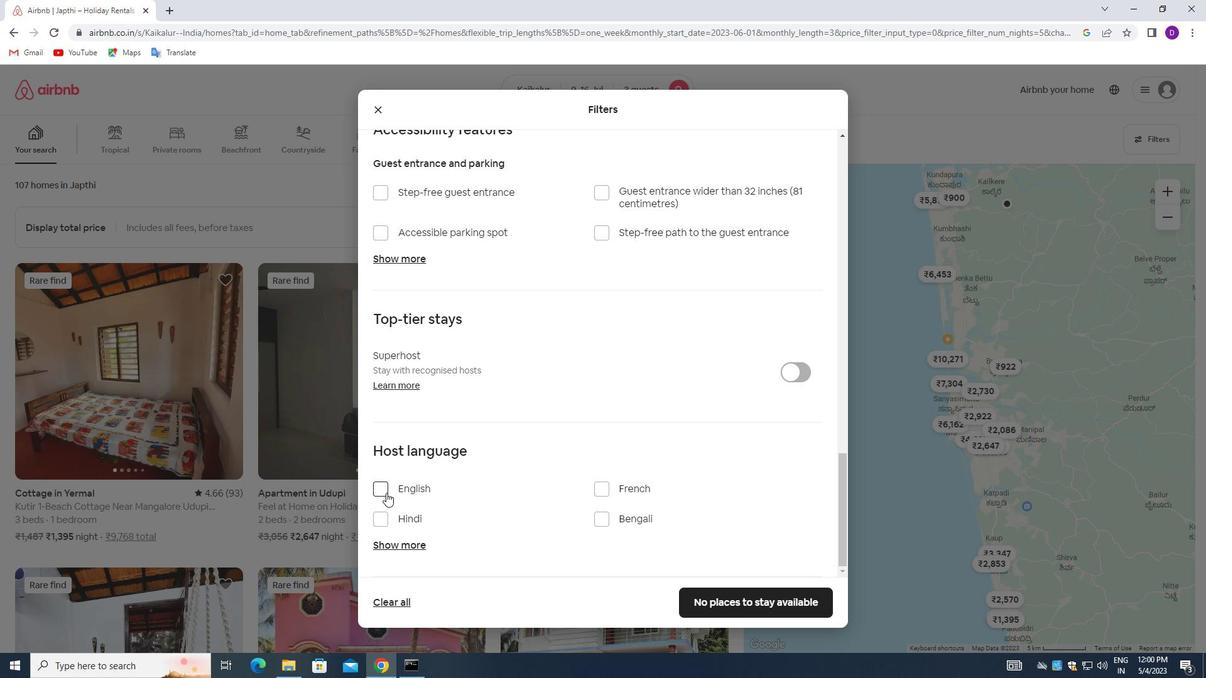 
Action: Mouse pressed left at (382, 490)
Screenshot: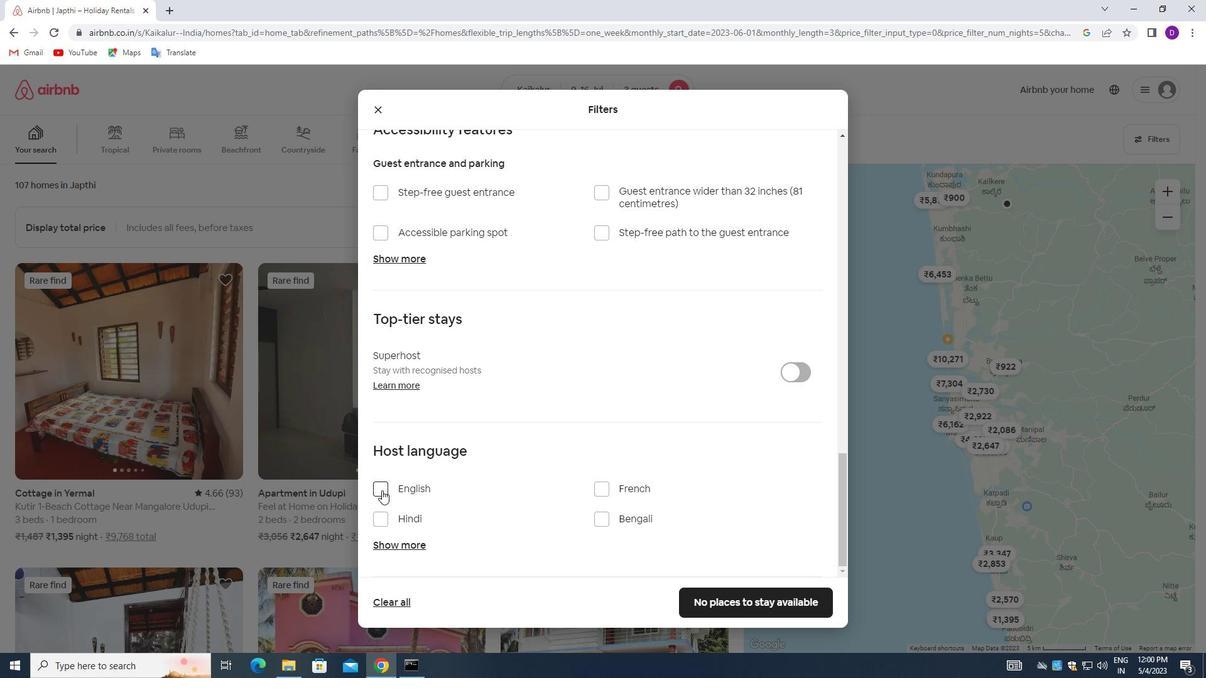 
Action: Mouse moved to (686, 598)
Screenshot: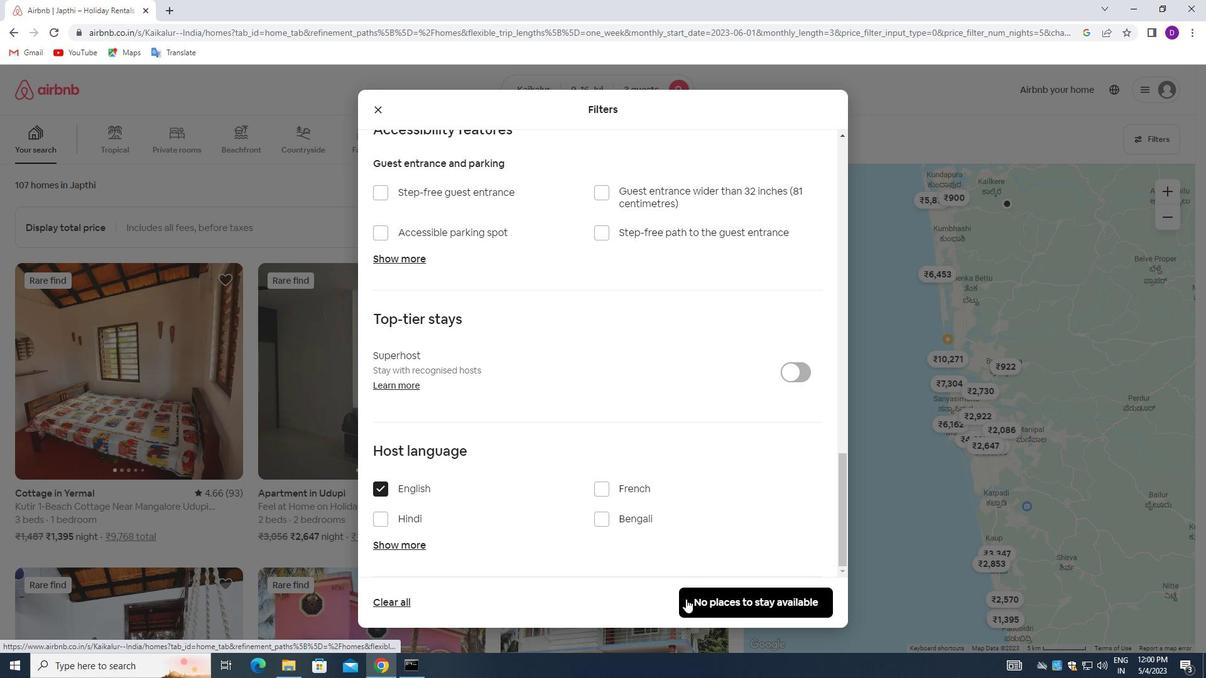 
Action: Mouse pressed left at (686, 598)
Screenshot: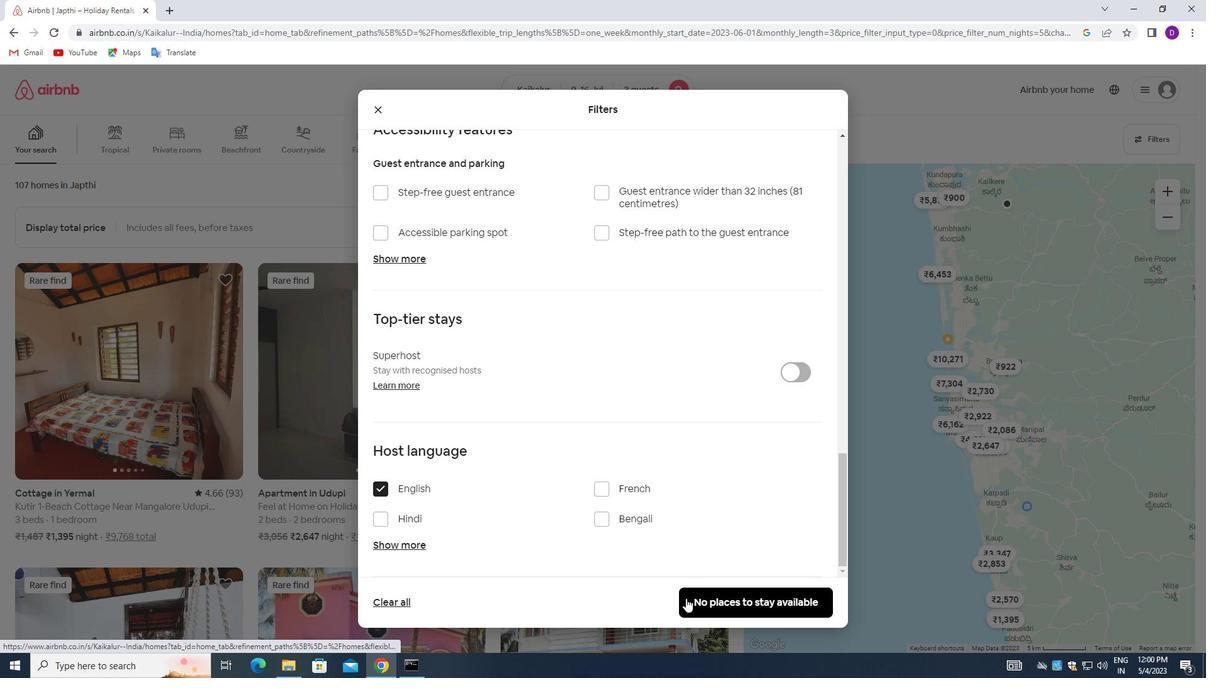 
Action: Mouse moved to (718, 406)
Screenshot: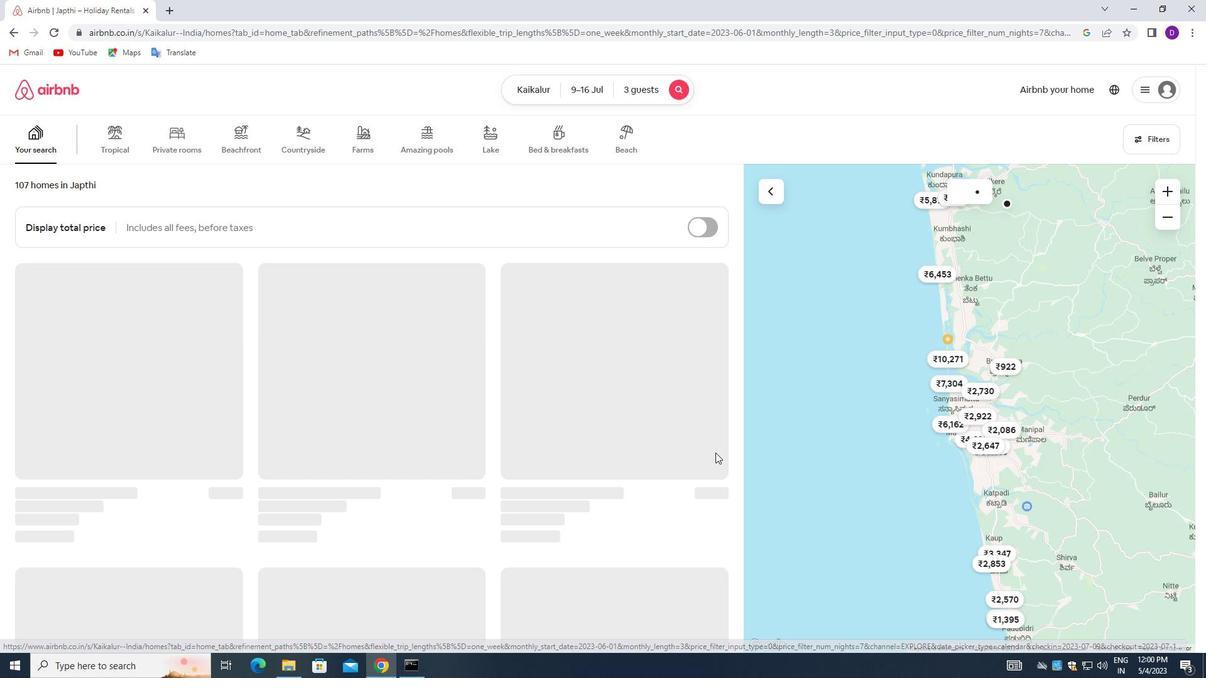 
